 Task: In Heading Arial with underline. Font size of heading  '18'Font style of data Calibri. Font size of data  9Alignment of headline & data Align center. Fill color in heading,  RedFont color of data Black Apply border in Data No BorderIn the sheet   Momentum Sales log book
Action: Mouse moved to (92, 118)
Screenshot: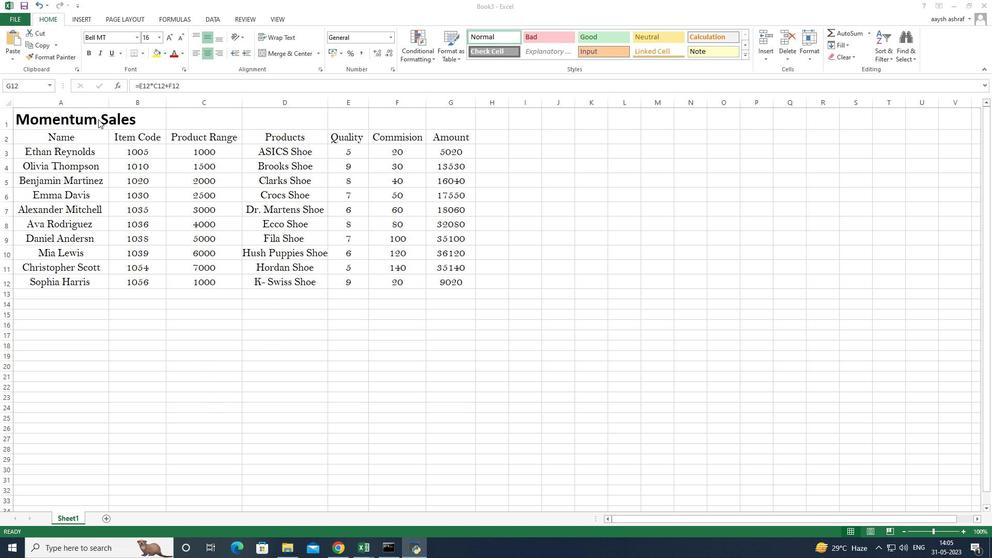 
Action: Mouse pressed left at (92, 118)
Screenshot: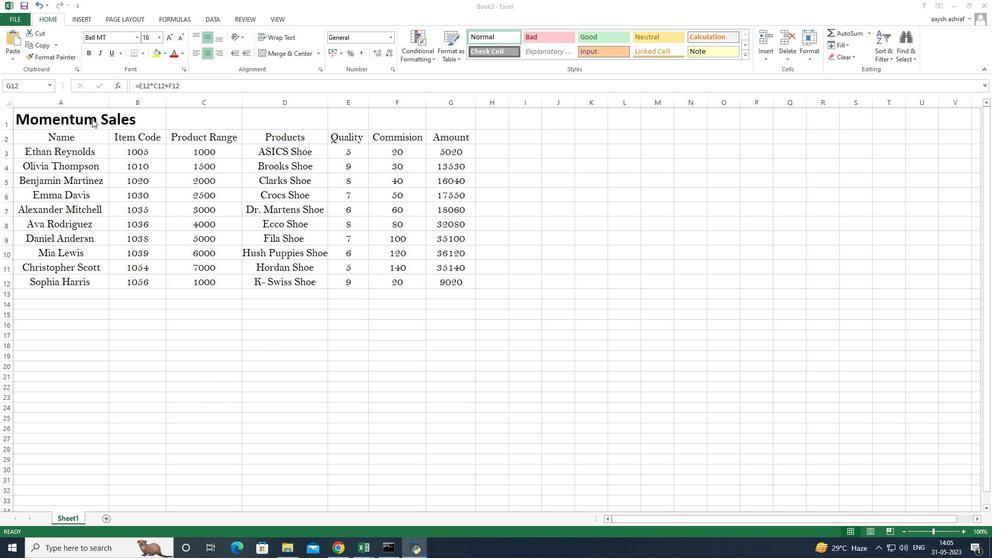 
Action: Mouse pressed left at (92, 118)
Screenshot: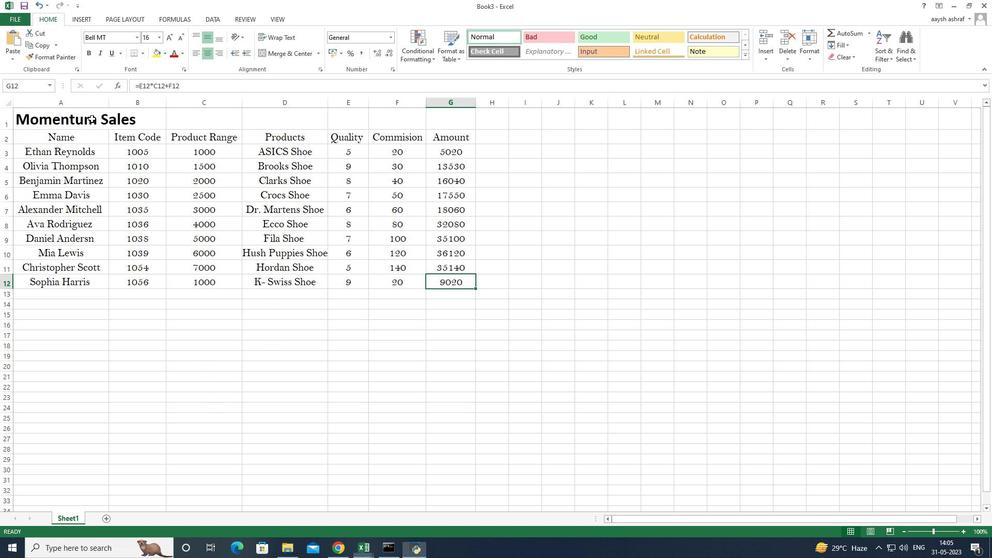 
Action: Mouse moved to (53, 118)
Screenshot: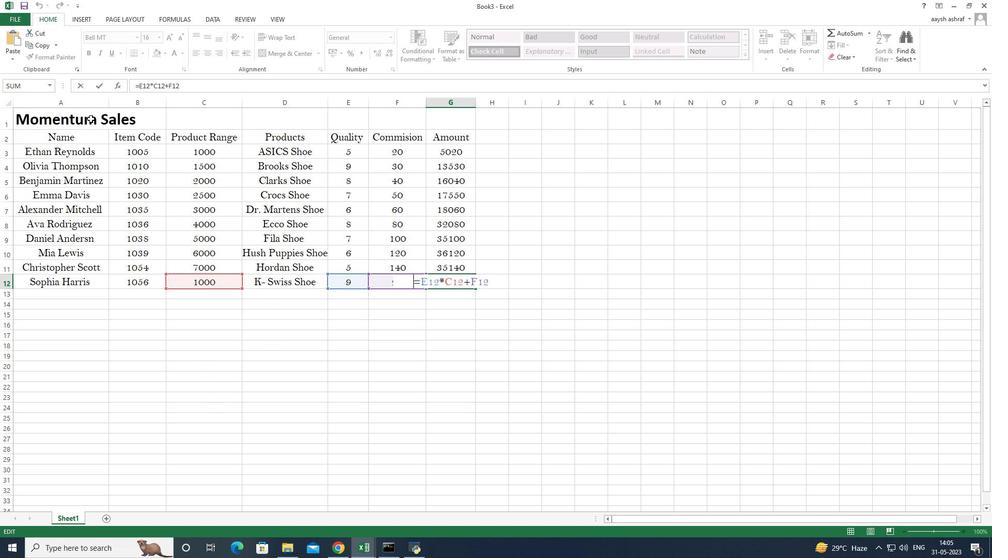 
Action: Mouse pressed left at (53, 118)
Screenshot: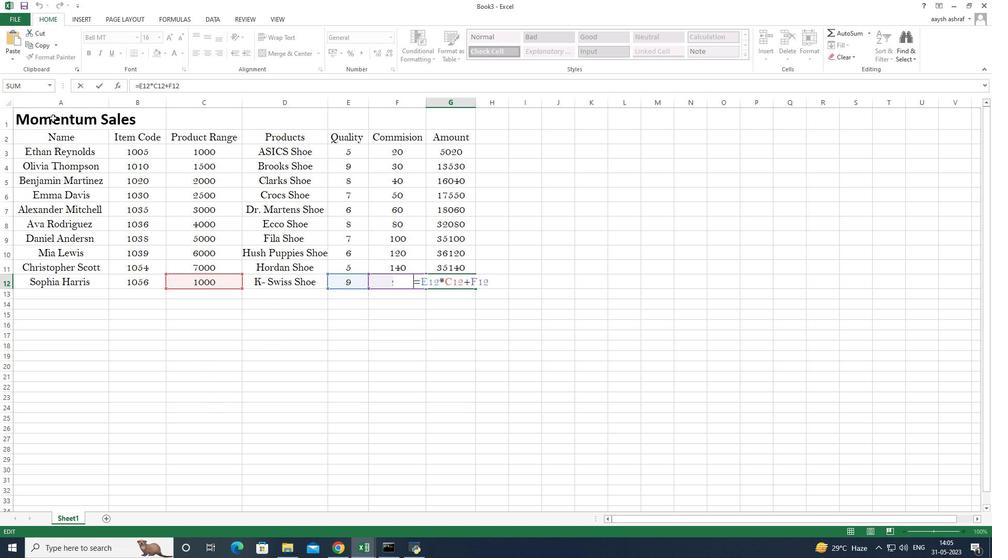 
Action: Mouse pressed left at (53, 118)
Screenshot: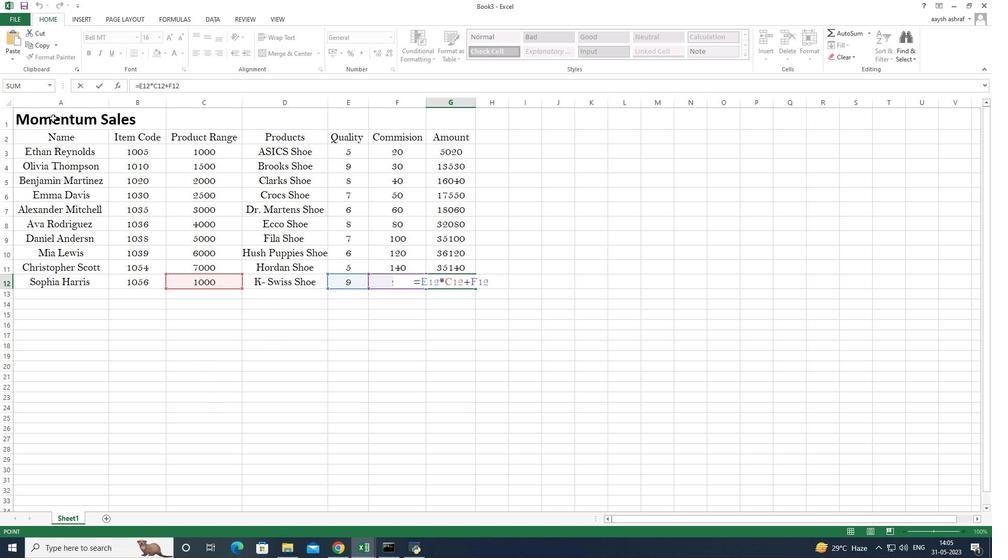 
Action: Mouse pressed left at (53, 118)
Screenshot: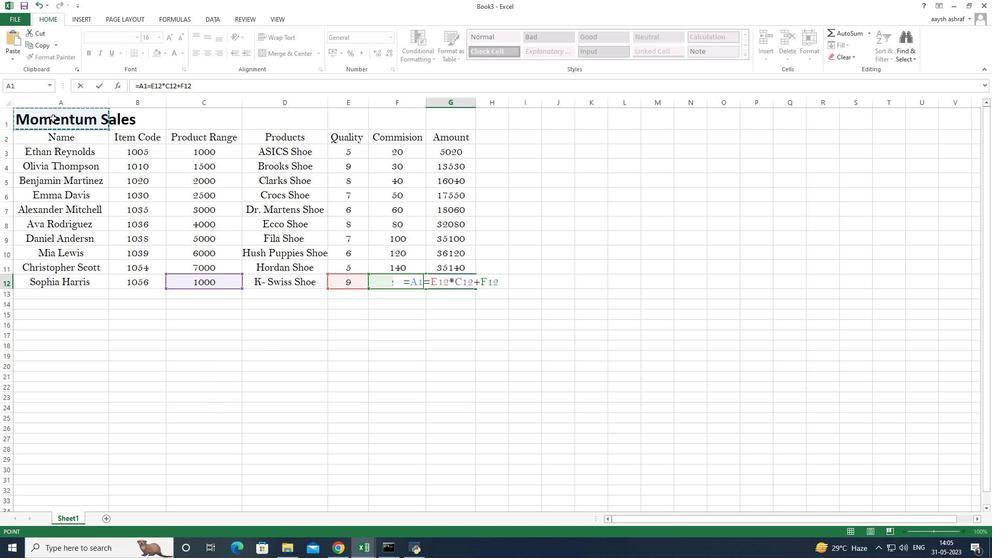 
Action: Mouse moved to (129, 120)
Screenshot: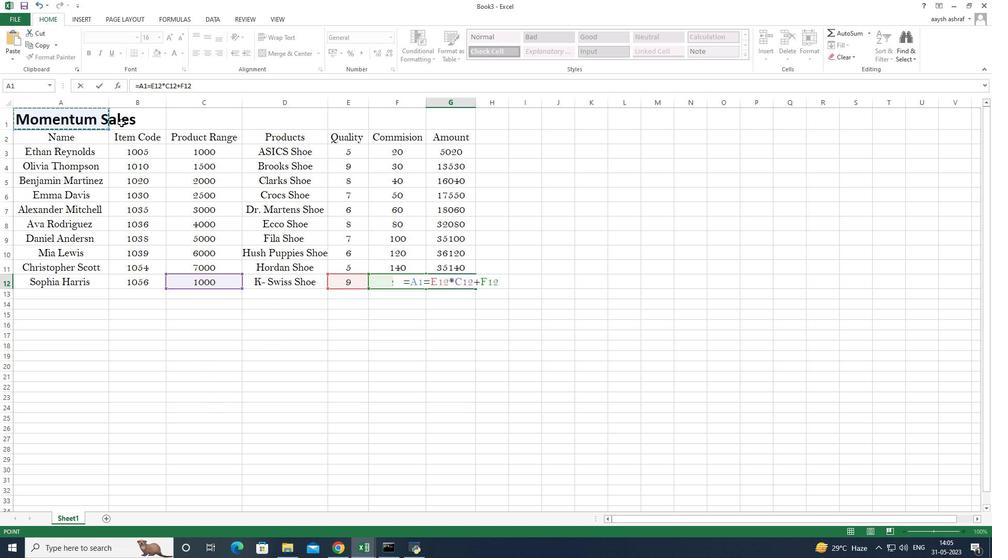 
Action: Mouse pressed left at (129, 120)
Screenshot: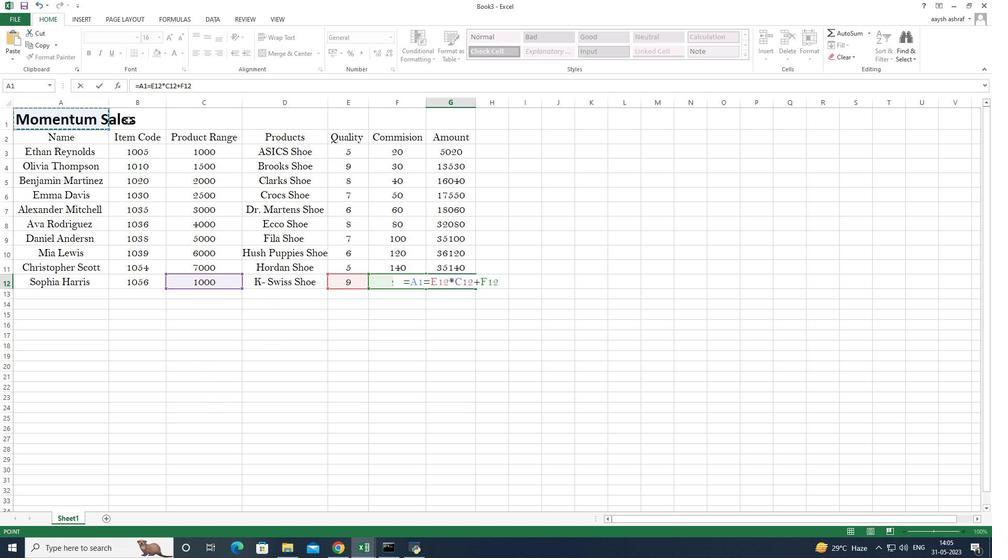 
Action: Mouse moved to (72, 123)
Screenshot: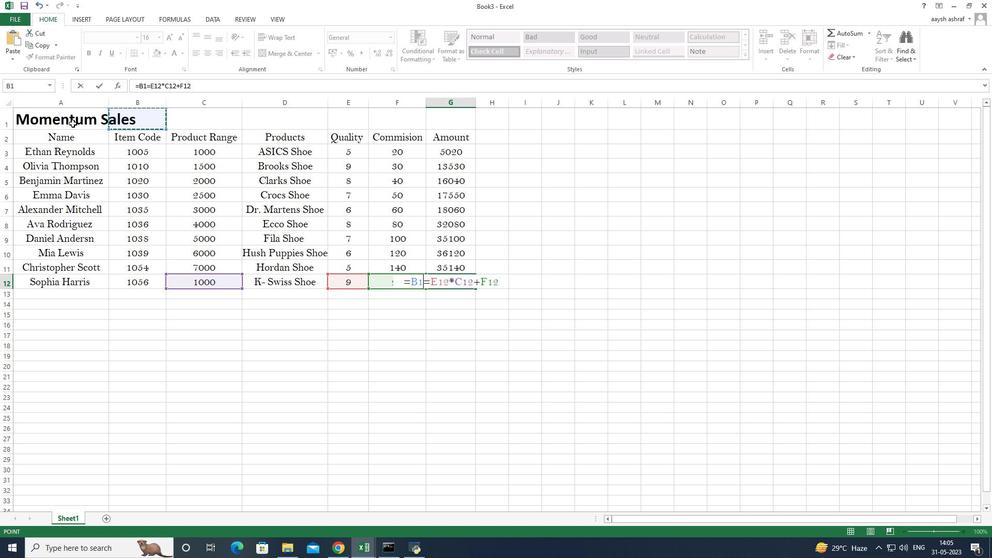 
Action: Mouse pressed left at (72, 123)
Screenshot: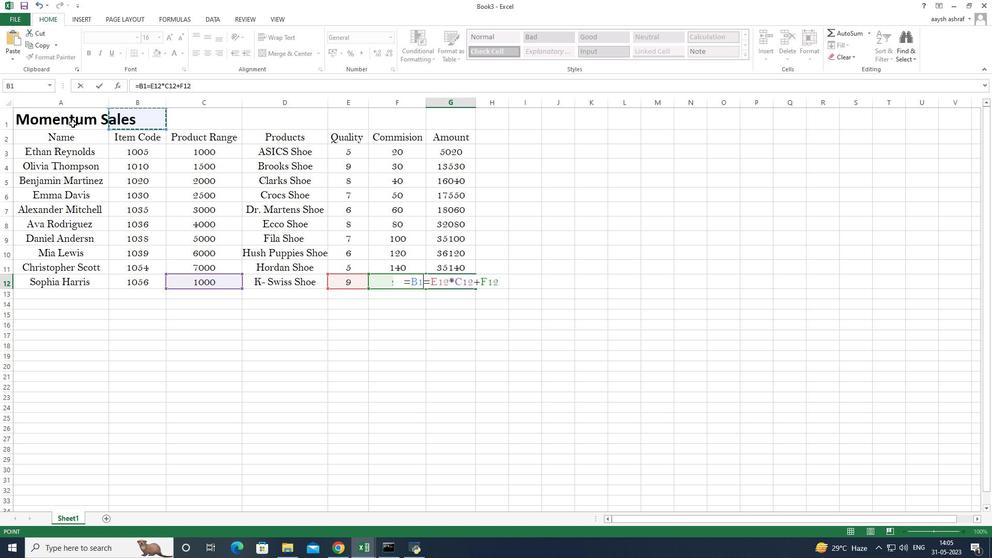 
Action: Mouse moved to (109, 130)
Screenshot: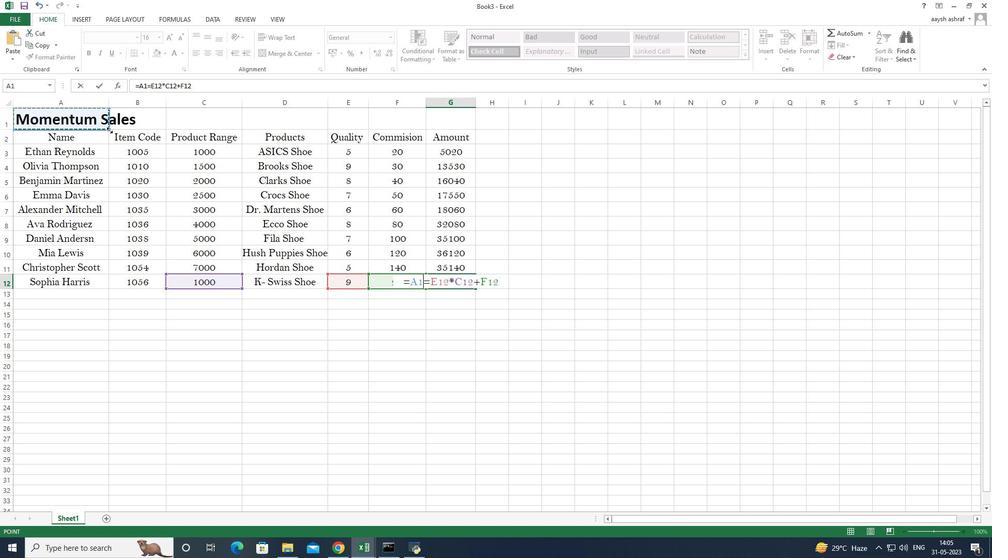 
Action: Mouse pressed left at (109, 130)
Screenshot: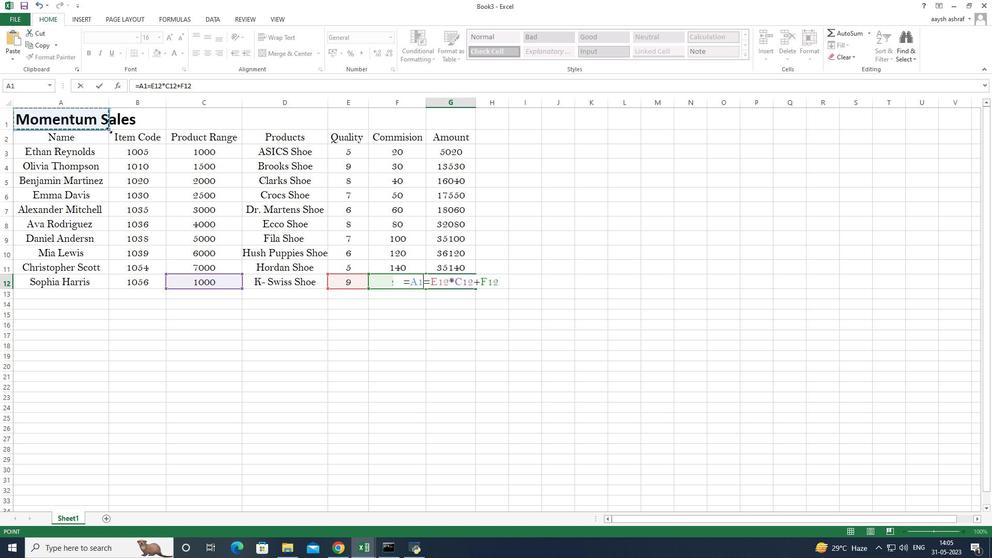 
Action: Mouse moved to (110, 131)
Screenshot: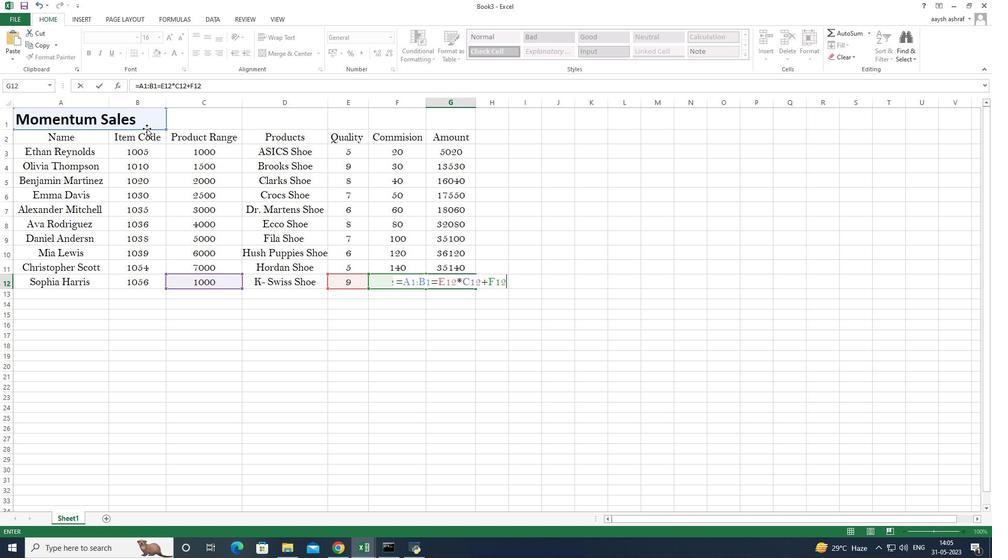 
Action: Key pressed ctrl+Z
Screenshot: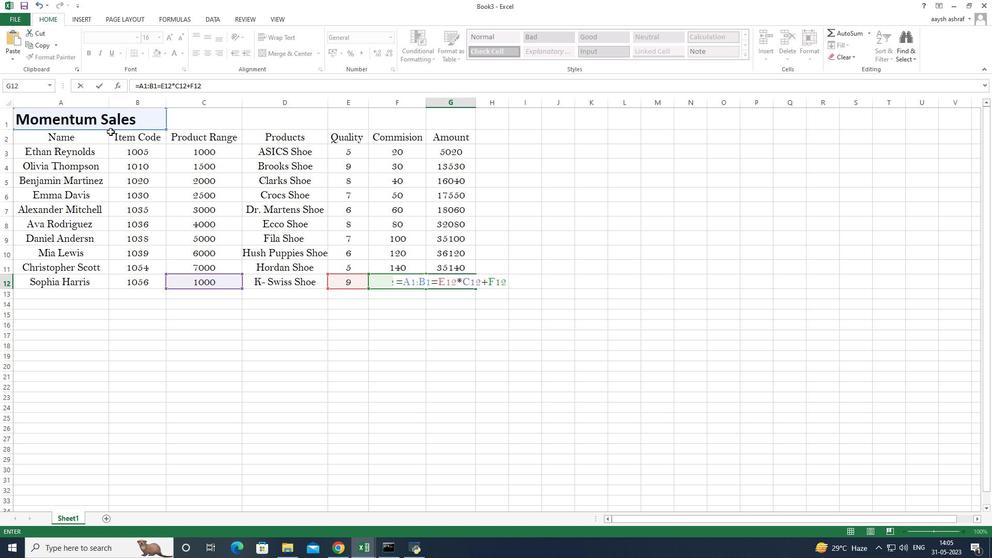
Action: Mouse moved to (107, 307)
Screenshot: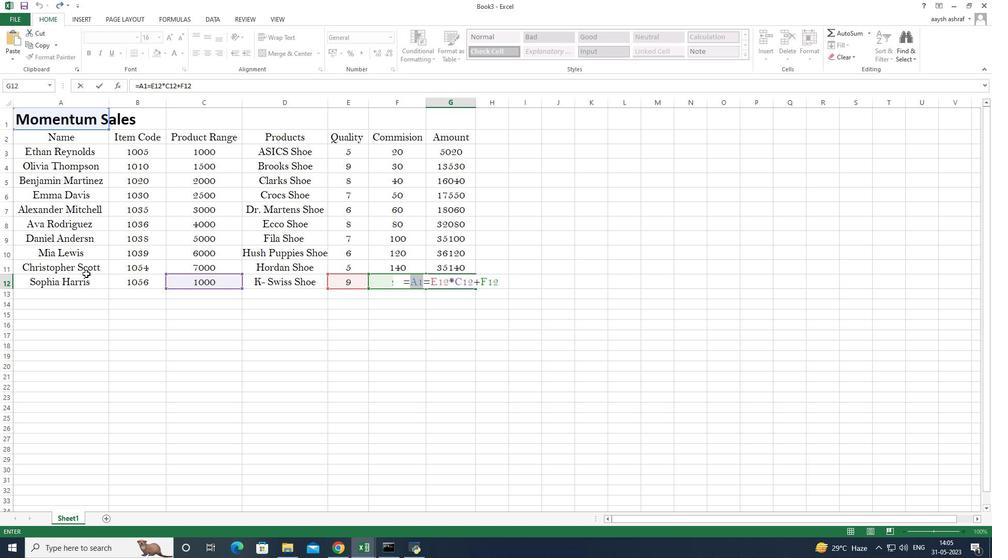 
Action: Mouse pressed left at (107, 307)
Screenshot: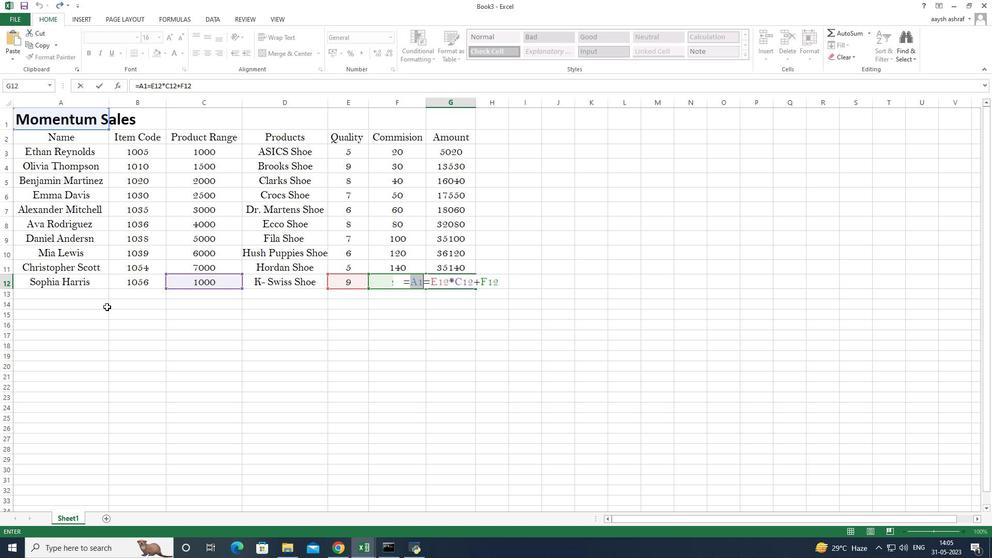 
Action: Mouse moved to (409, 214)
Screenshot: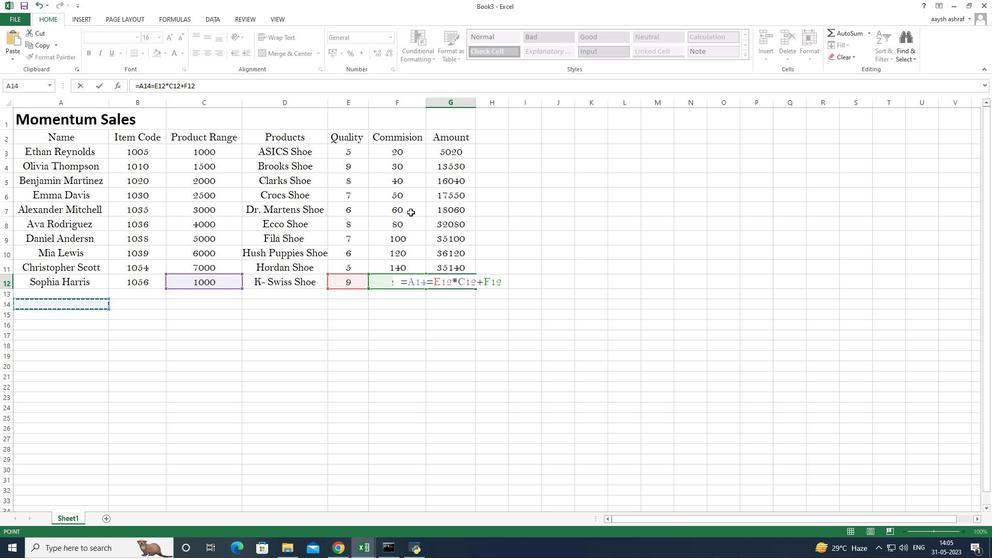 
Action: Mouse pressed left at (409, 214)
Screenshot: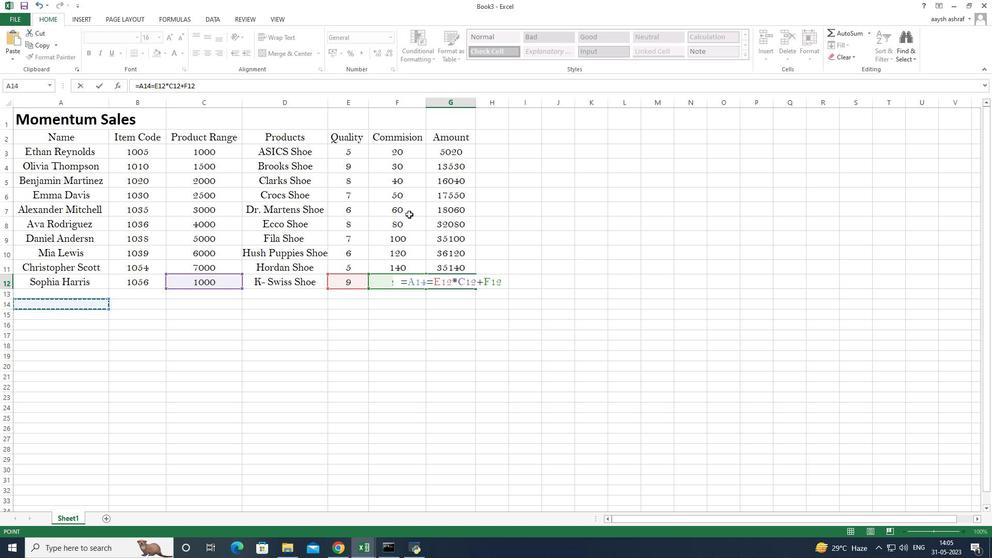 
Action: Mouse moved to (385, 306)
Screenshot: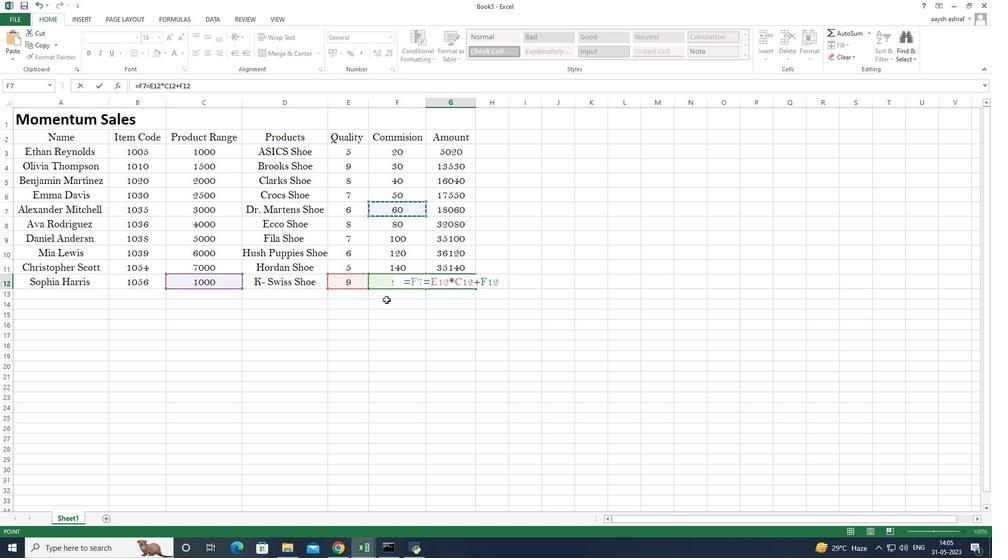 
Action: Mouse pressed left at (385, 306)
Screenshot: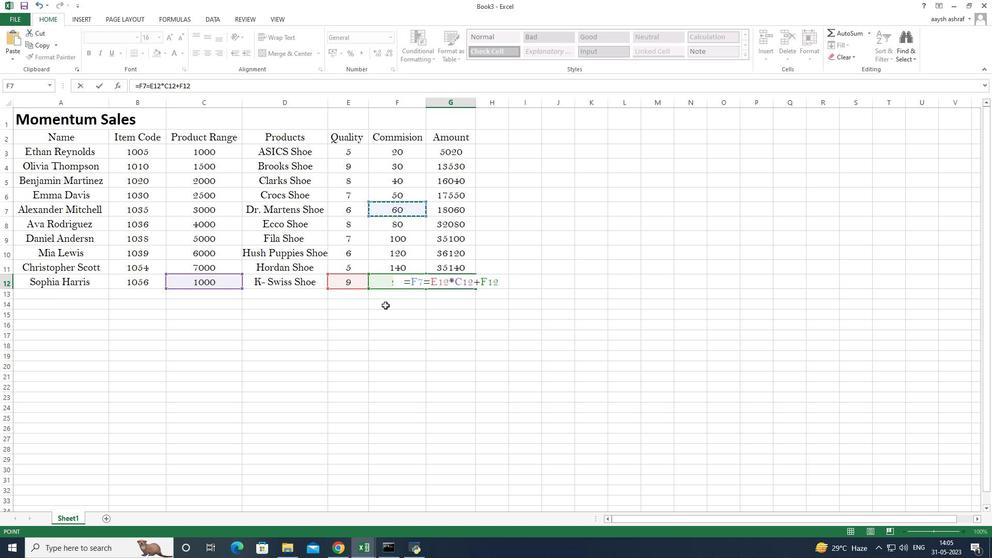 
Action: Mouse moved to (462, 285)
Screenshot: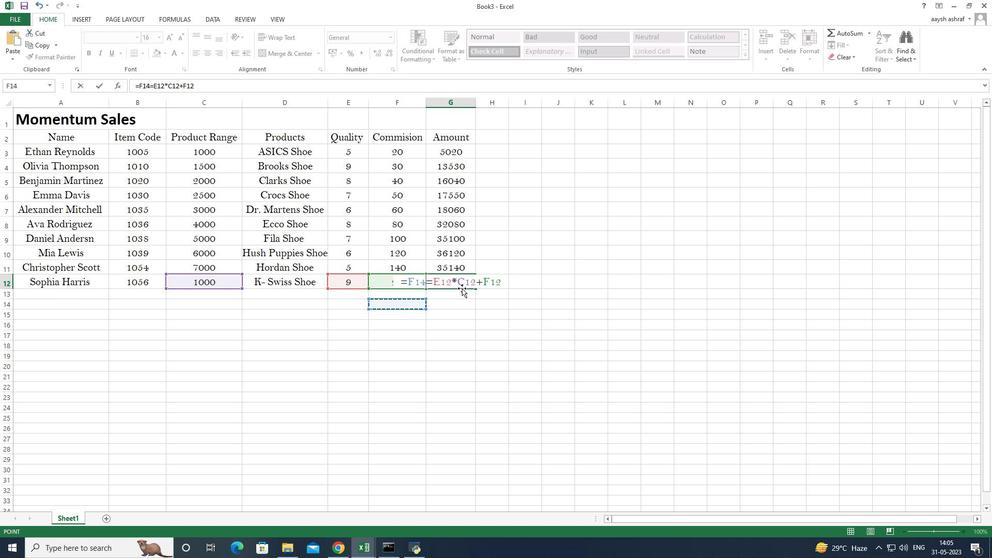 
Action: Mouse pressed left at (462, 285)
Screenshot: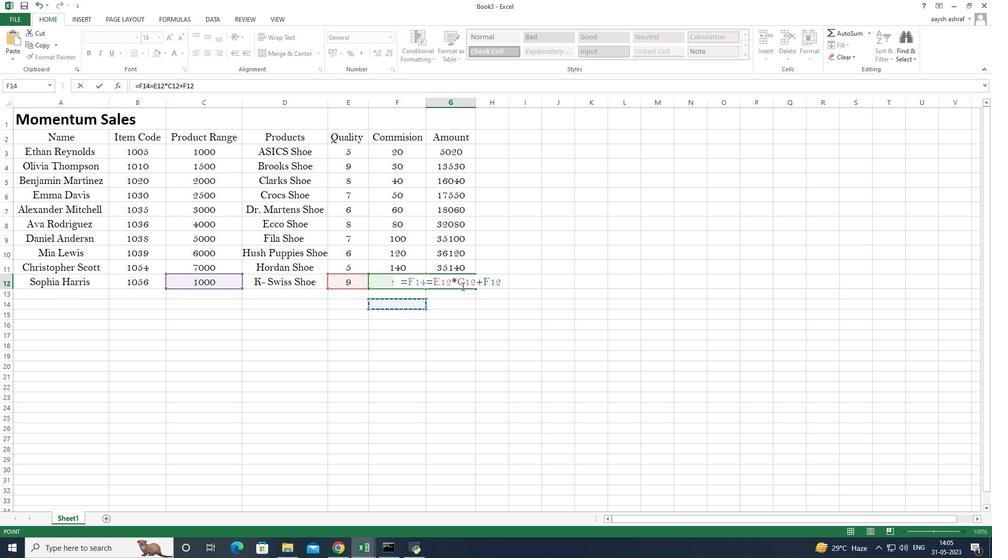
Action: Mouse moved to (346, 213)
Screenshot: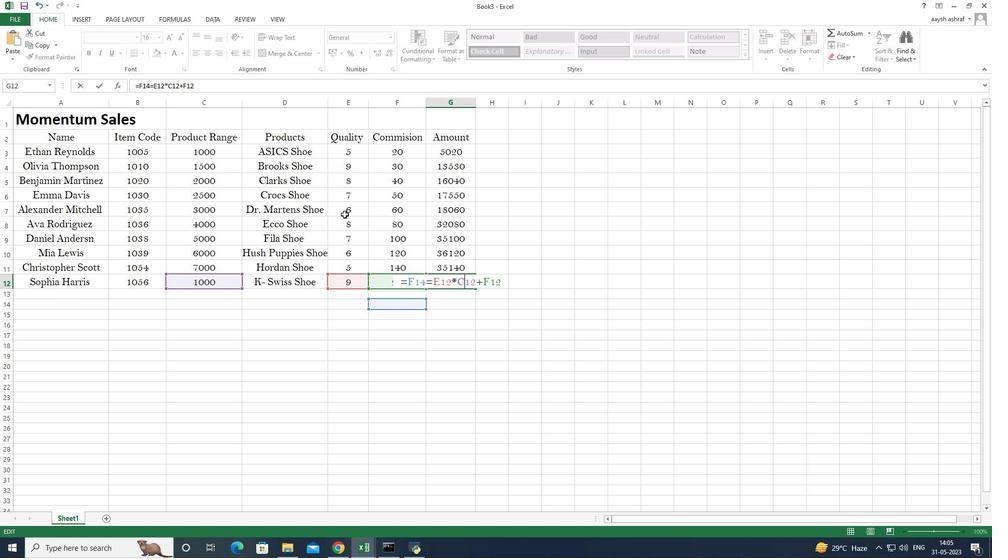 
Action: Mouse pressed left at (346, 213)
Screenshot: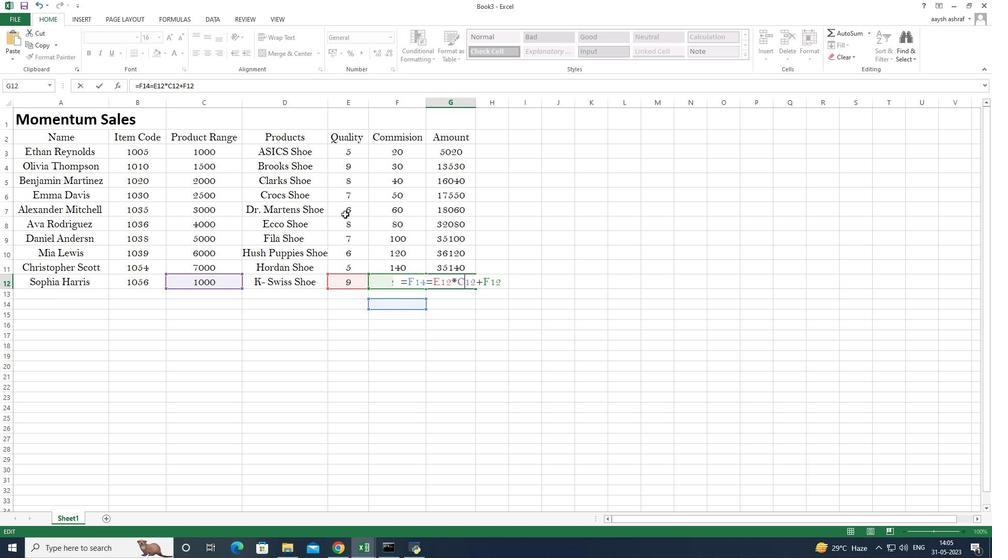 
Action: Mouse moved to (451, 268)
Screenshot: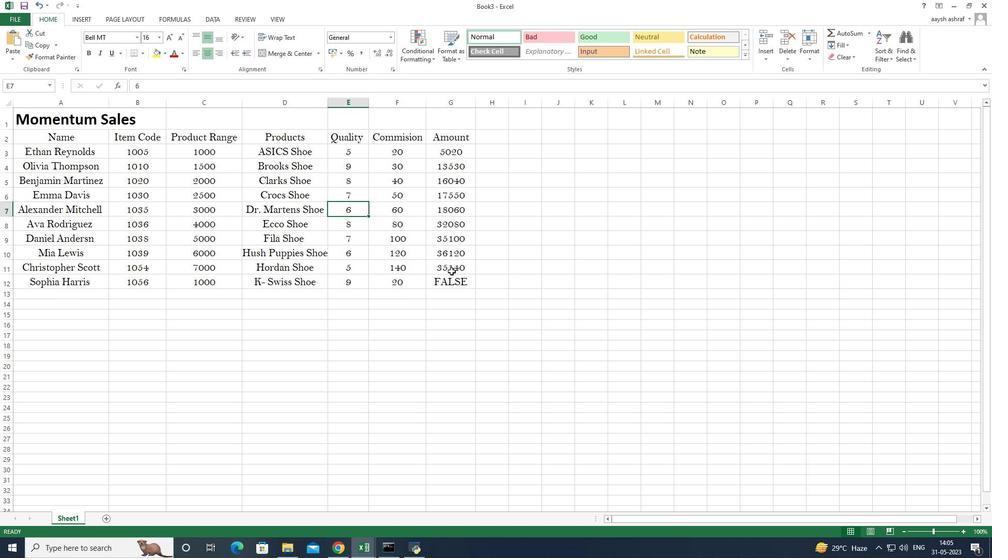 
Action: Mouse pressed left at (451, 268)
Screenshot: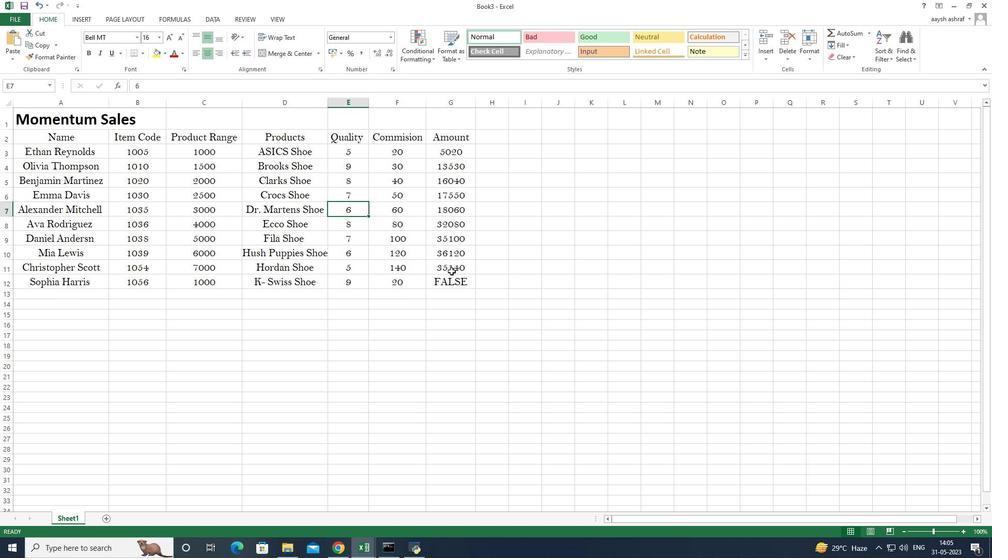 
Action: Mouse moved to (474, 273)
Screenshot: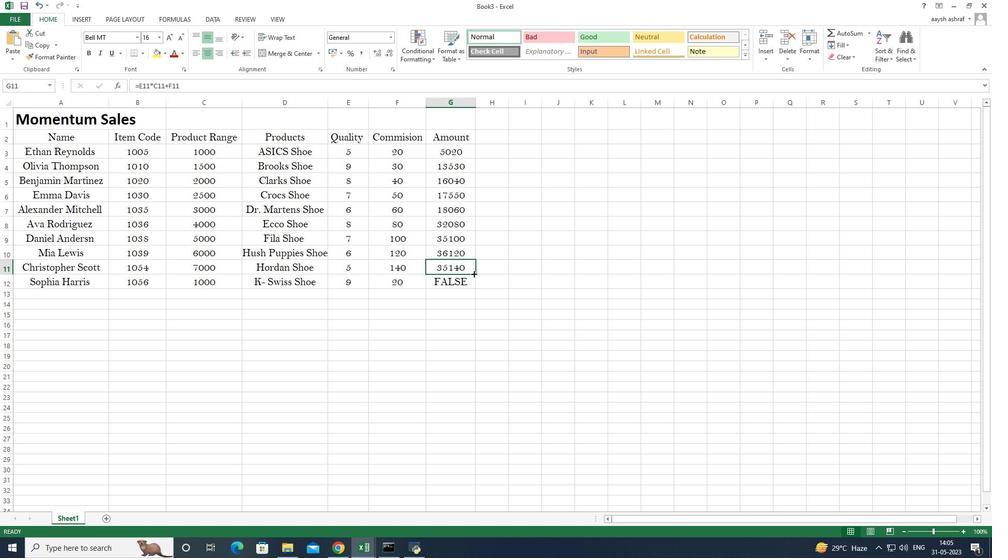 
Action: Mouse pressed left at (474, 273)
Screenshot: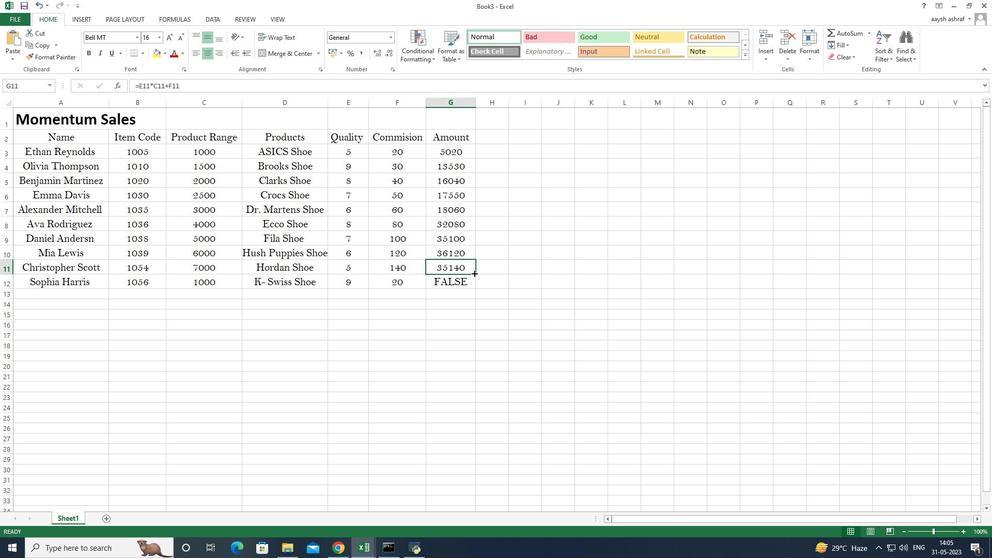 
Action: Mouse moved to (369, 327)
Screenshot: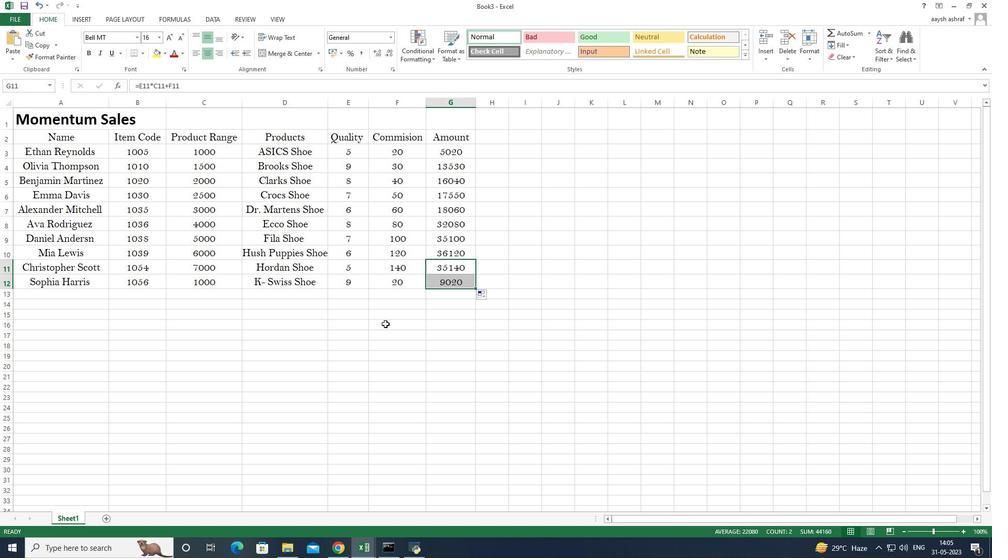
Action: Mouse pressed left at (369, 327)
Screenshot: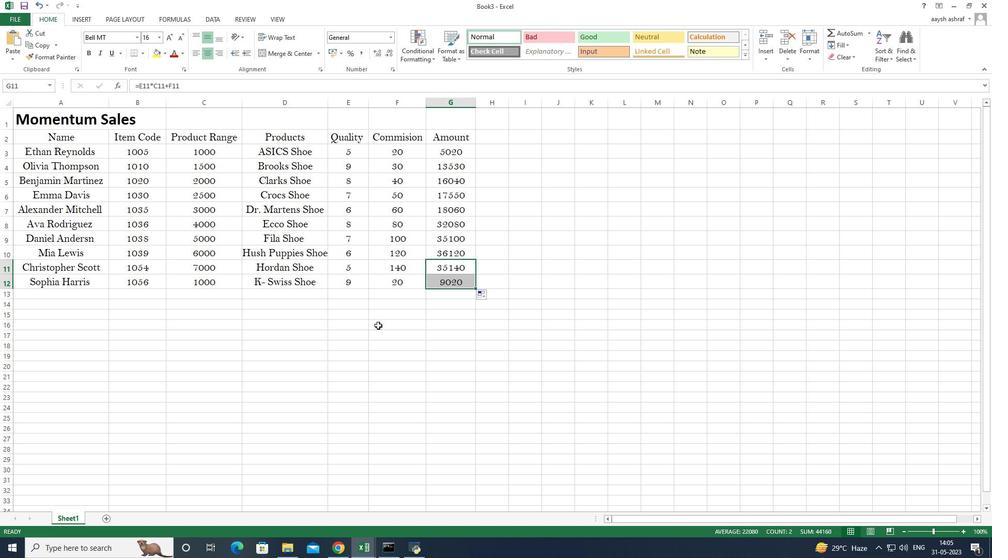 
Action: Mouse moved to (15, 124)
Screenshot: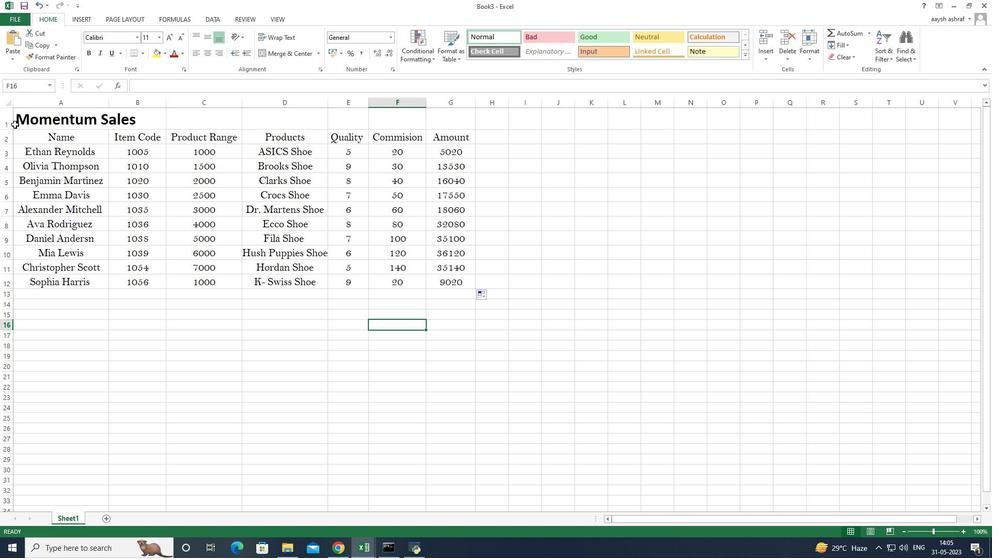 
Action: Mouse pressed left at (15, 124)
Screenshot: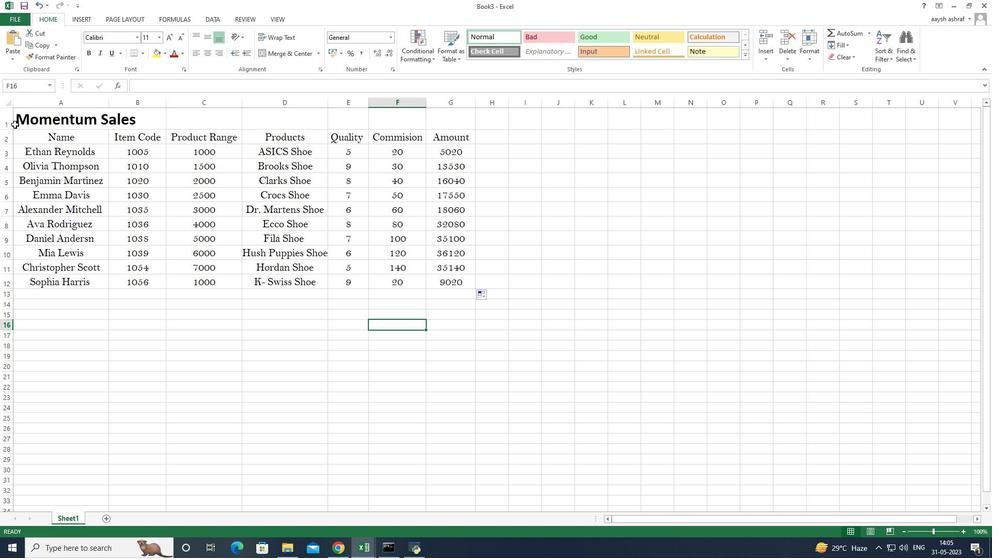 
Action: Mouse moved to (62, 124)
Screenshot: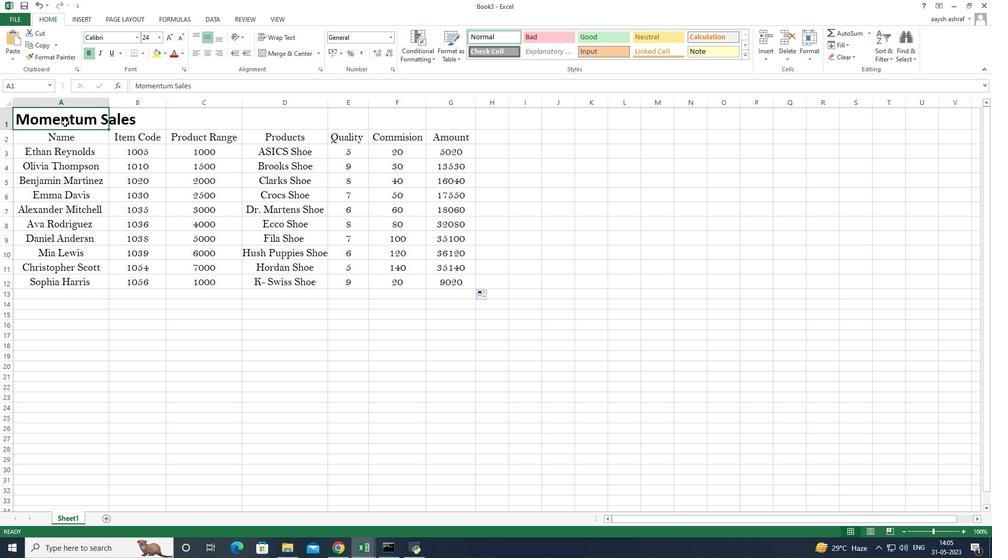 
Action: Key pressed <Key.shift_r>
Screenshot: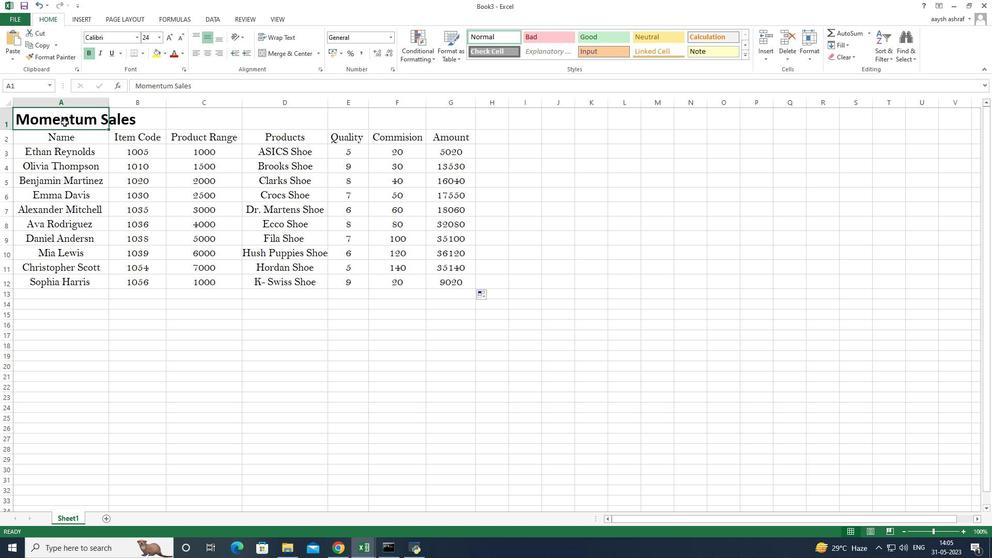 
Action: Mouse moved to (61, 126)
Screenshot: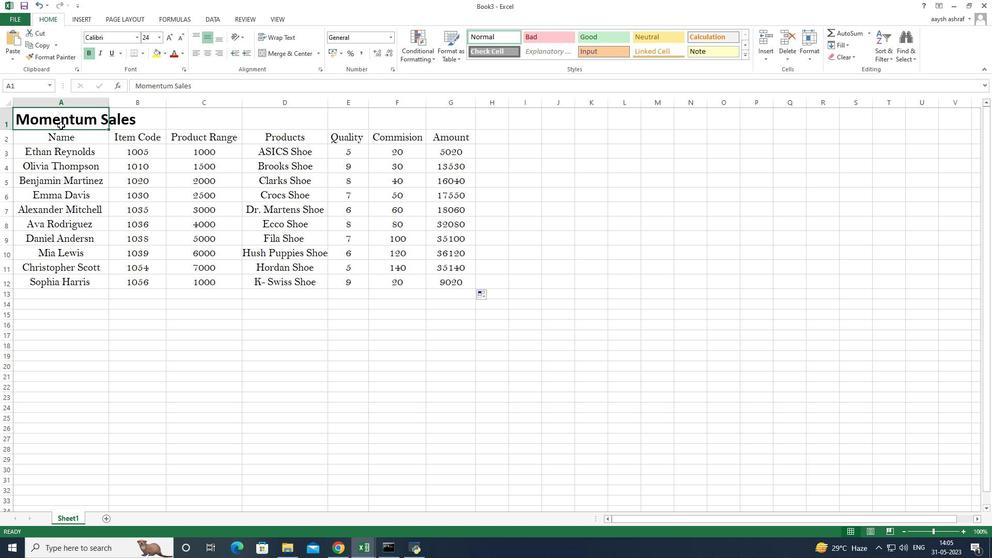 
Action: Key pressed <Key.right>
Screenshot: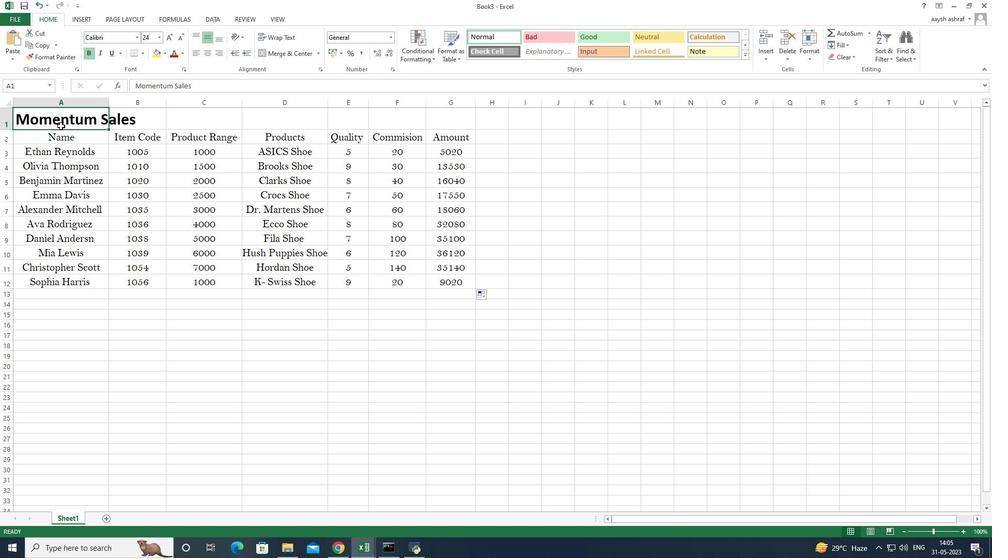 
Action: Mouse moved to (115, 56)
Screenshot: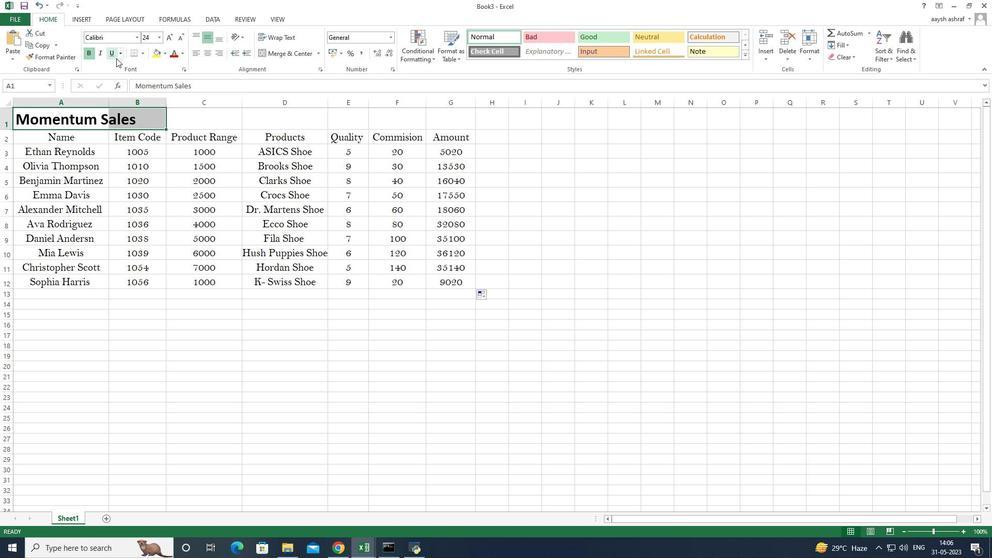 
Action: Mouse pressed left at (115, 56)
Screenshot: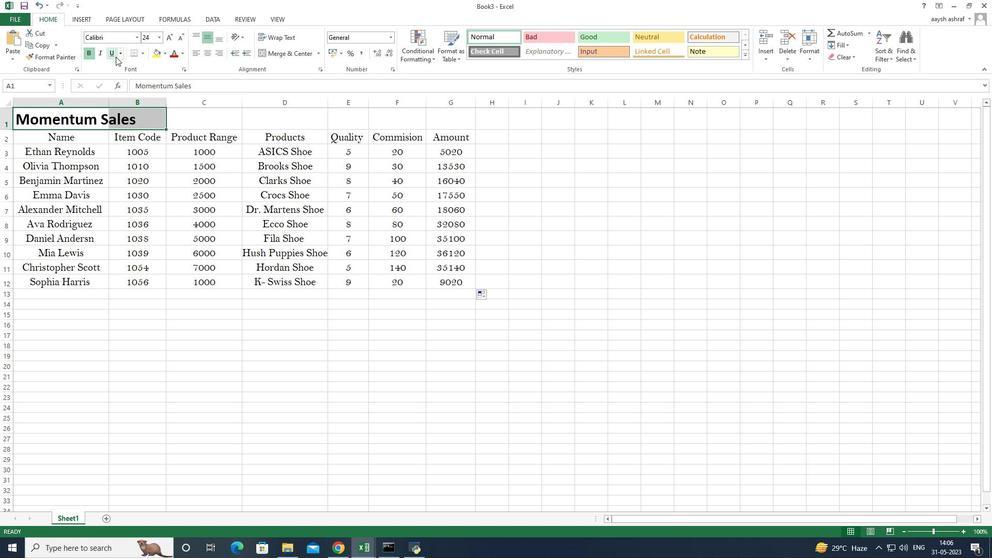 
Action: Mouse moved to (138, 35)
Screenshot: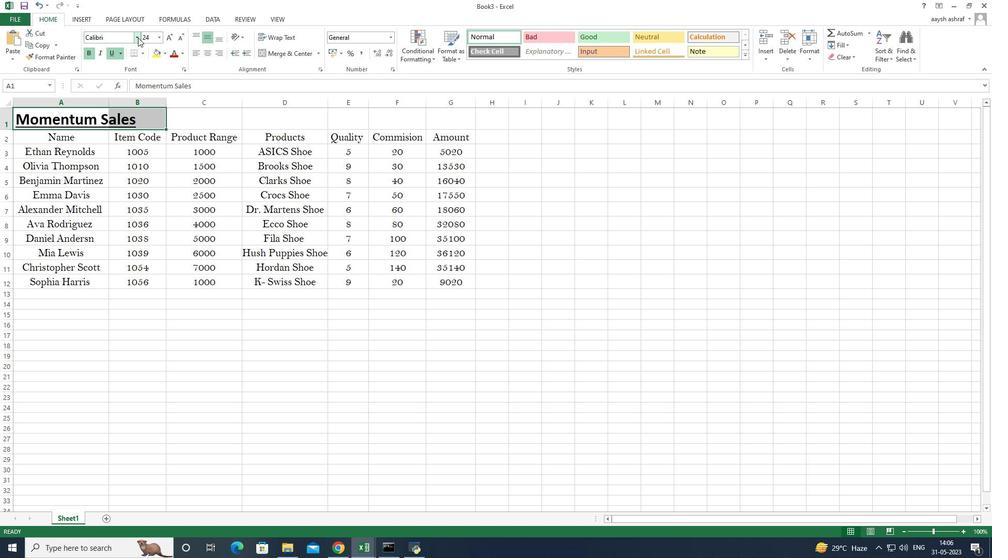 
Action: Mouse pressed left at (138, 35)
Screenshot: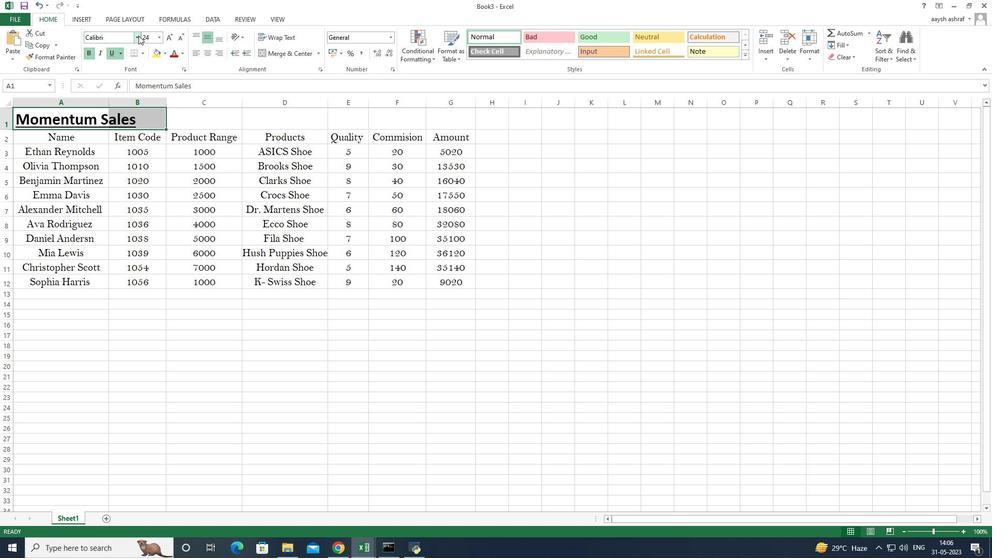 
Action: Mouse moved to (141, 129)
Screenshot: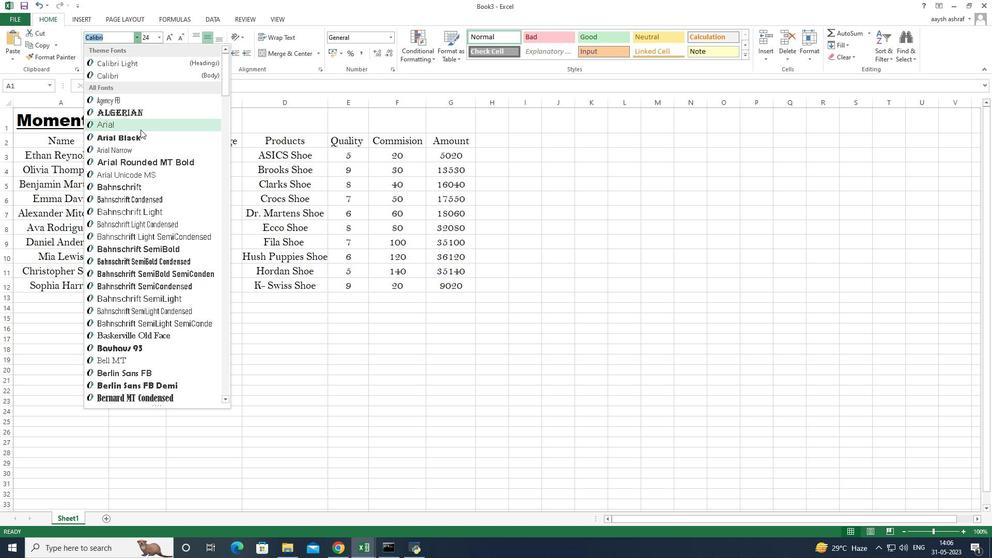 
Action: Mouse pressed left at (141, 129)
Screenshot: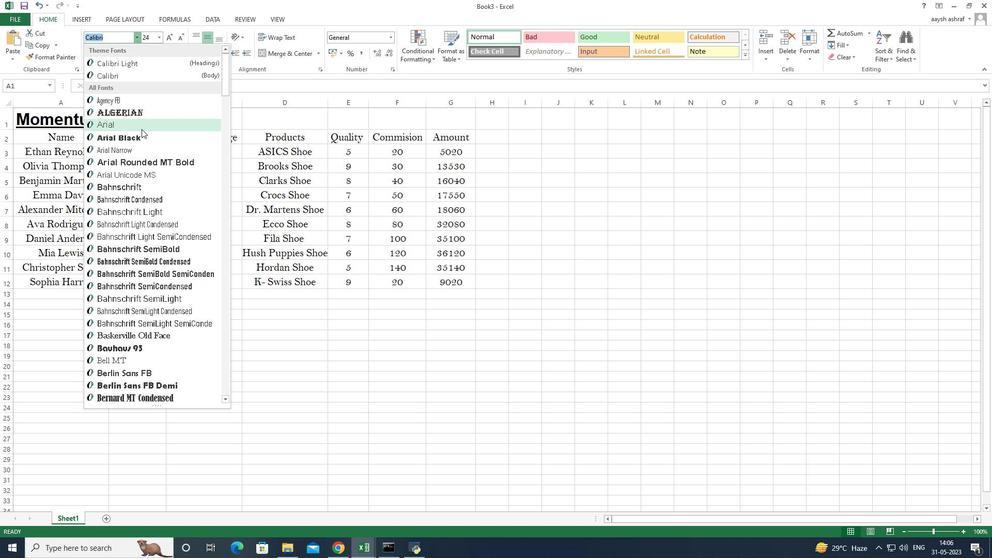 
Action: Mouse moved to (156, 39)
Screenshot: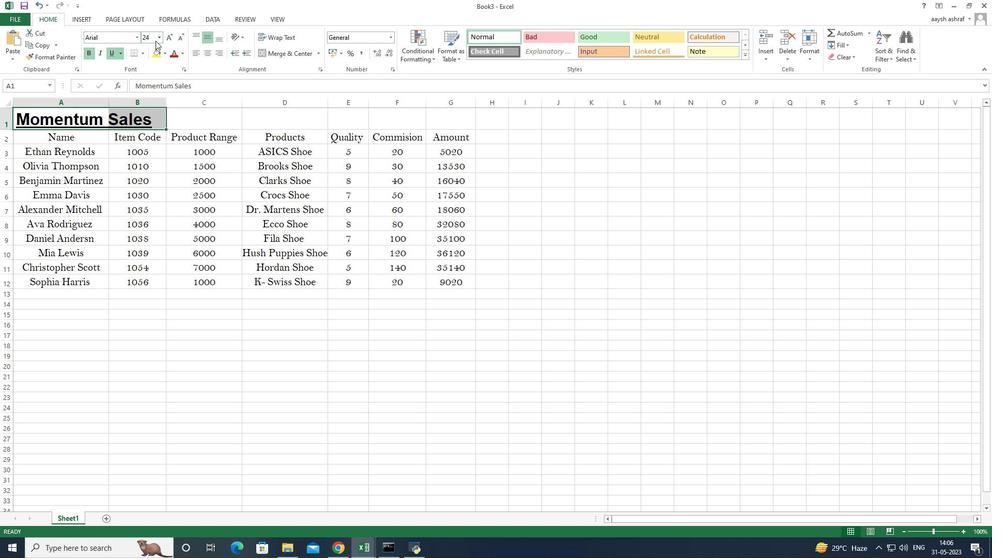 
Action: Mouse pressed left at (156, 39)
Screenshot: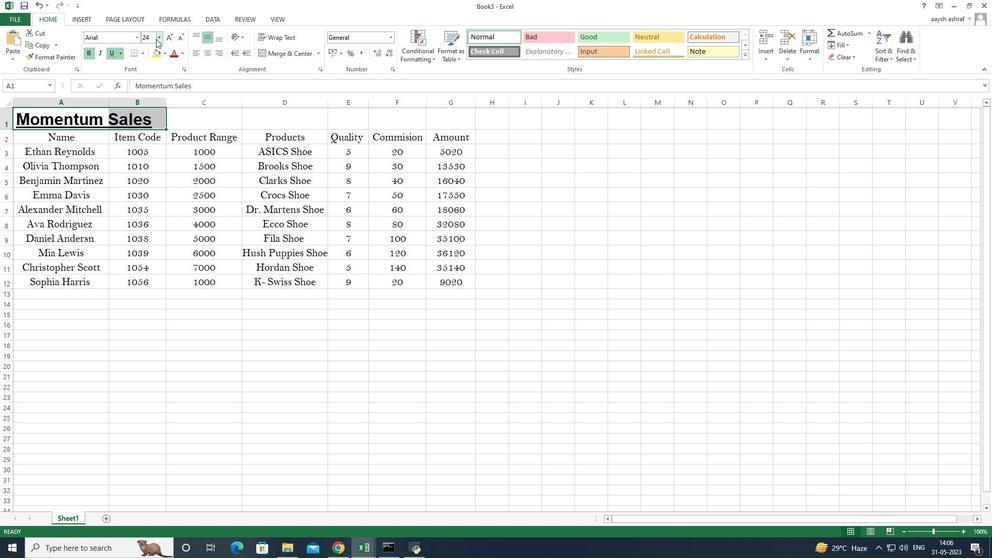 
Action: Mouse moved to (153, 121)
Screenshot: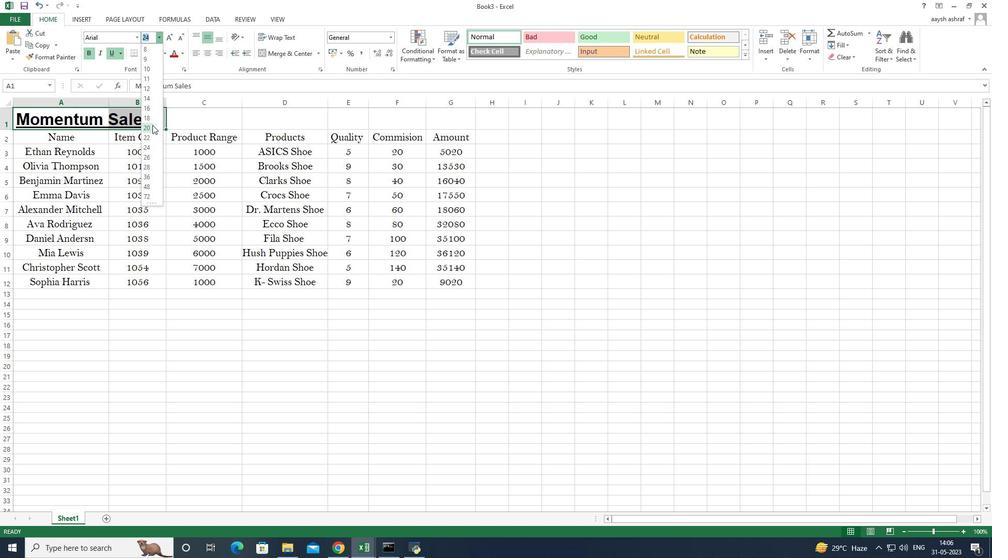 
Action: Mouse pressed left at (153, 121)
Screenshot: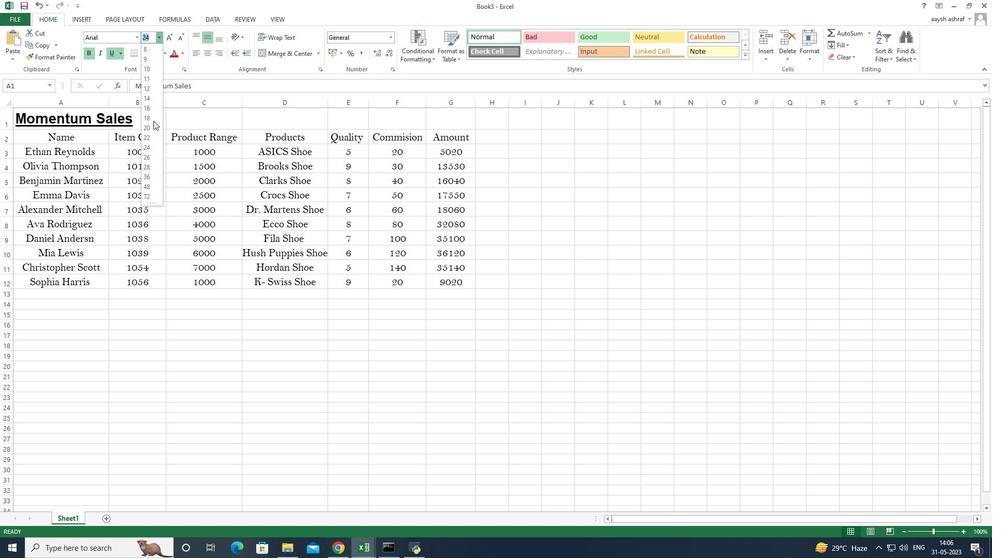 
Action: Mouse moved to (149, 115)
Screenshot: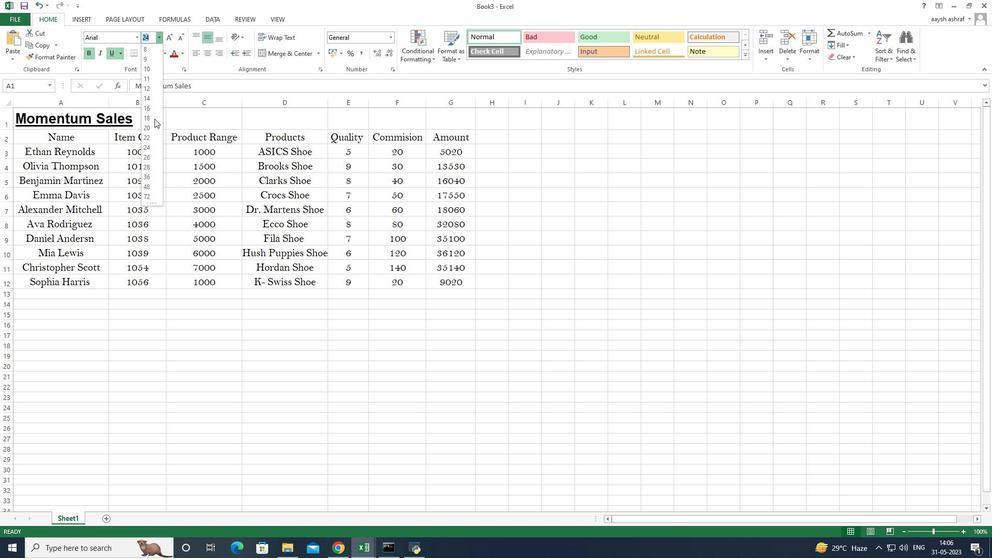 
Action: Mouse pressed left at (149, 115)
Screenshot: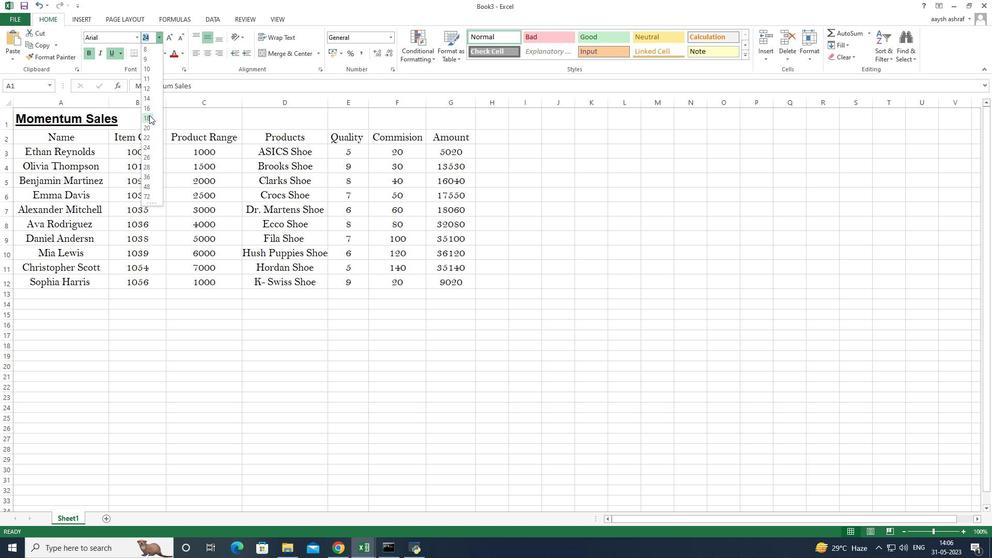 
Action: Mouse moved to (48, 308)
Screenshot: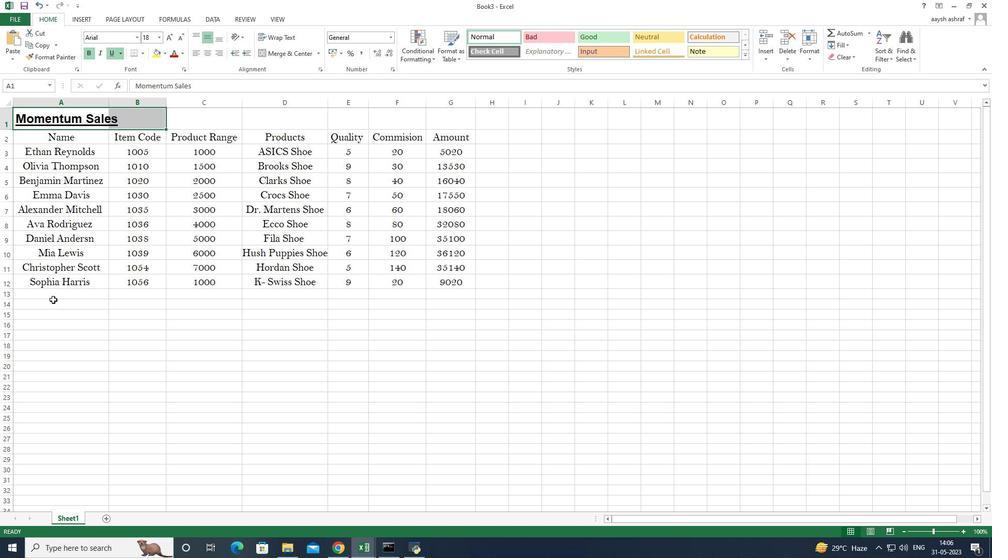
Action: Mouse pressed left at (48, 308)
Screenshot: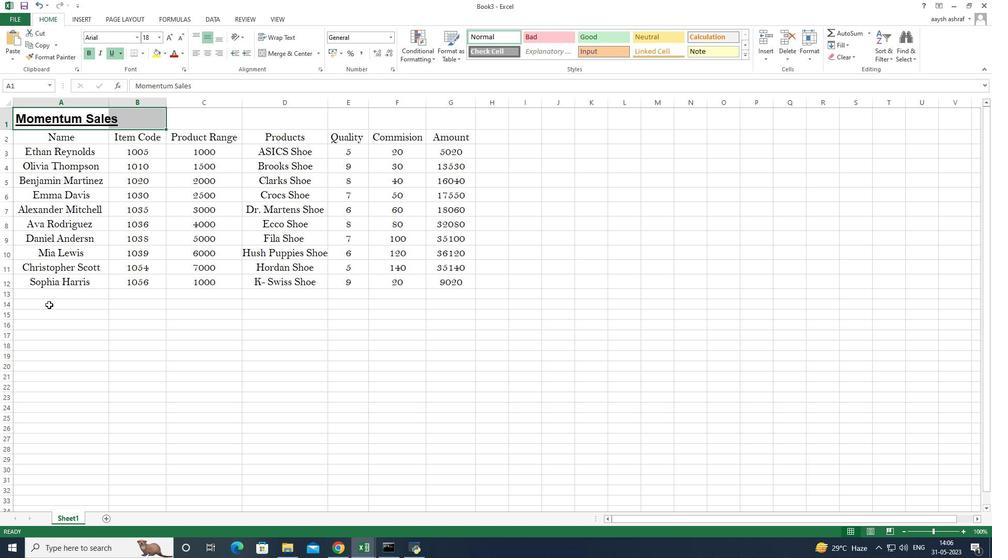
Action: Mouse moved to (60, 301)
Screenshot: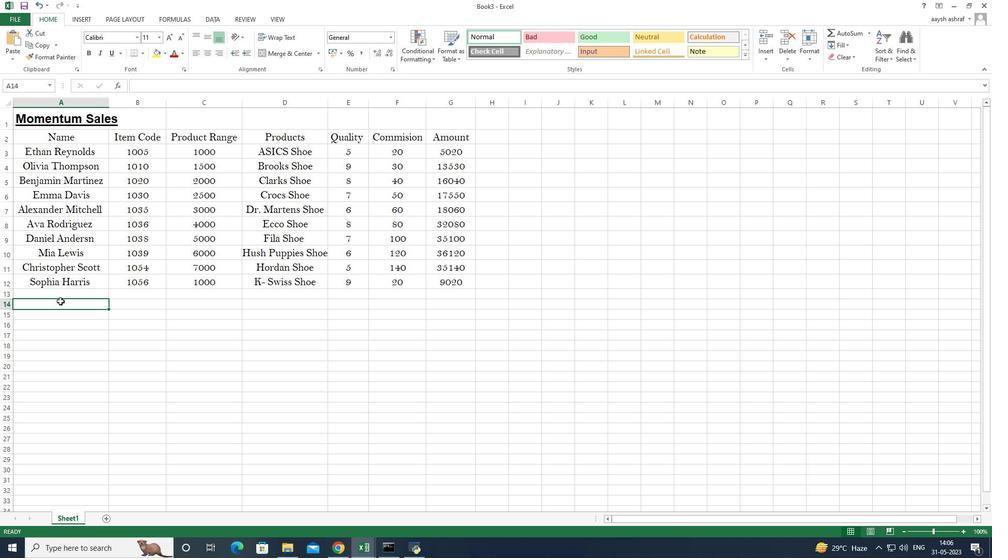 
Action: Mouse scrolled (60, 300) with delta (0, 0)
Screenshot: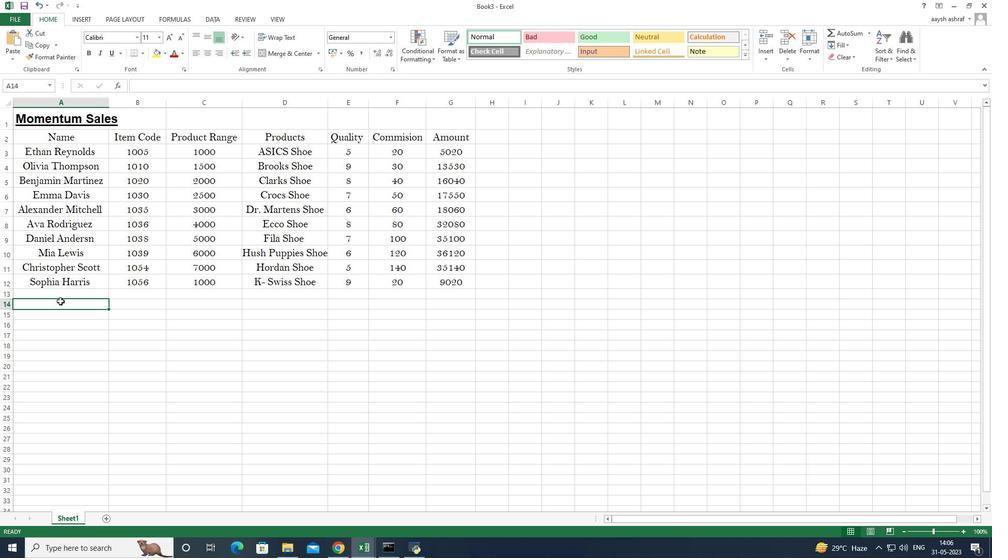 
Action: Mouse moved to (277, 281)
Screenshot: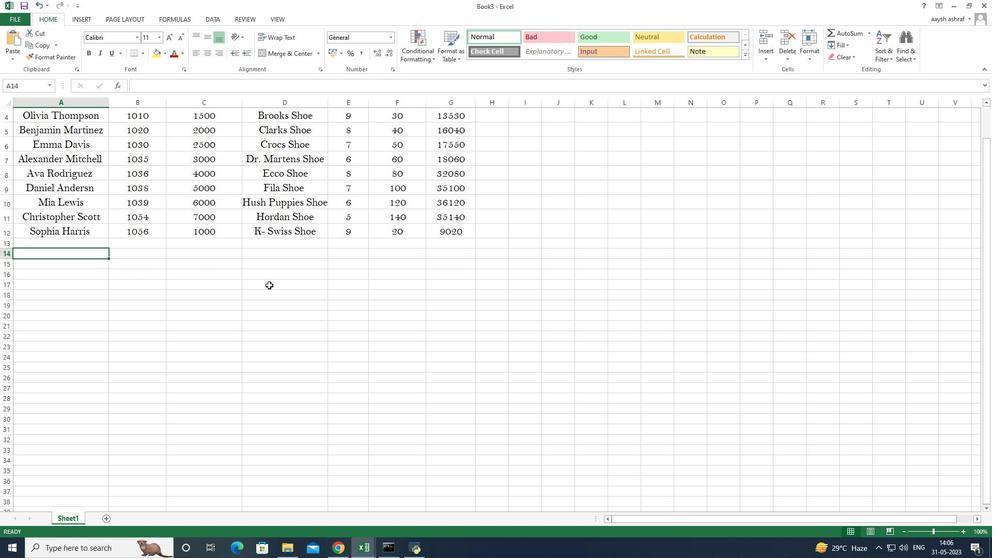 
Action: Mouse scrolled (277, 281) with delta (0, 0)
Screenshot: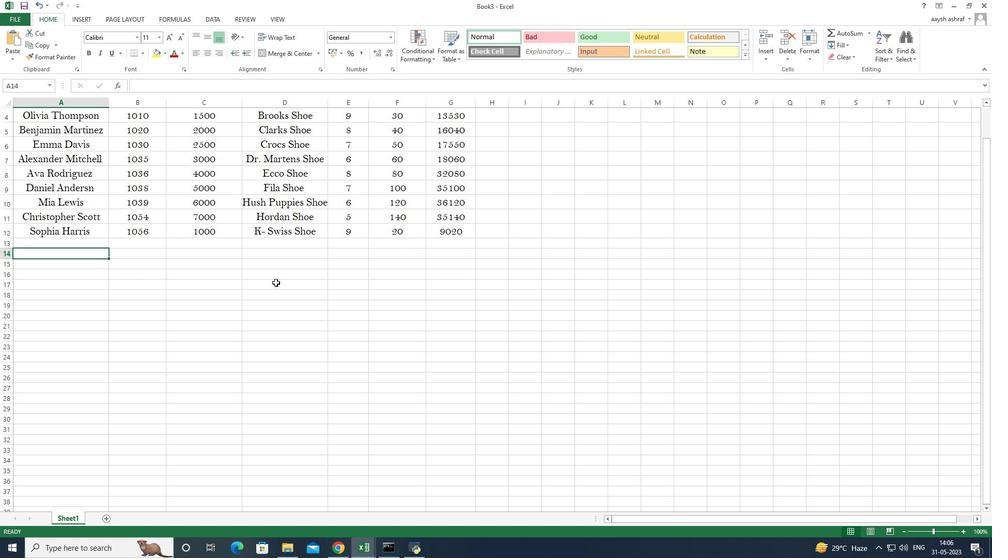 
Action: Mouse scrolled (277, 281) with delta (0, 0)
Screenshot: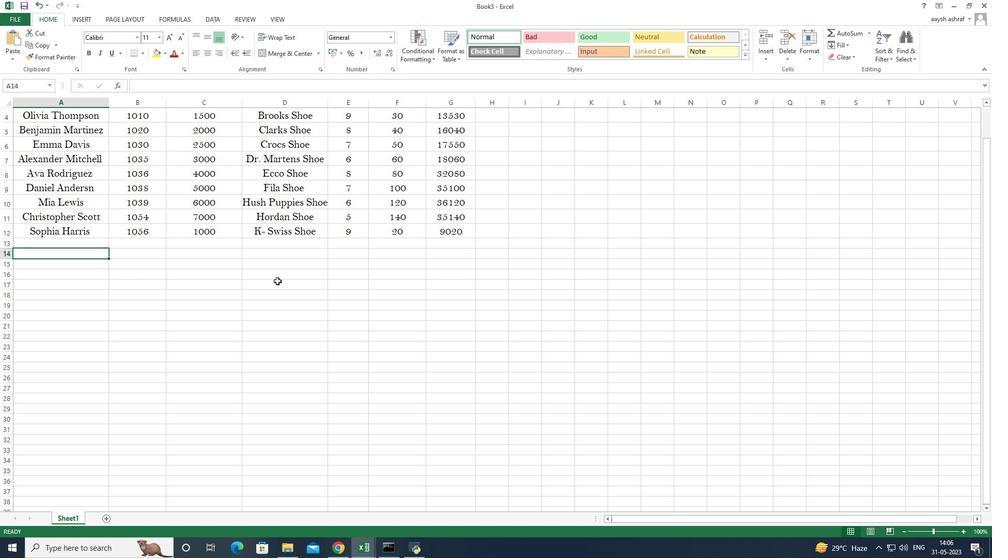 
Action: Mouse moved to (30, 136)
Screenshot: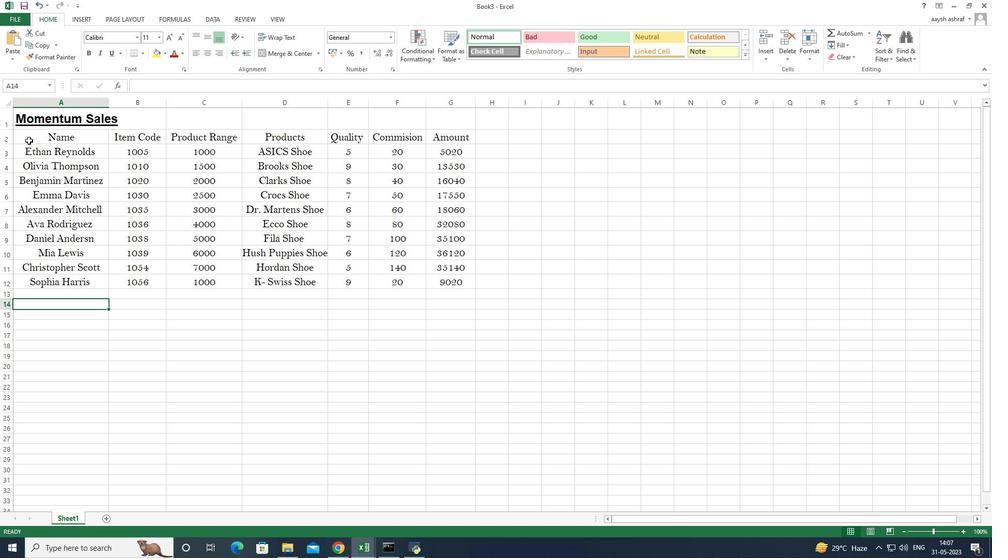 
Action: Mouse pressed left at (30, 136)
Screenshot: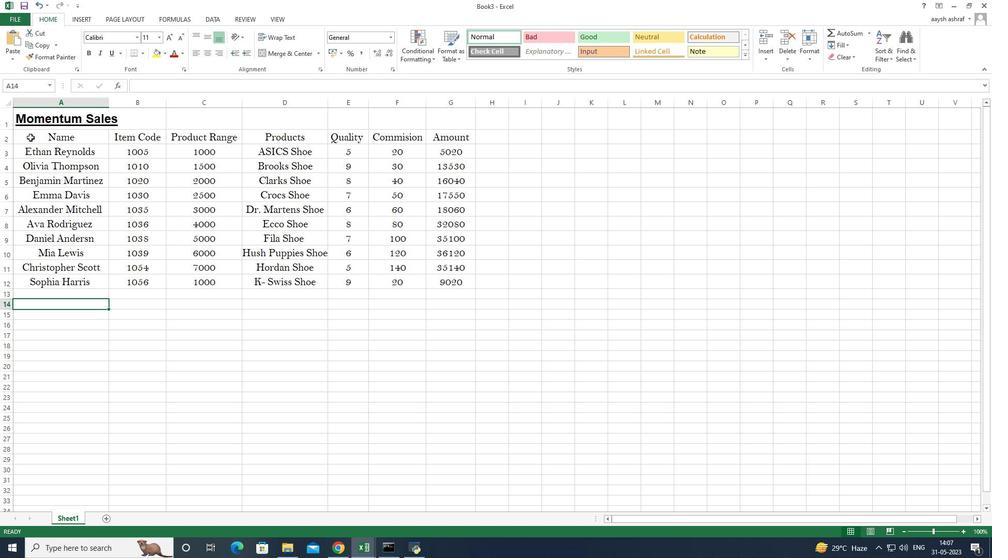 
Action: Mouse moved to (135, 39)
Screenshot: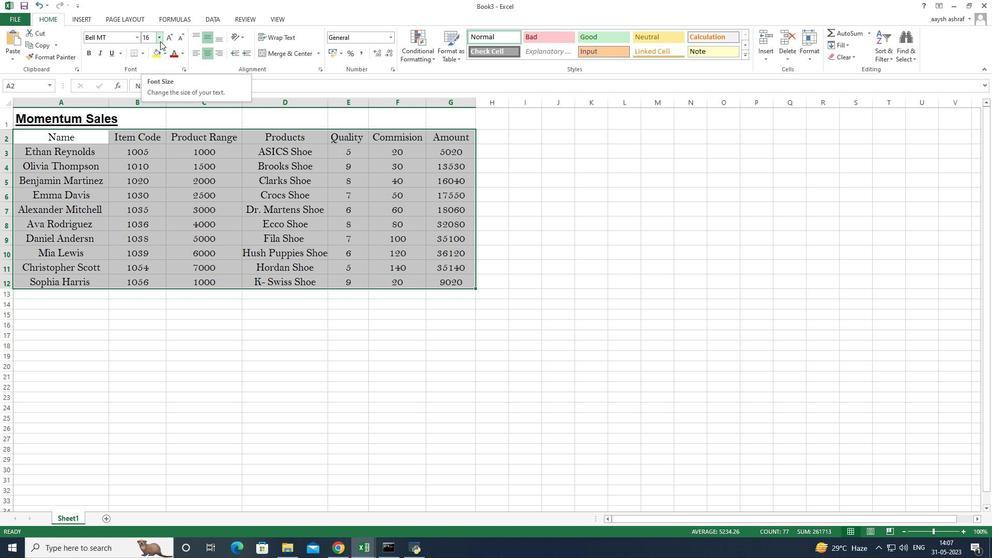 
Action: Mouse pressed left at (135, 39)
Screenshot: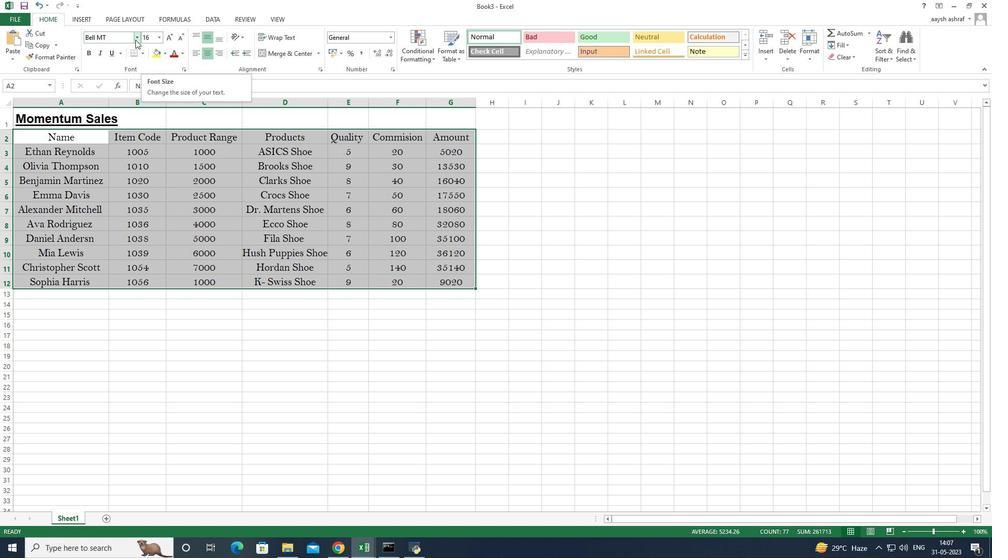 
Action: Mouse moved to (128, 78)
Screenshot: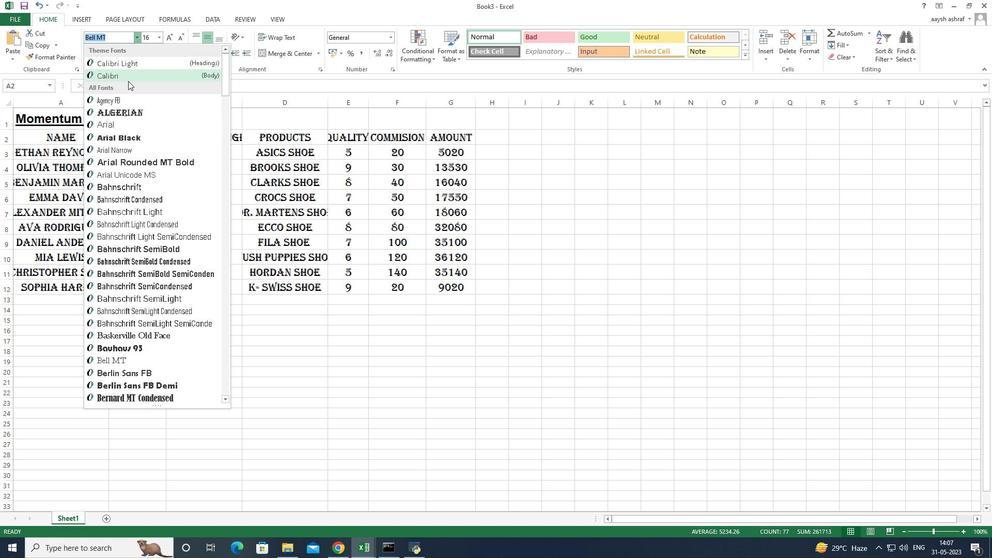 
Action: Mouse pressed left at (128, 78)
Screenshot: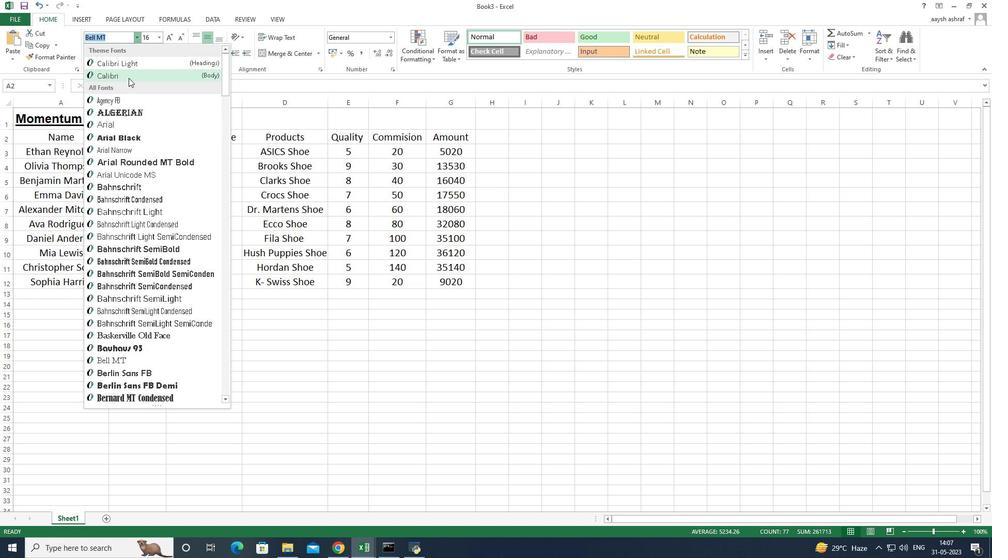 
Action: Mouse moved to (159, 38)
Screenshot: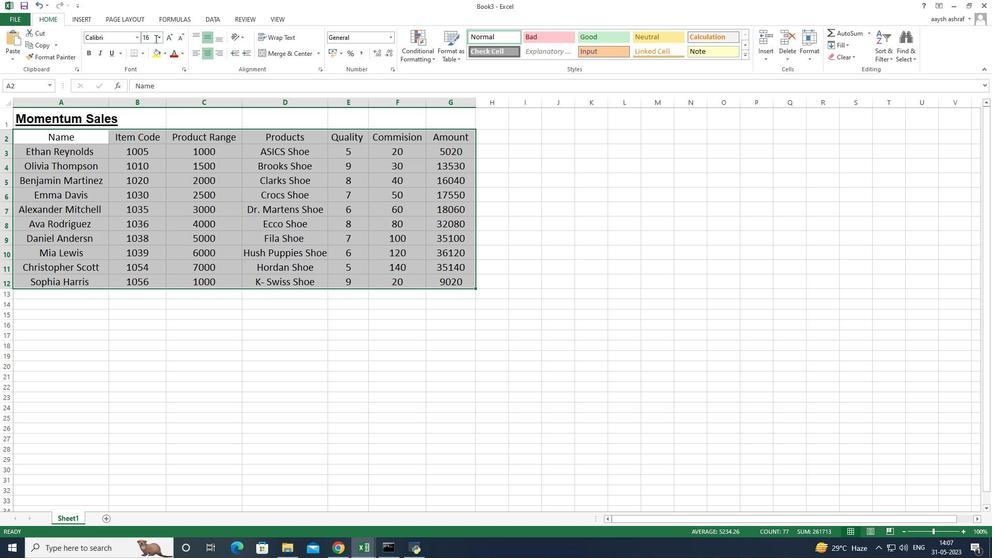 
Action: Mouse pressed left at (159, 38)
Screenshot: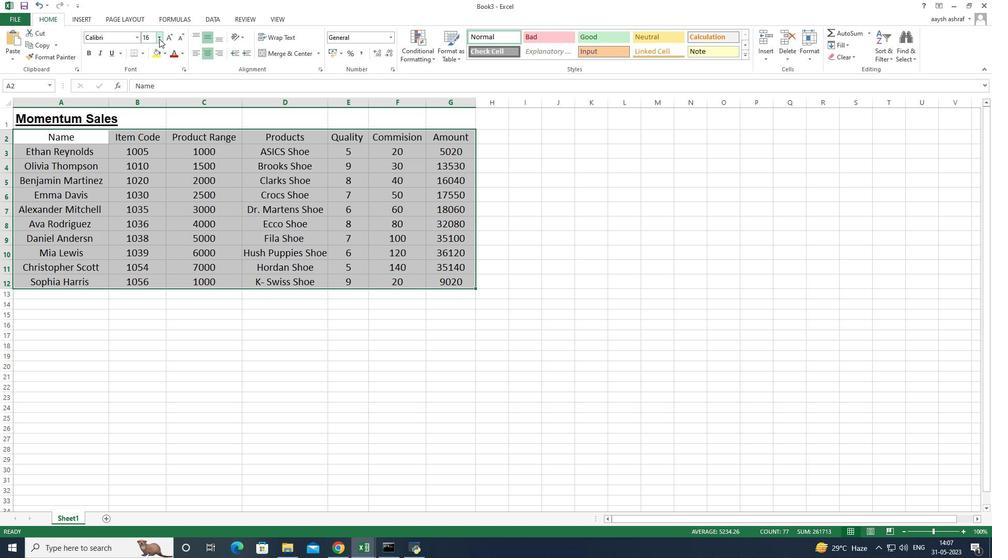 
Action: Mouse moved to (151, 61)
Screenshot: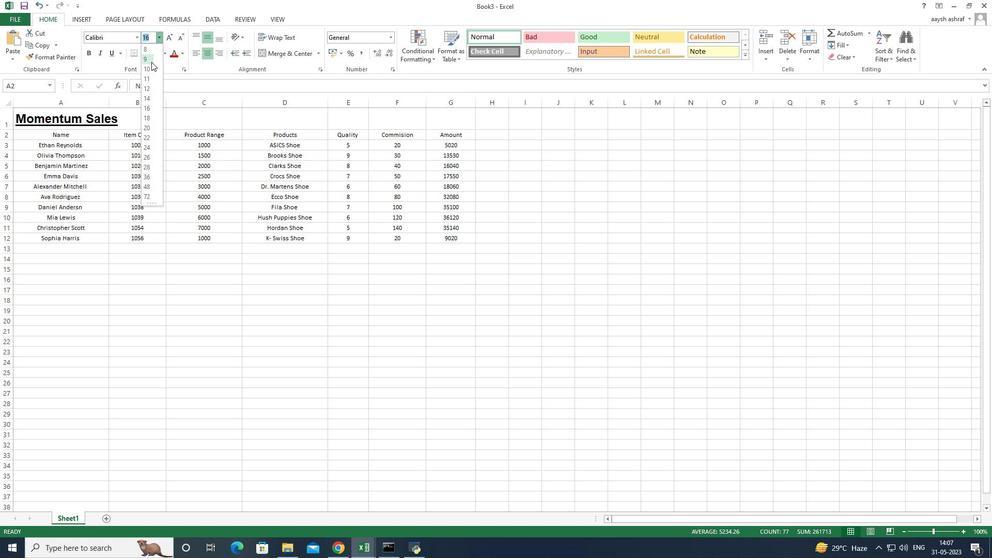 
Action: Mouse pressed left at (151, 61)
Screenshot: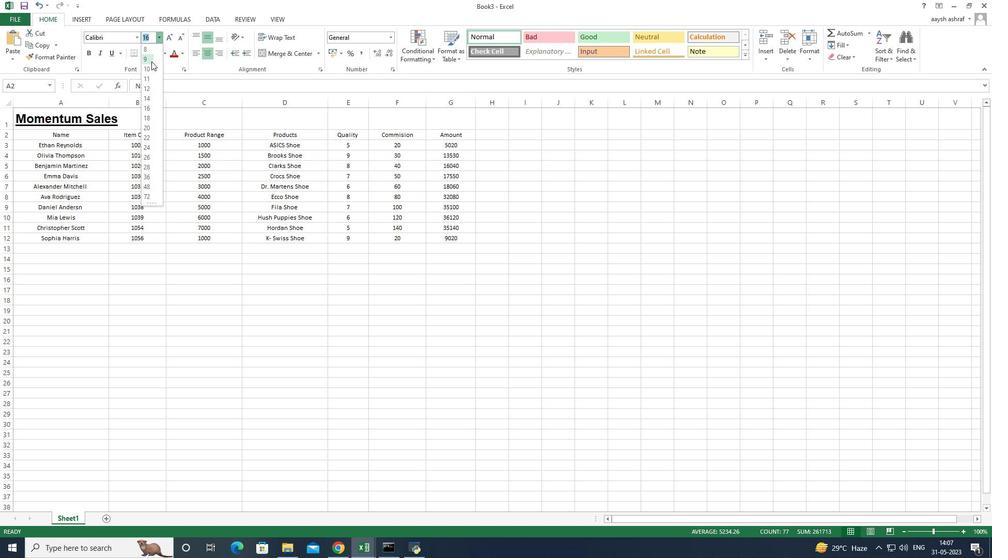 
Action: Mouse moved to (95, 299)
Screenshot: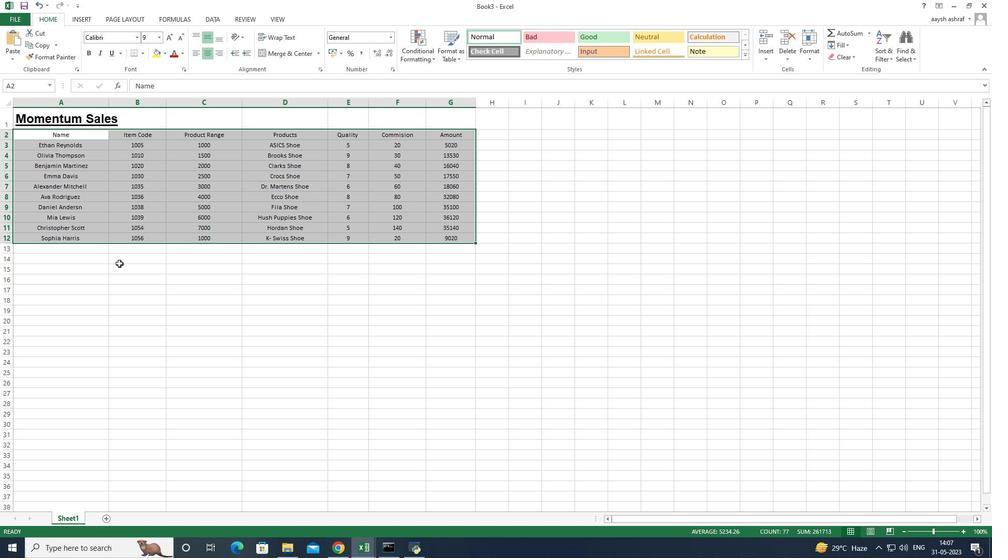 
Action: Mouse pressed left at (95, 299)
Screenshot: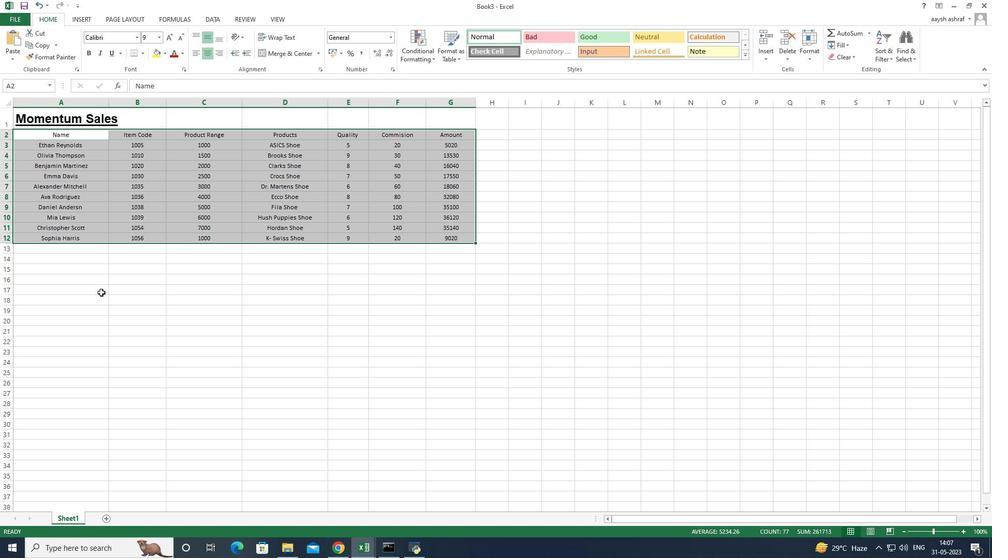 
Action: Mouse moved to (25, 113)
Screenshot: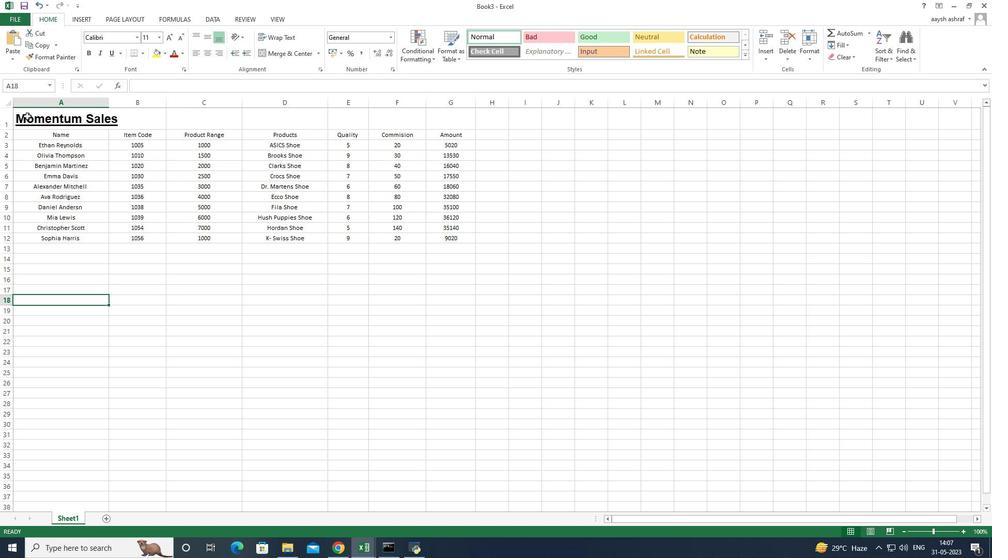 
Action: Mouse pressed left at (25, 113)
Screenshot: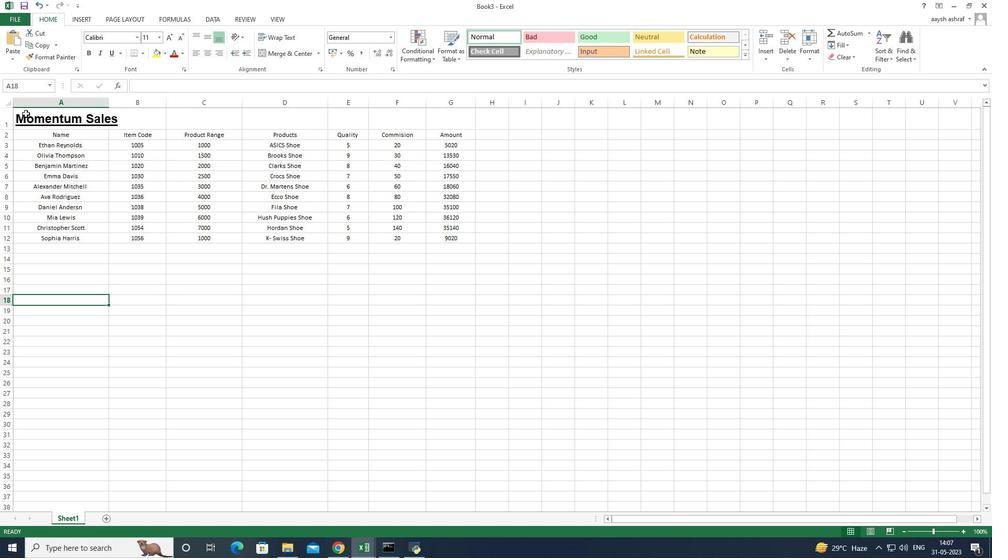 
Action: Mouse moved to (209, 54)
Screenshot: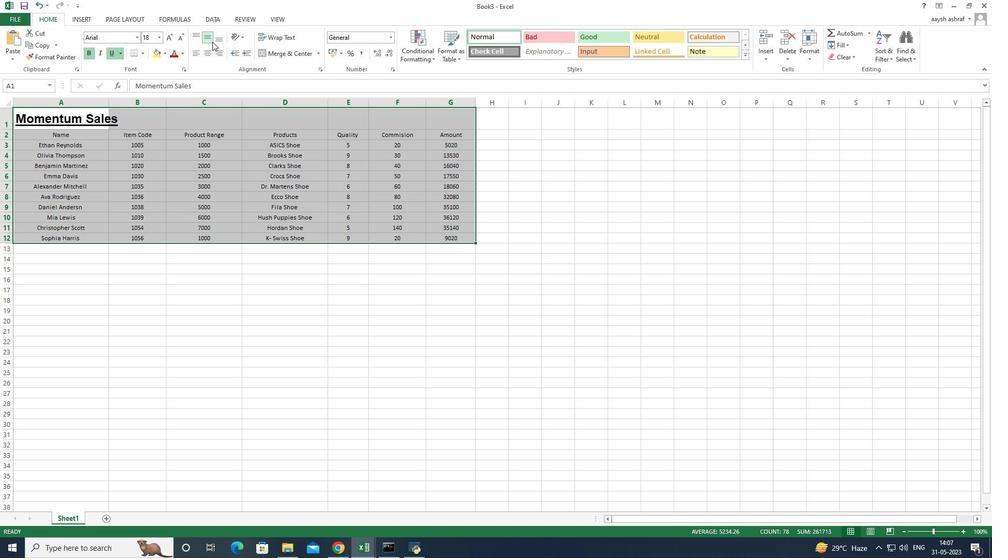
Action: Mouse pressed left at (209, 54)
Screenshot: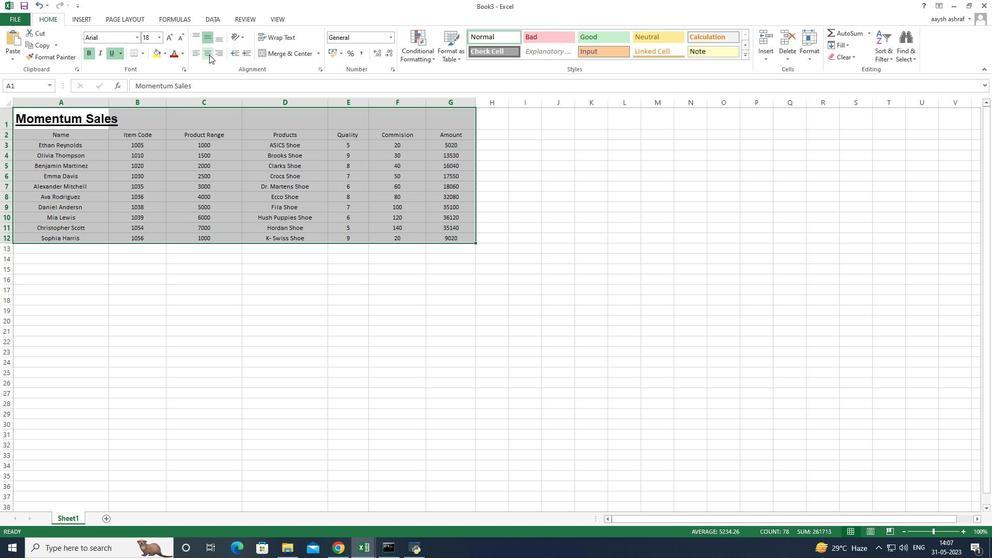
Action: Mouse moved to (36, 293)
Screenshot: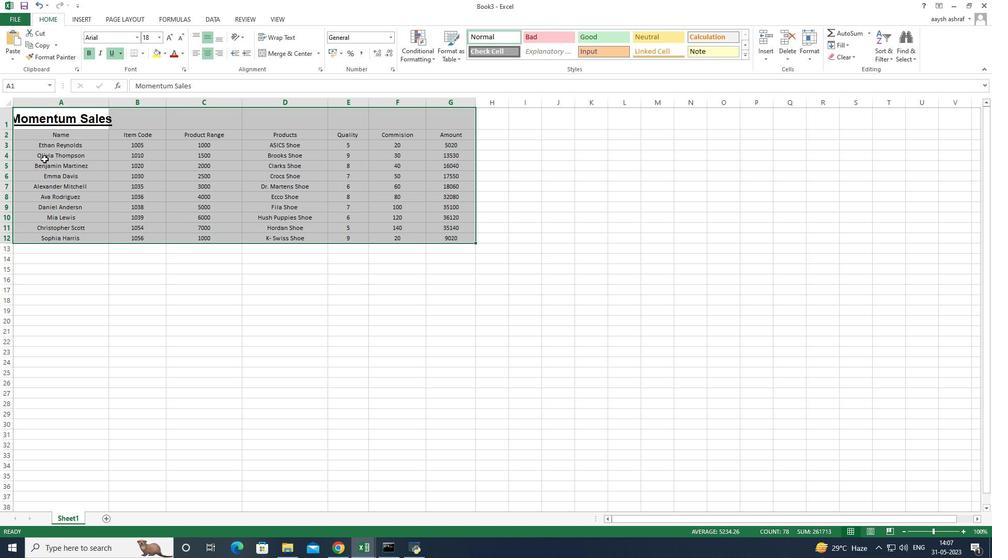 
Action: Mouse pressed left at (36, 293)
Screenshot: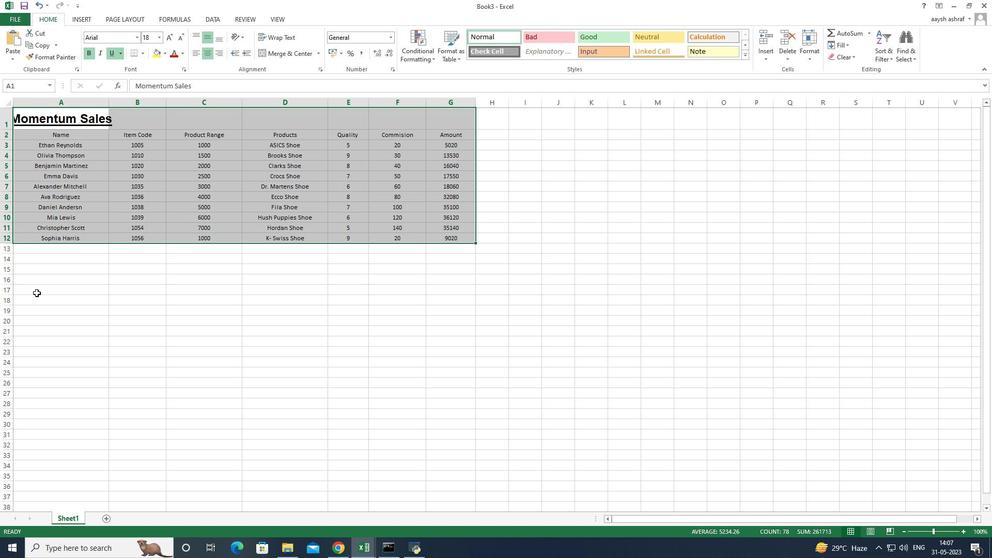
Action: Mouse moved to (45, 117)
Screenshot: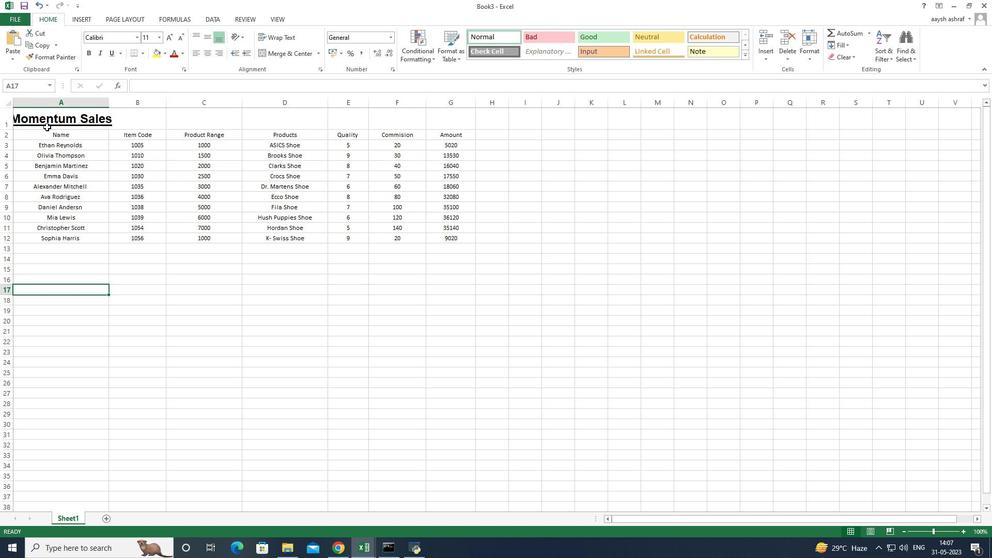 
Action: Mouse pressed left at (45, 117)
Screenshot: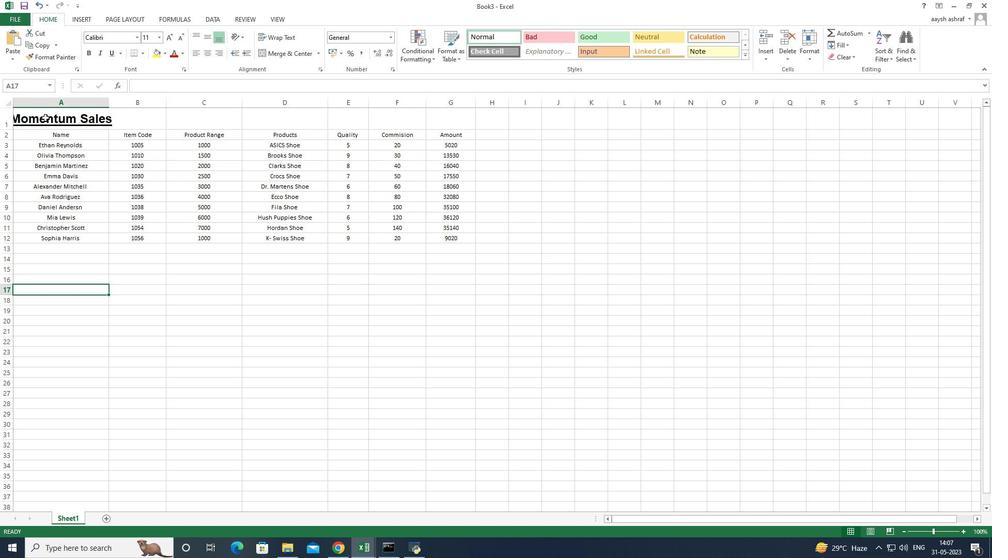 
Action: Mouse moved to (205, 39)
Screenshot: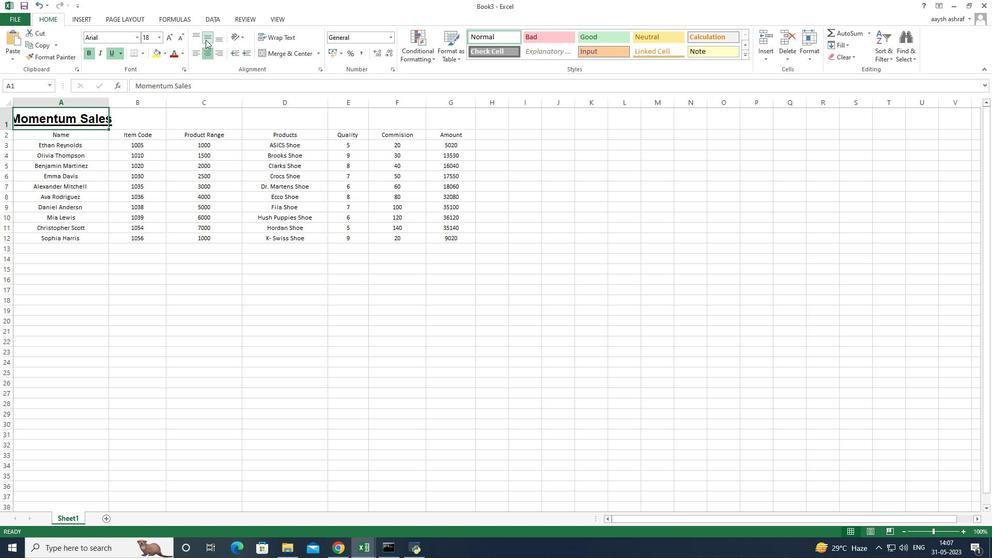 
Action: Mouse pressed left at (205, 39)
Screenshot: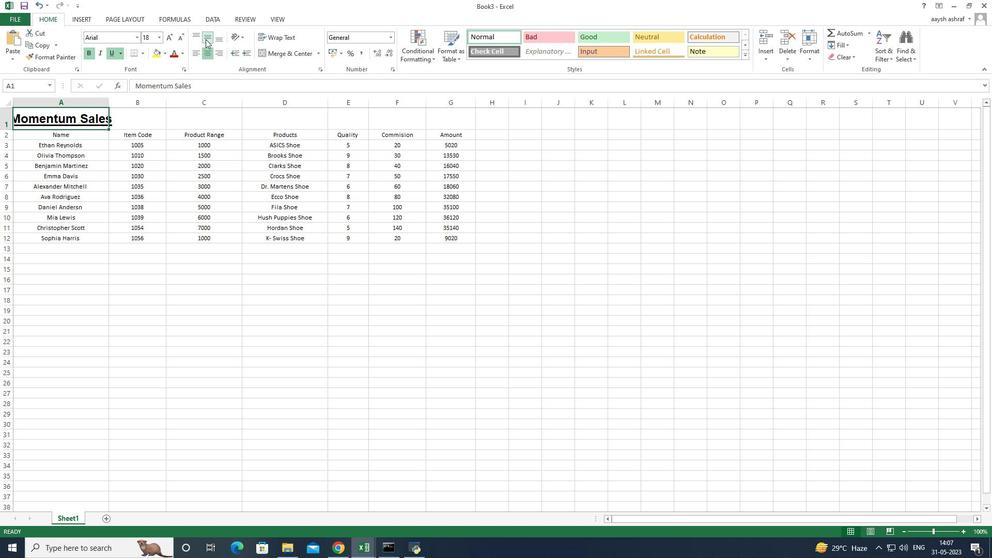 
Action: Mouse moved to (205, 53)
Screenshot: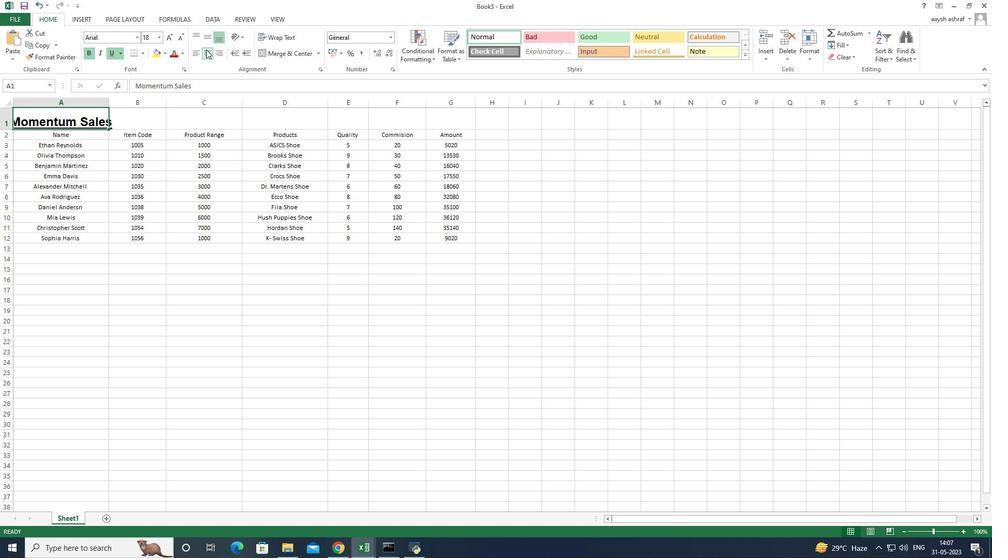 
Action: Mouse pressed left at (205, 53)
Screenshot: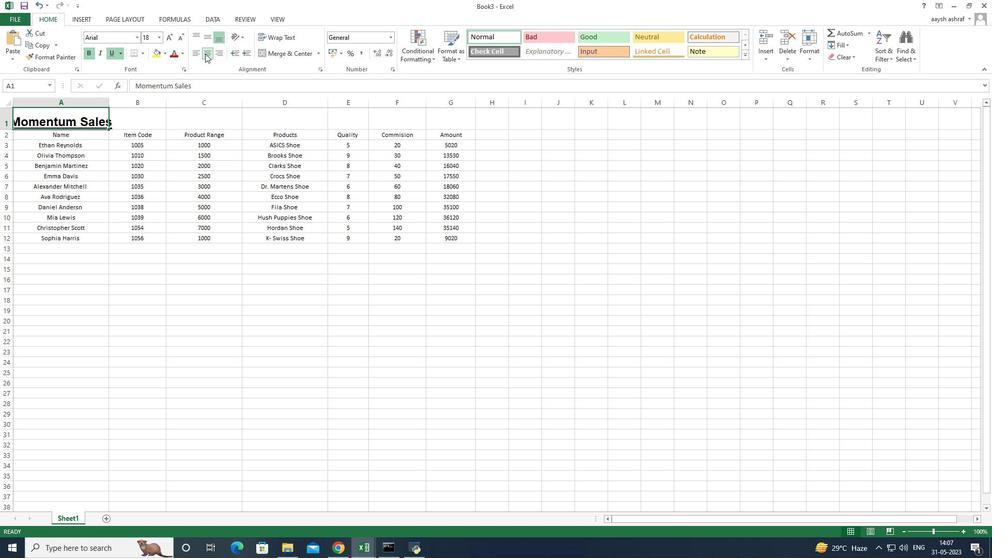 
Action: Mouse moved to (206, 37)
Screenshot: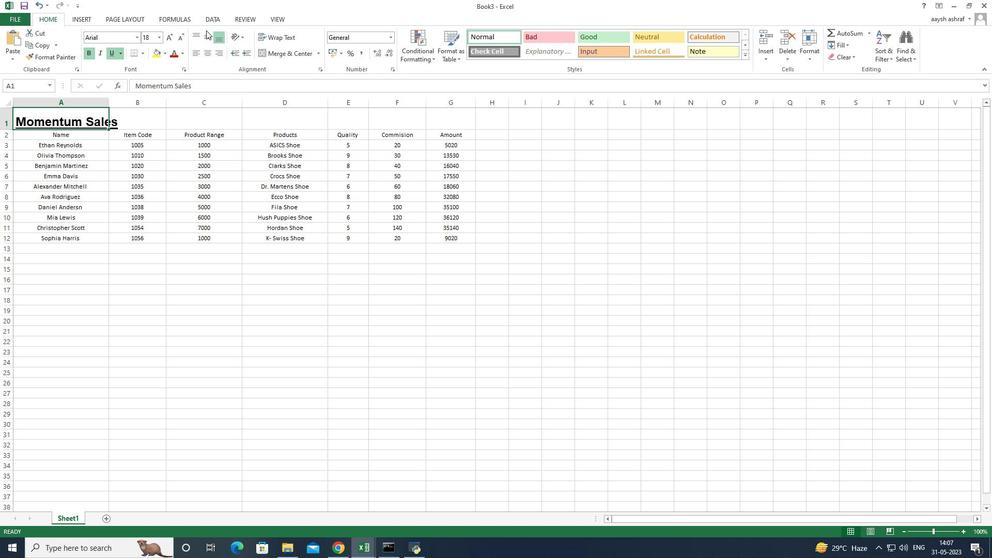 
Action: Mouse pressed left at (206, 37)
Screenshot: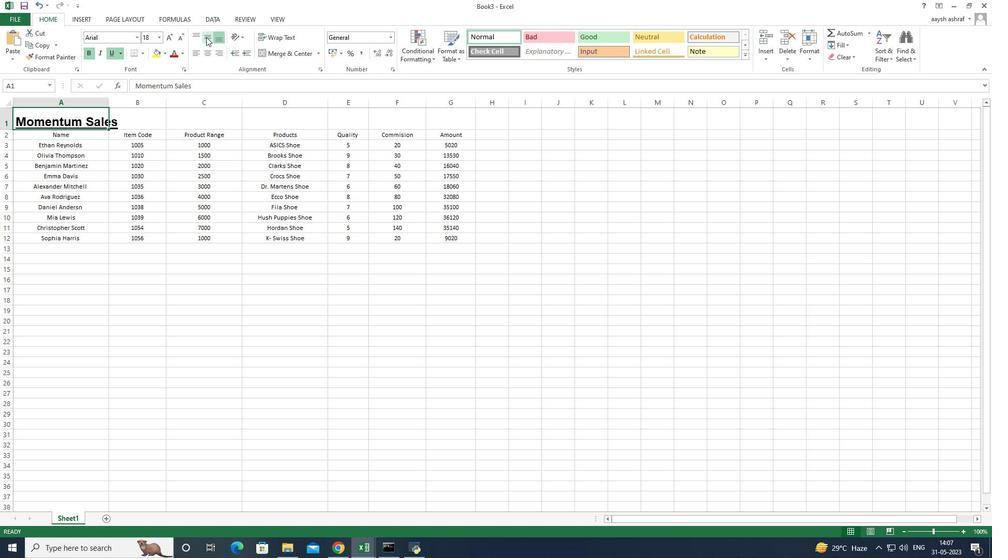 
Action: Mouse moved to (53, 212)
Screenshot: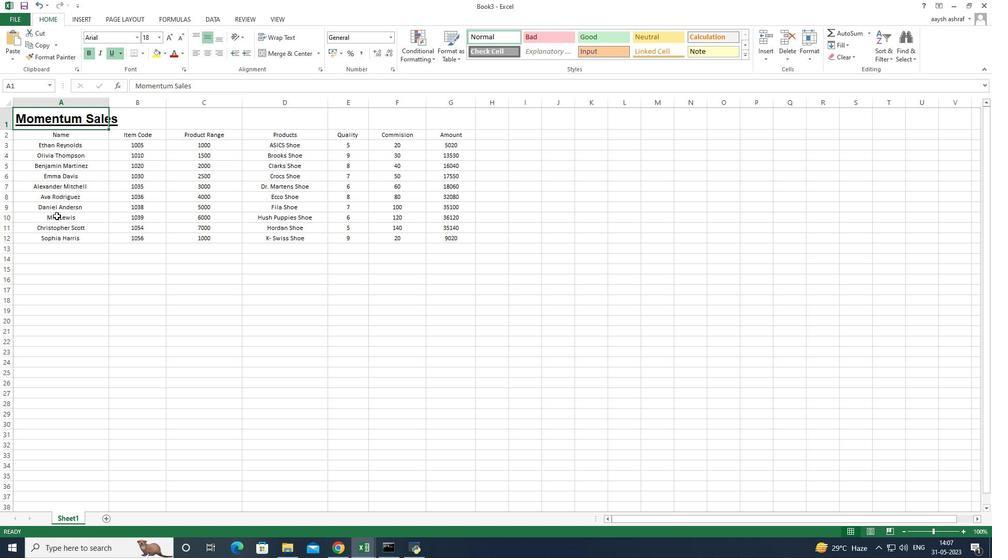 
Action: Mouse pressed left at (53, 212)
Screenshot: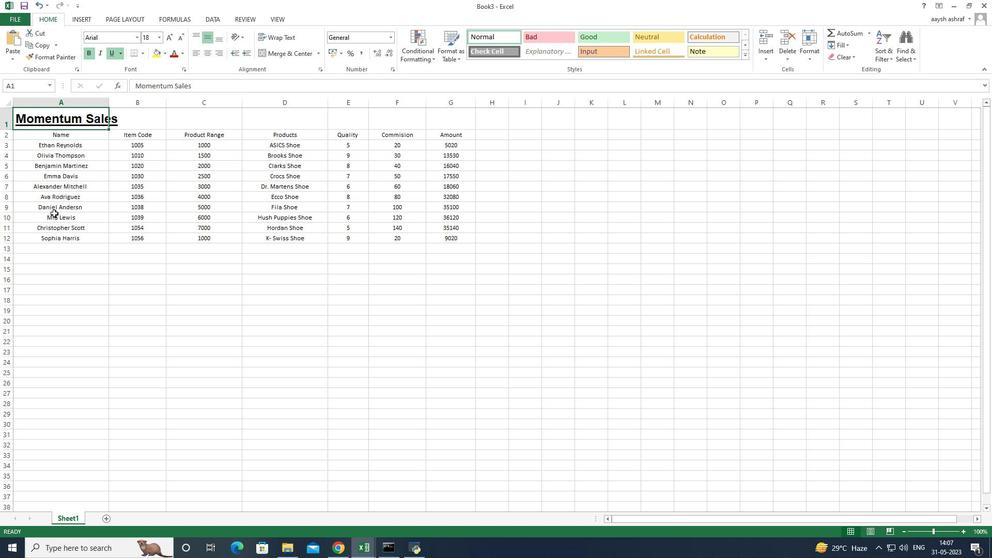
Action: Mouse moved to (132, 122)
Screenshot: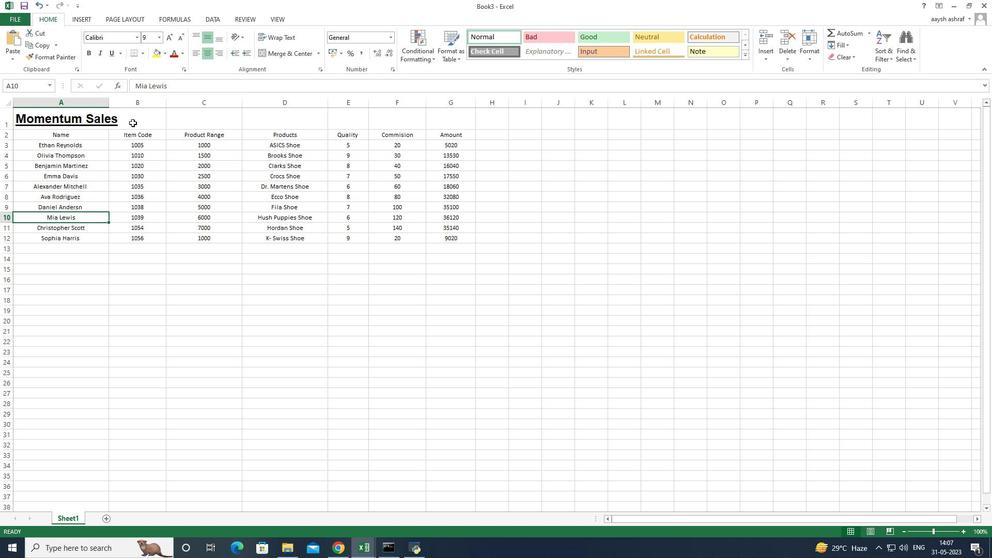 
Action: Mouse pressed left at (132, 122)
Screenshot: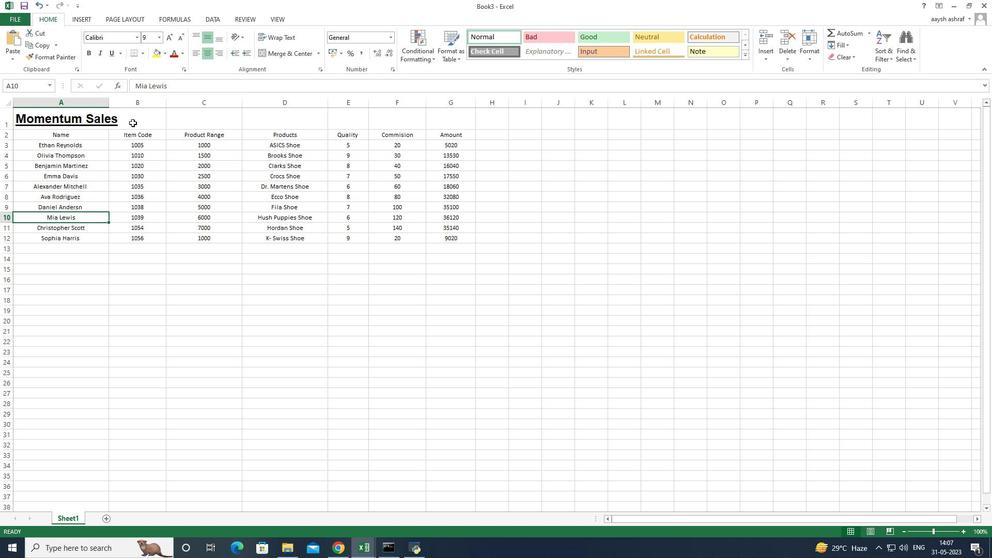 
Action: Mouse moved to (41, 123)
Screenshot: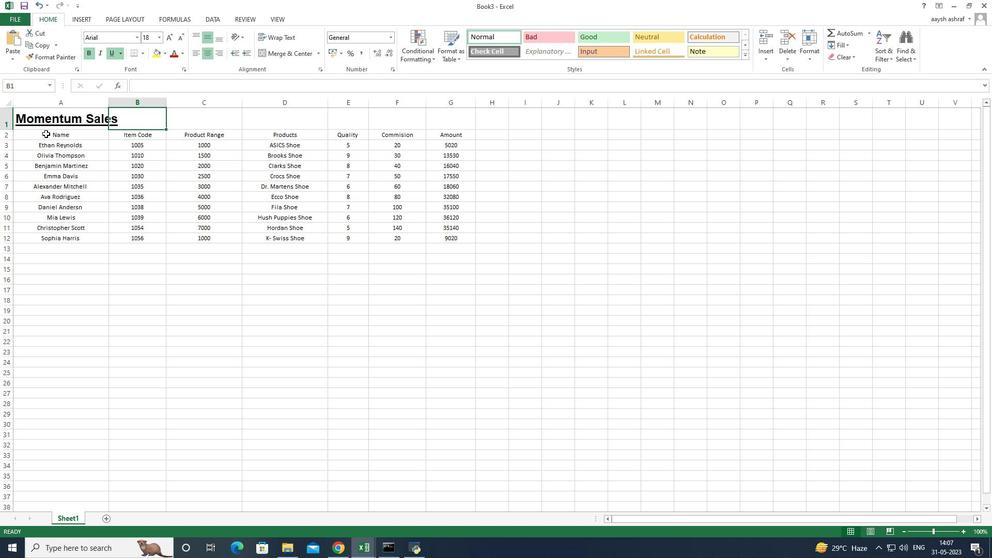 
Action: Mouse pressed left at (41, 123)
Screenshot: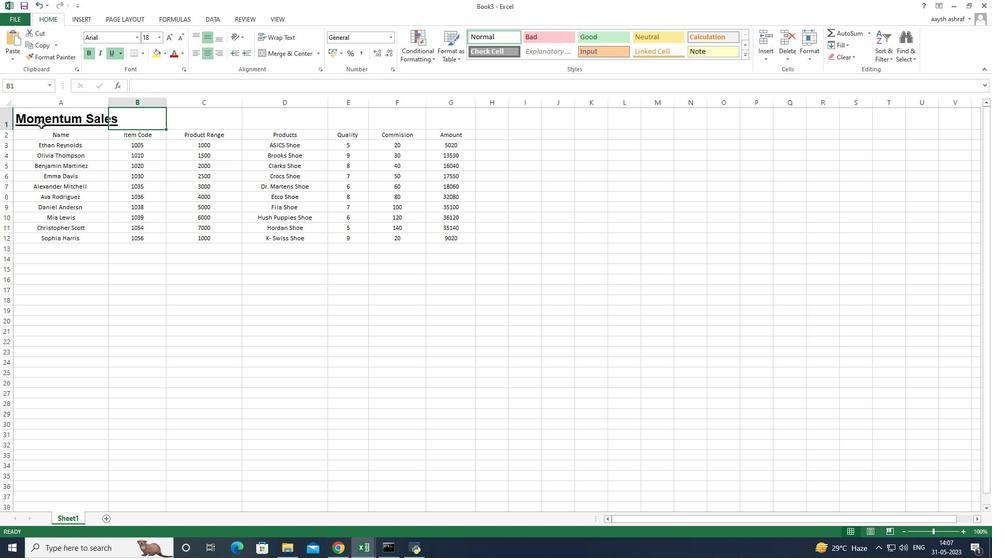 
Action: Mouse moved to (23, 122)
Screenshot: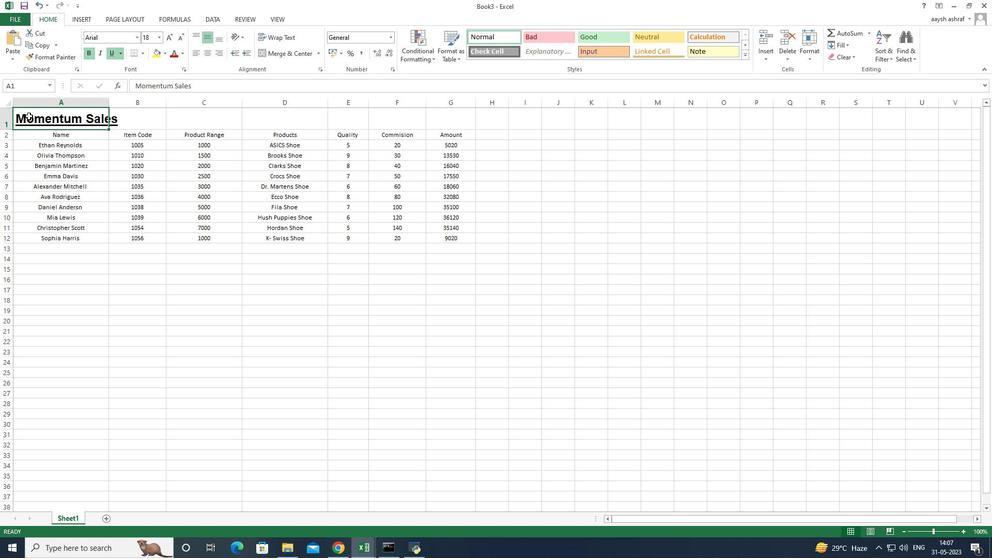 
Action: Mouse pressed left at (23, 122)
Screenshot: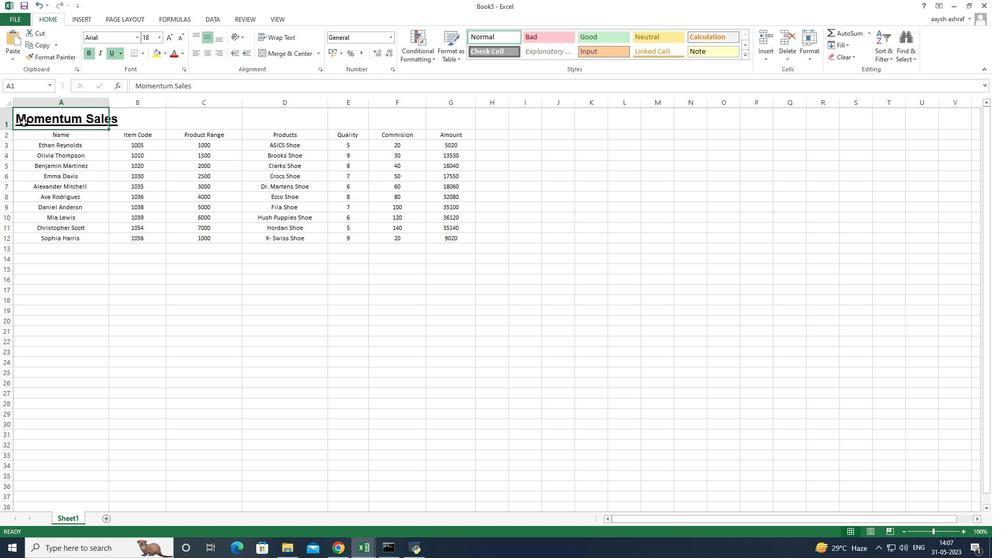 
Action: Mouse pressed left at (23, 122)
Screenshot: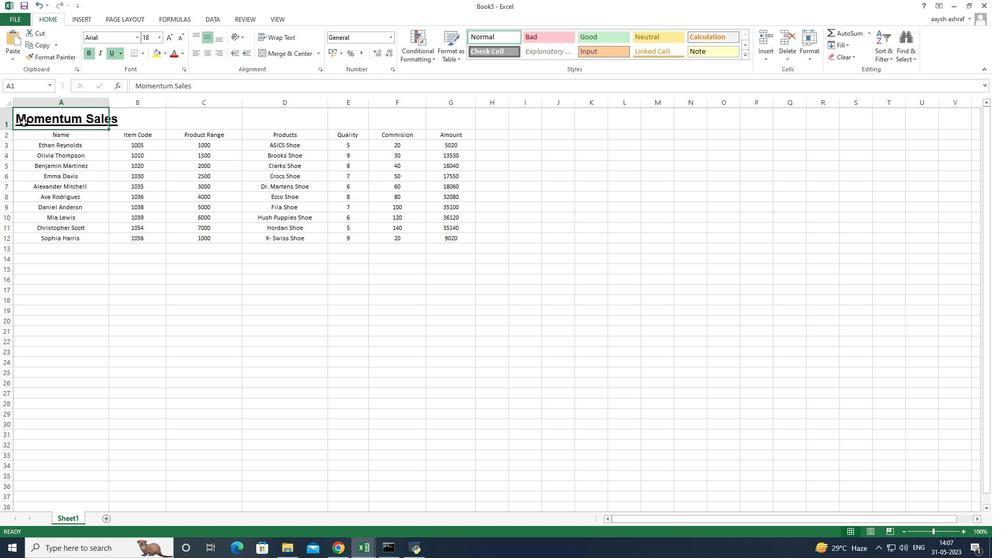 
Action: Mouse moved to (16, 117)
Screenshot: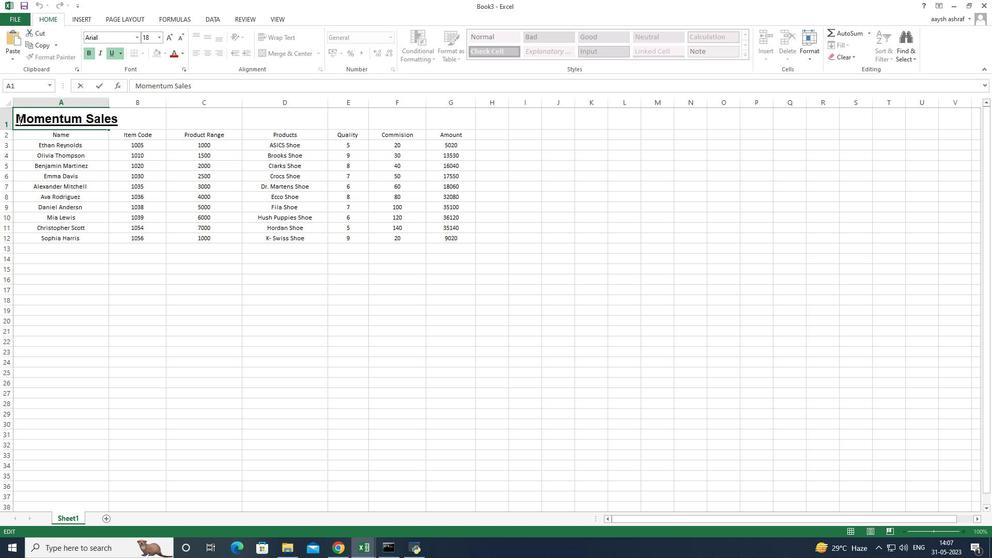 
Action: Mouse pressed left at (16, 117)
Screenshot: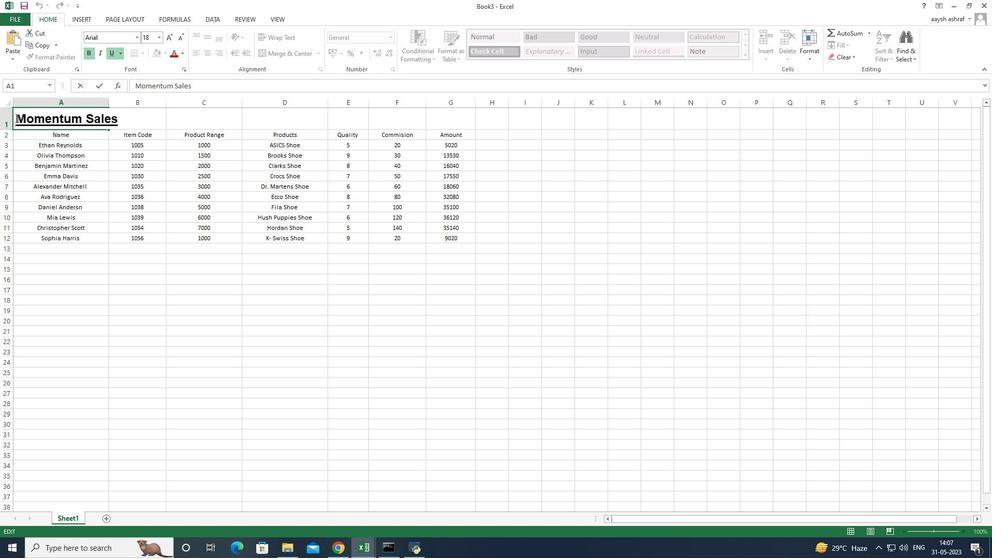 
Action: Mouse moved to (40, 120)
Screenshot: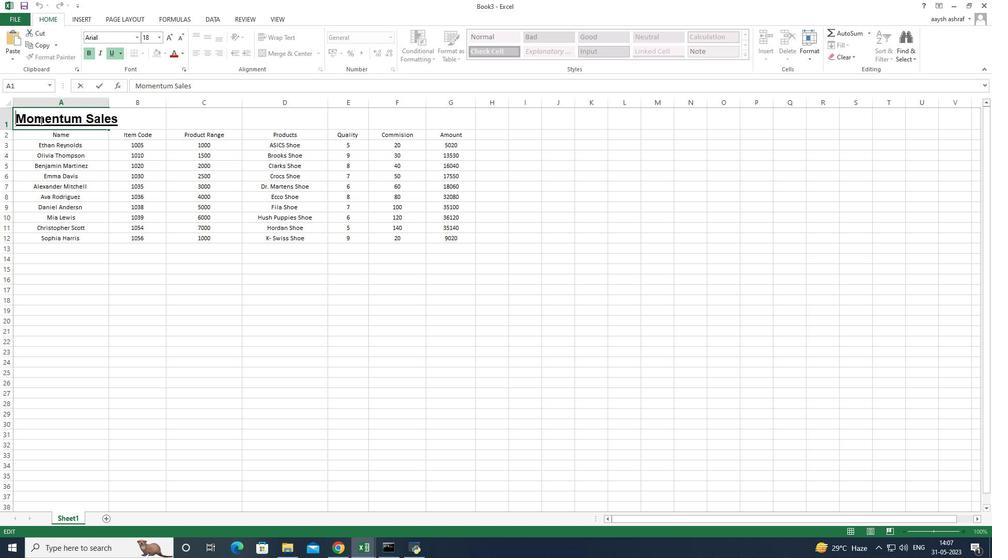 
Action: Key pressed <Key.space>
Screenshot: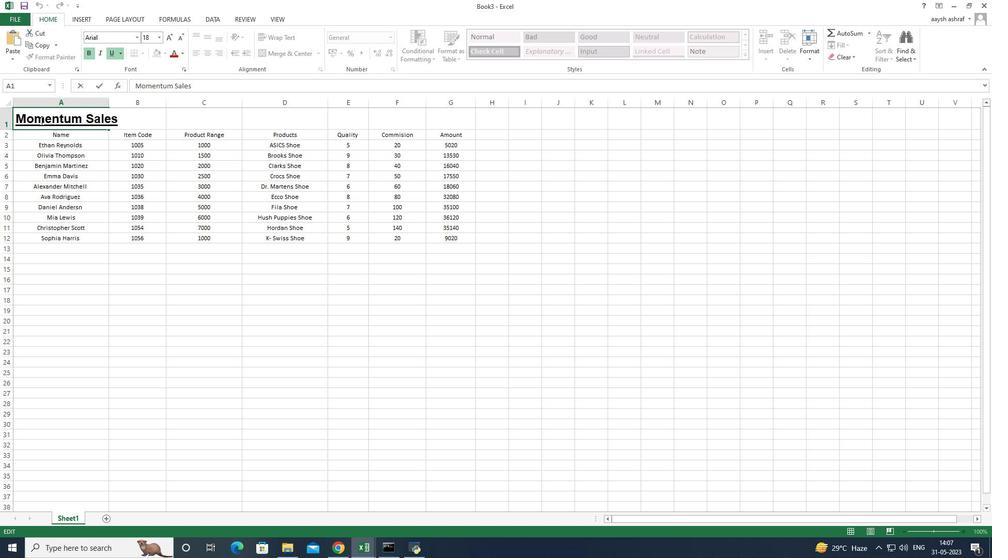 
Action: Mouse moved to (40, 123)
Screenshot: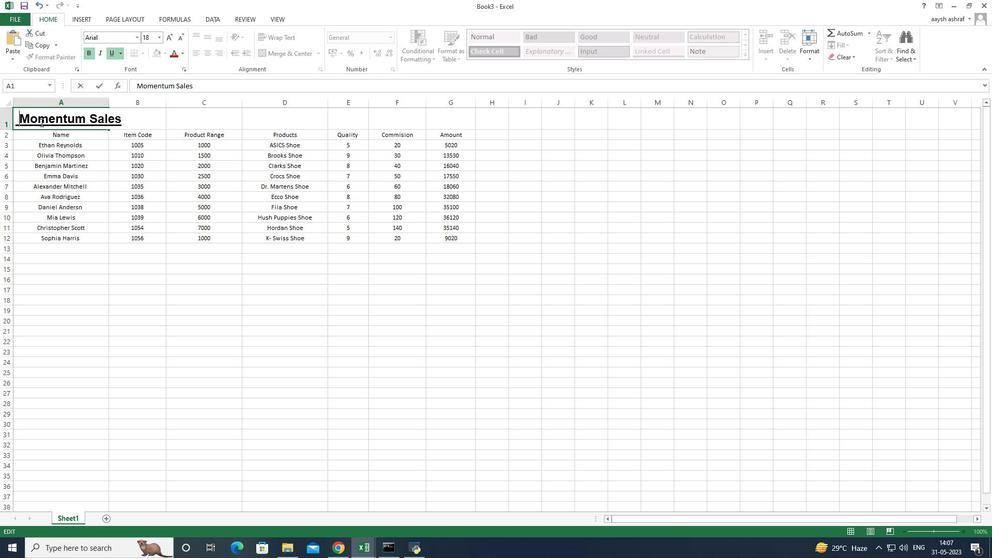 
Action: Key pressed <Key.space><Key.space><Key.space><Key.space><Key.space><Key.space><Key.space><Key.space><Key.space><Key.space><Key.space><Key.space><Key.space><Key.space><Key.space>
Screenshot: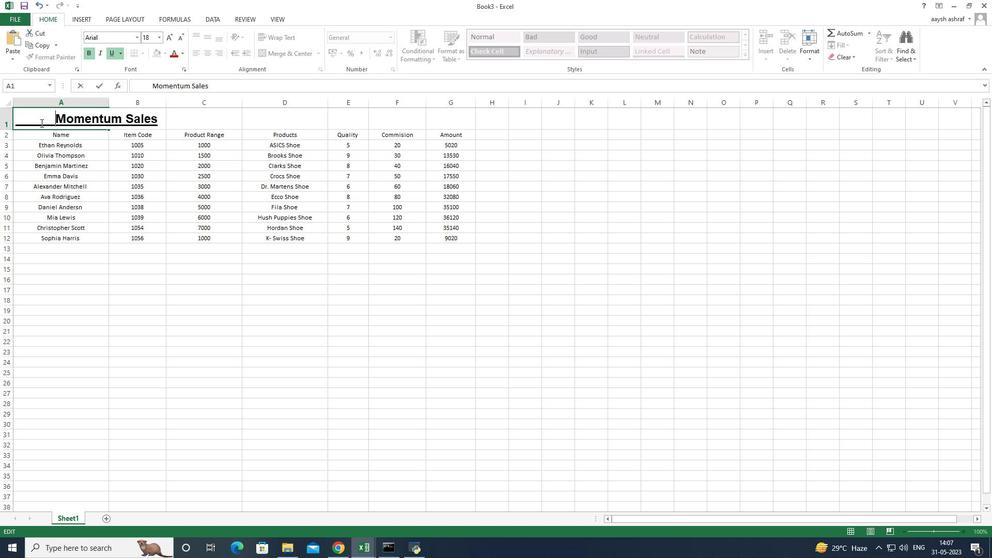 
Action: Mouse moved to (40, 124)
Screenshot: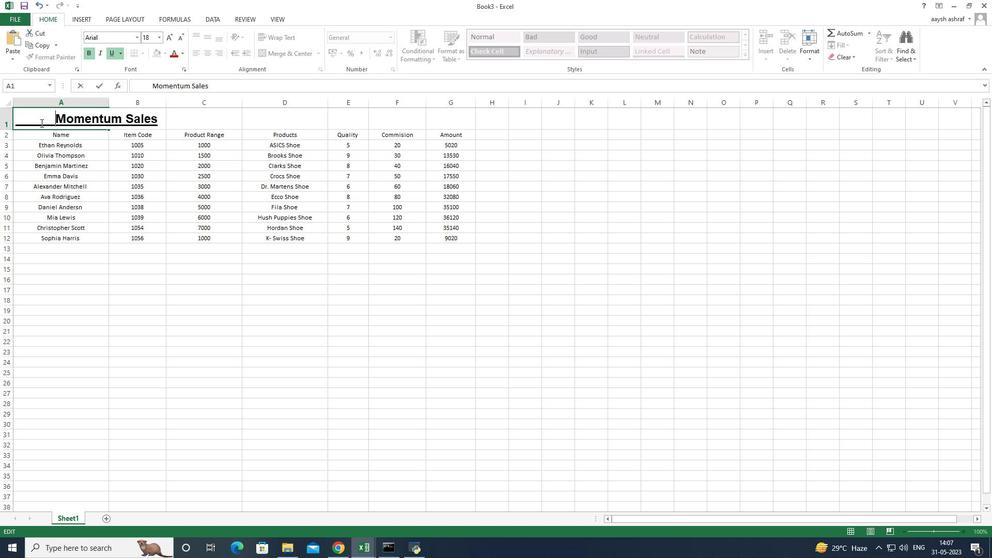
Action: Key pressed <Key.space><Key.space><Key.space><Key.space><Key.space>
Screenshot: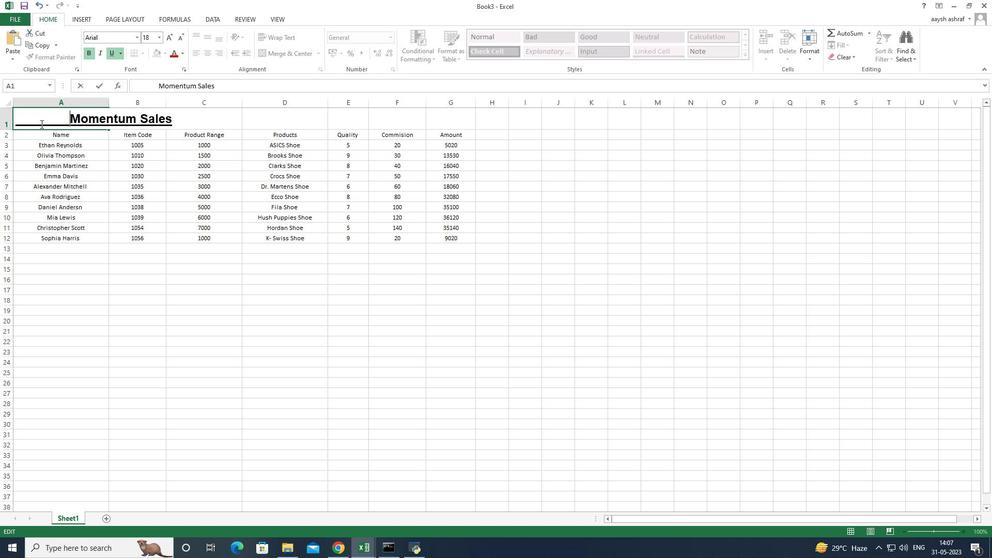 
Action: Mouse moved to (40, 124)
Screenshot: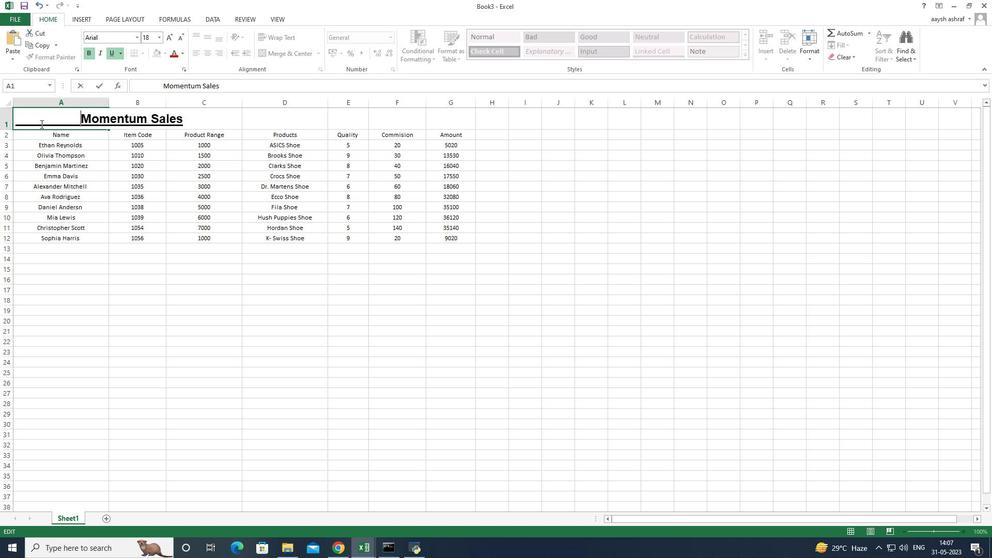 
Action: Key pressed <Key.space><Key.space><Key.space><Key.space><Key.space><Key.space><Key.space><Key.space><Key.space><Key.space><Key.space><Key.space><Key.space><Key.space><Key.space><Key.space><Key.space><Key.space><Key.space><Key.space><Key.space><Key.space><Key.space><Key.space><Key.space><Key.space><Key.space><Key.space><Key.space>
Screenshot: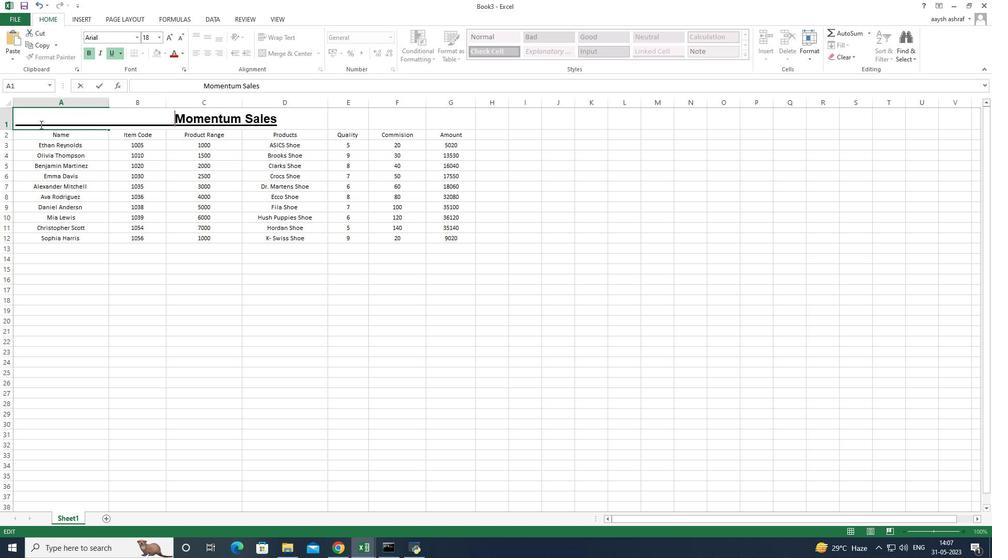 
Action: Mouse moved to (171, 125)
Screenshot: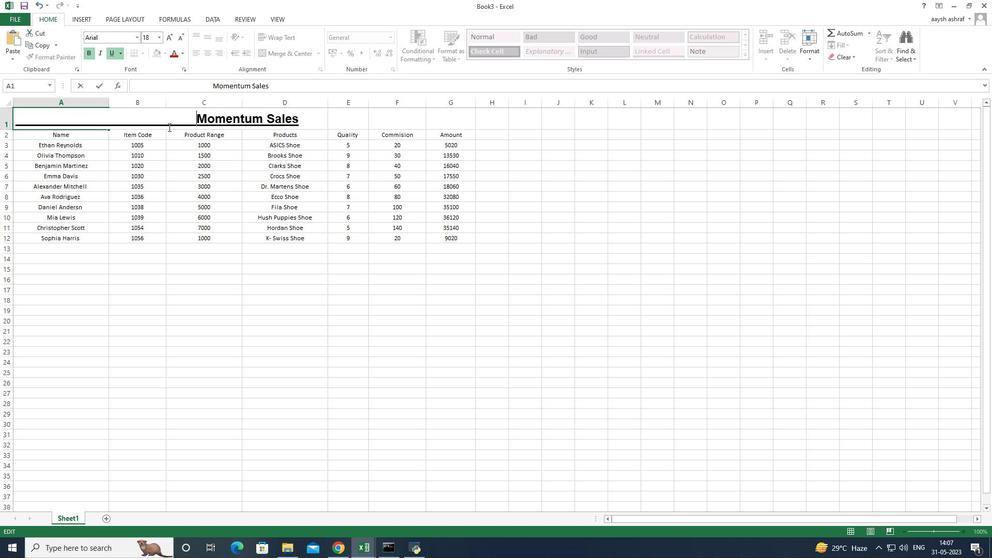 
Action: Mouse pressed left at (171, 125)
Screenshot: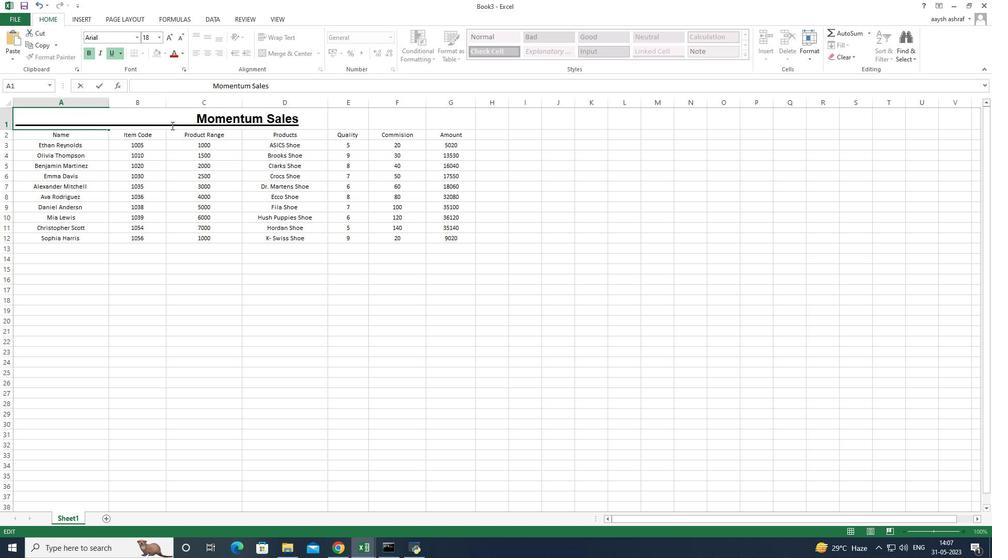 
Action: Mouse moved to (163, 343)
Screenshot: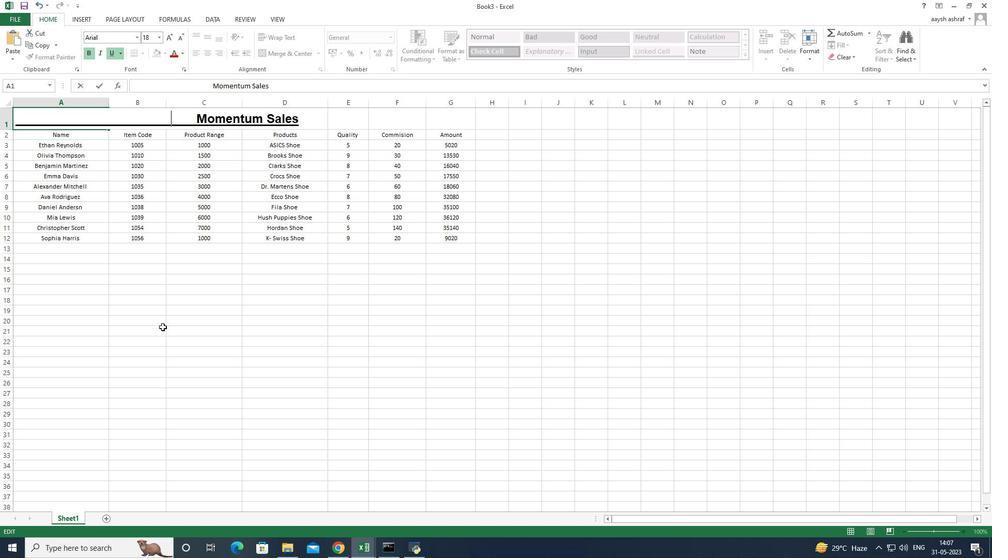 
Action: Mouse pressed left at (163, 343)
Screenshot: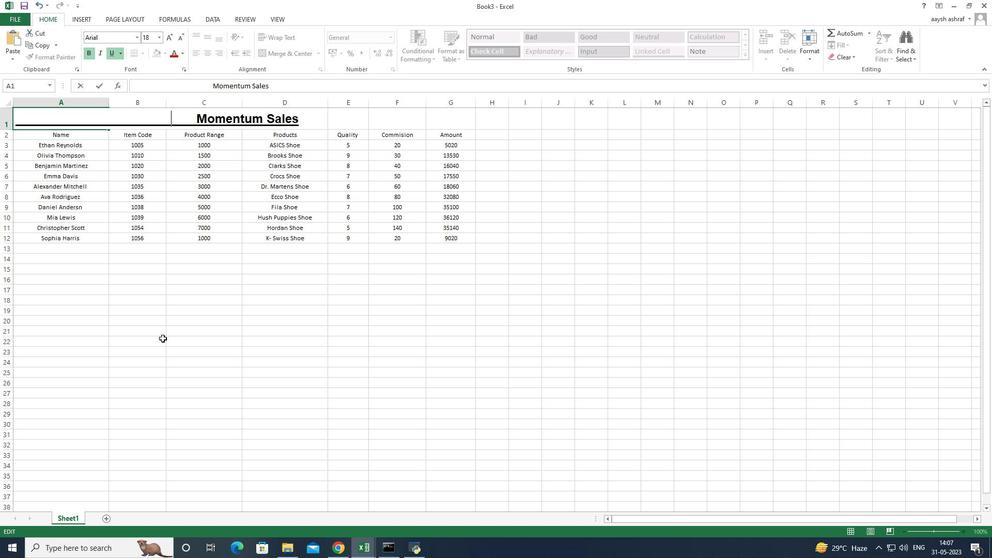 
Action: Mouse moved to (221, 136)
Screenshot: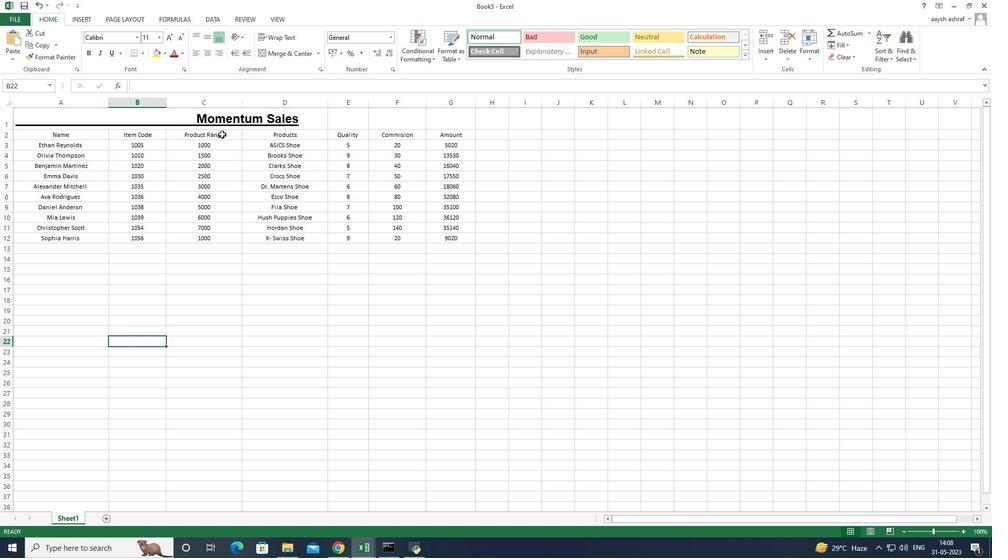 
Action: Key pressed ctrl+Z
Screenshot: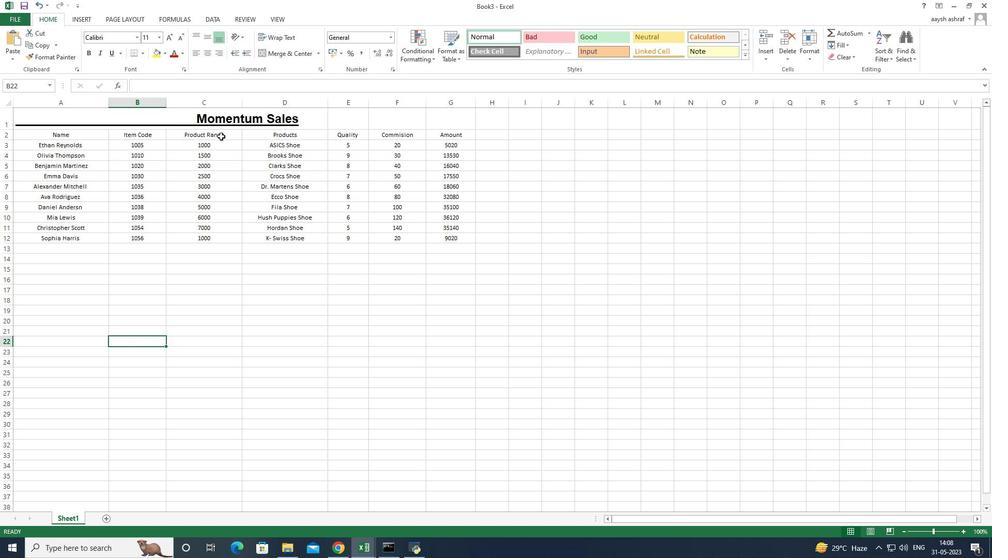 
Action: Mouse moved to (160, 122)
Screenshot: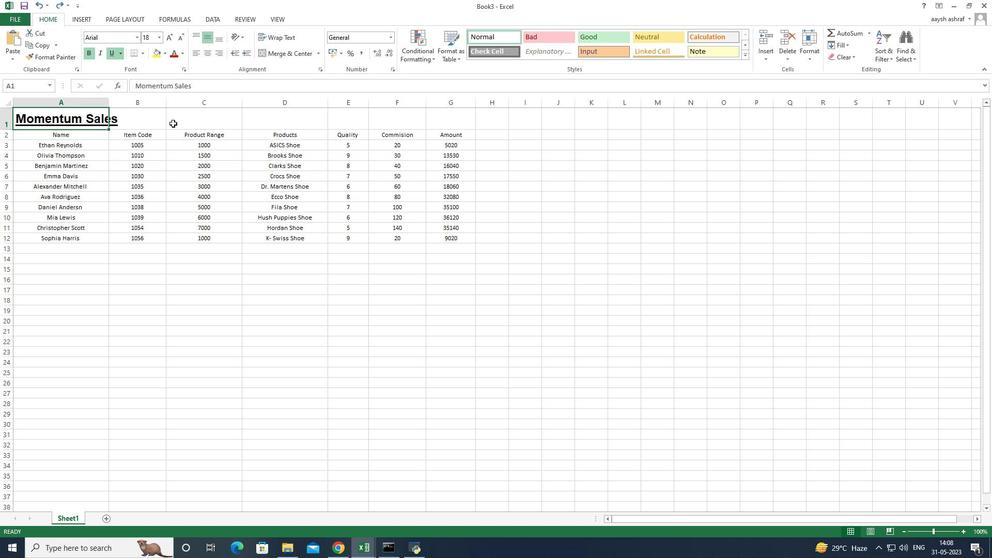
Action: Mouse pressed left at (160, 122)
Screenshot: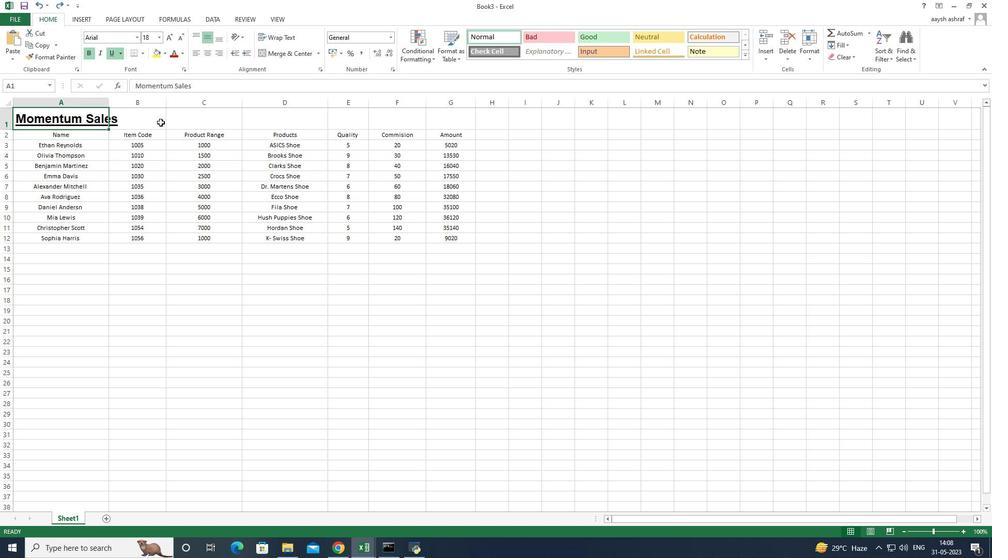 
Action: Mouse moved to (24, 121)
Screenshot: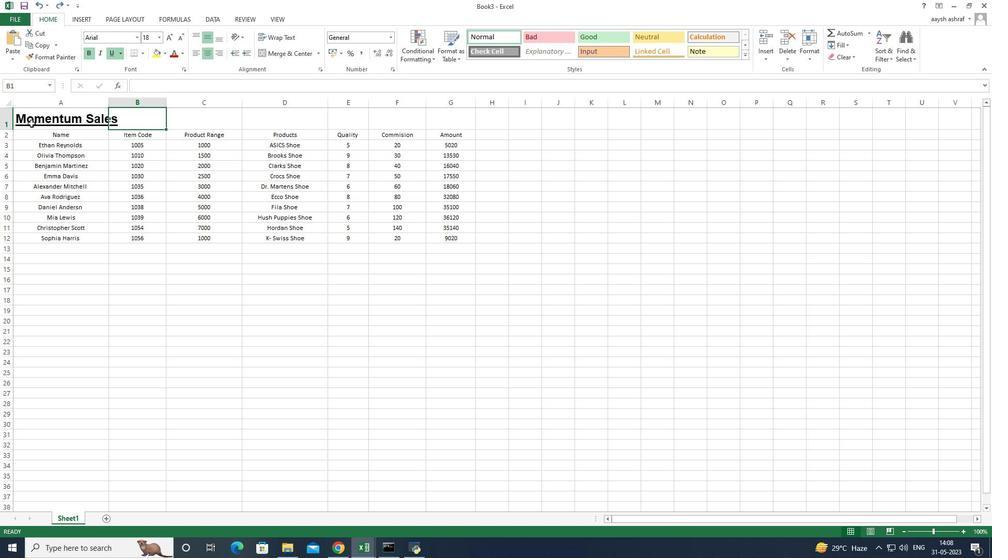 
Action: Mouse pressed left at (24, 121)
Screenshot: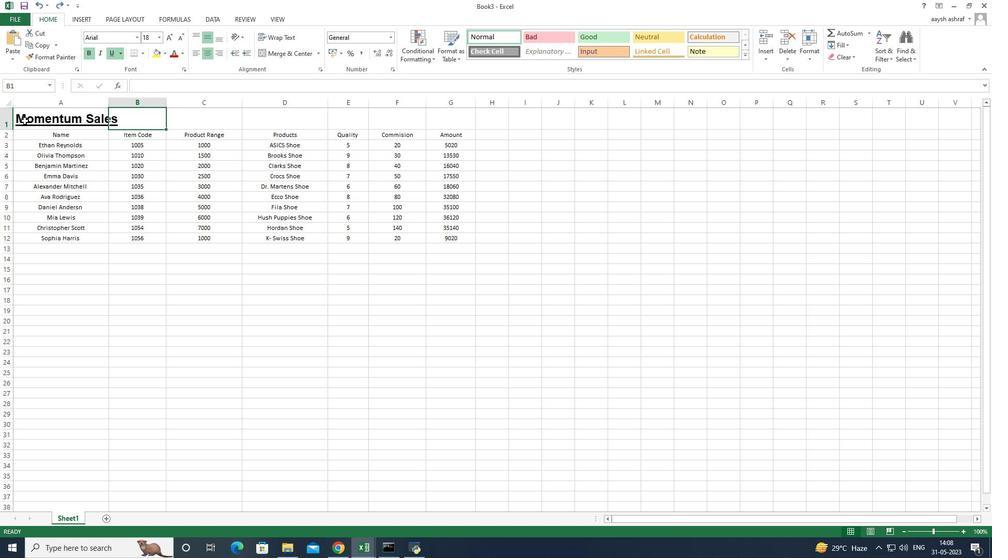 
Action: Mouse moved to (99, 130)
Screenshot: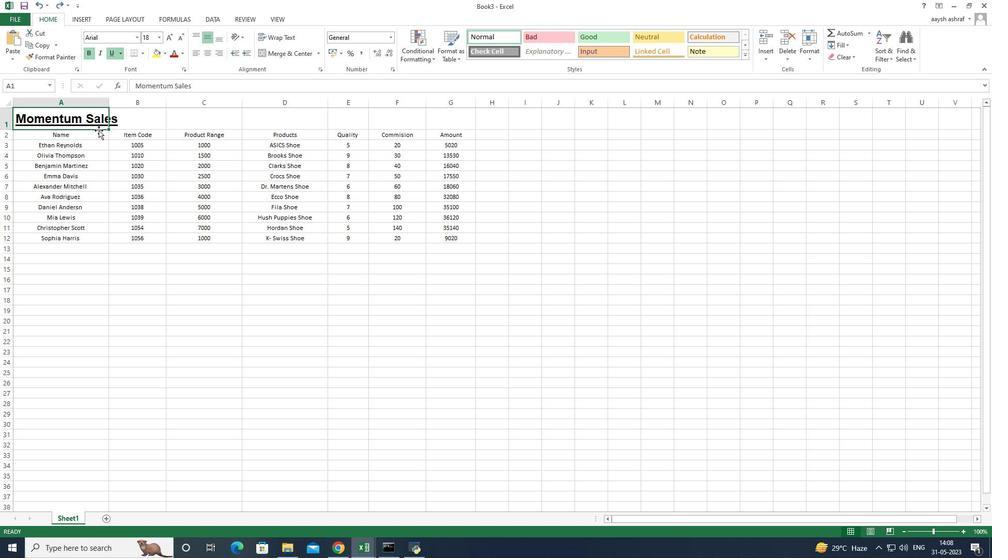 
Action: Key pressed <Key.shift_r><Key.right><Key.right>
Screenshot: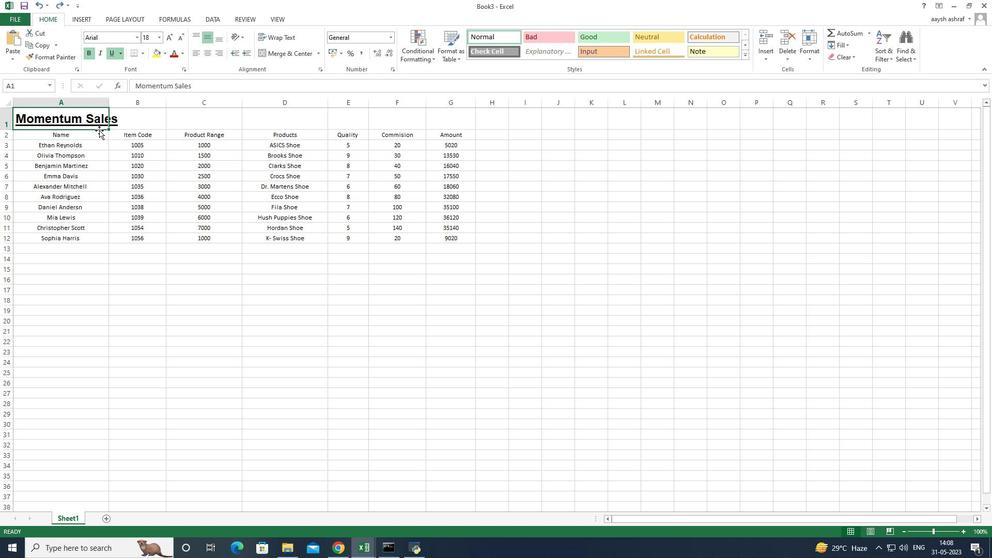
Action: Mouse moved to (56, 117)
Screenshot: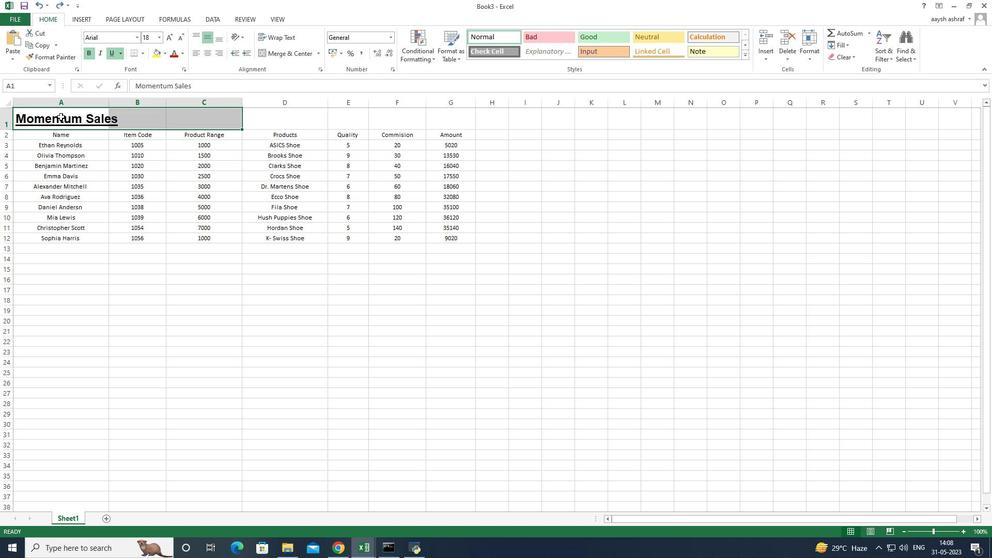 
Action: Mouse pressed left at (56, 117)
Screenshot: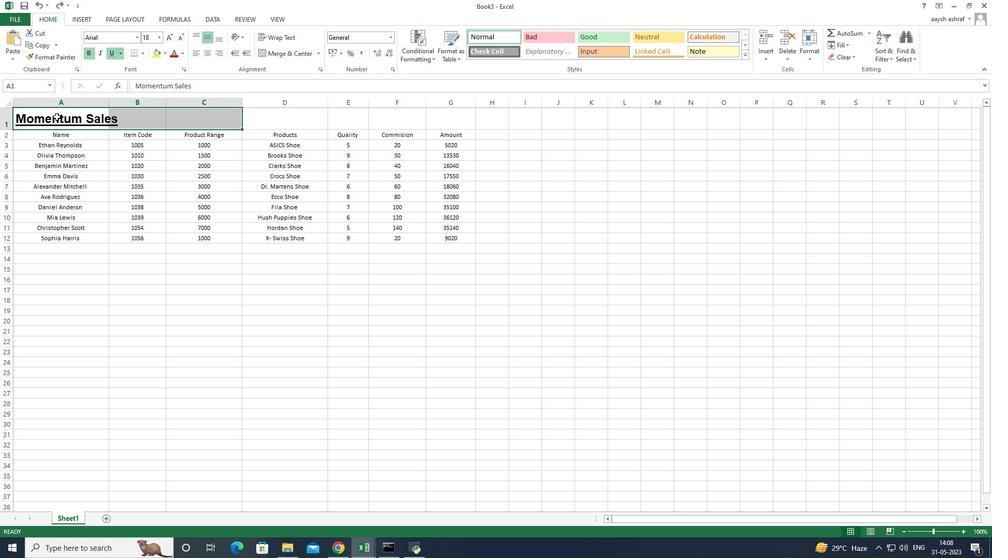 
Action: Mouse moved to (104, 118)
Screenshot: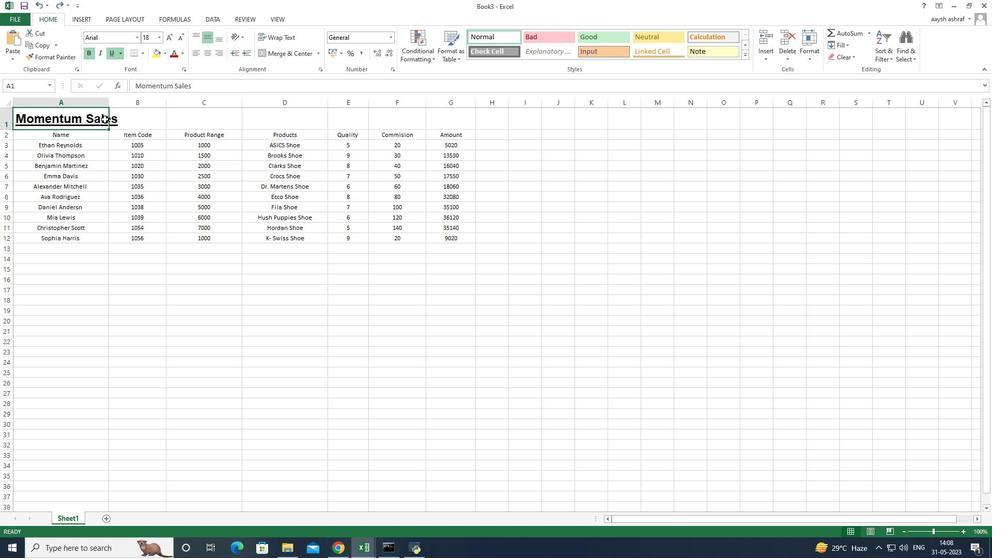 
Action: Key pressed <Key.shift_r><Key.right><Key.right><Key.right><Key.right>
Screenshot: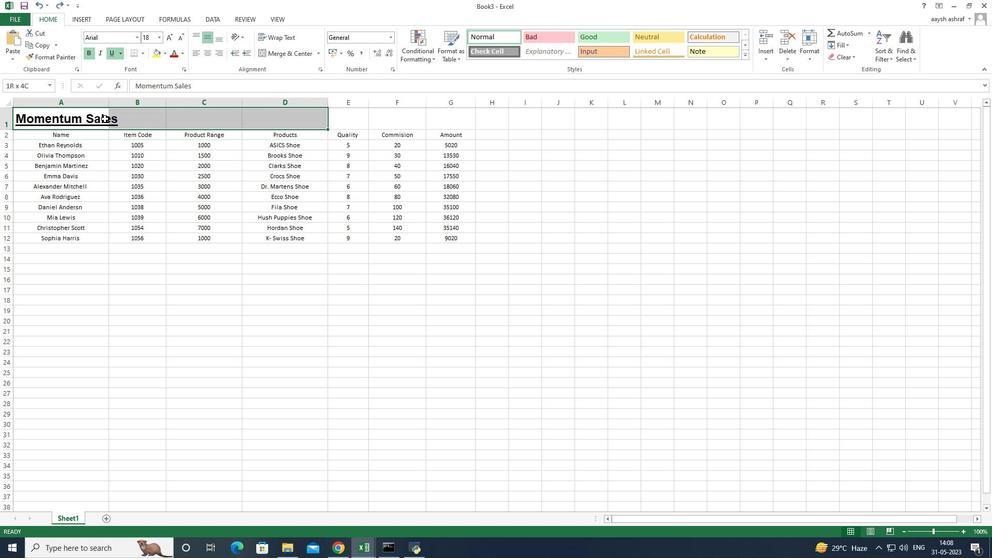 
Action: Mouse moved to (273, 53)
Screenshot: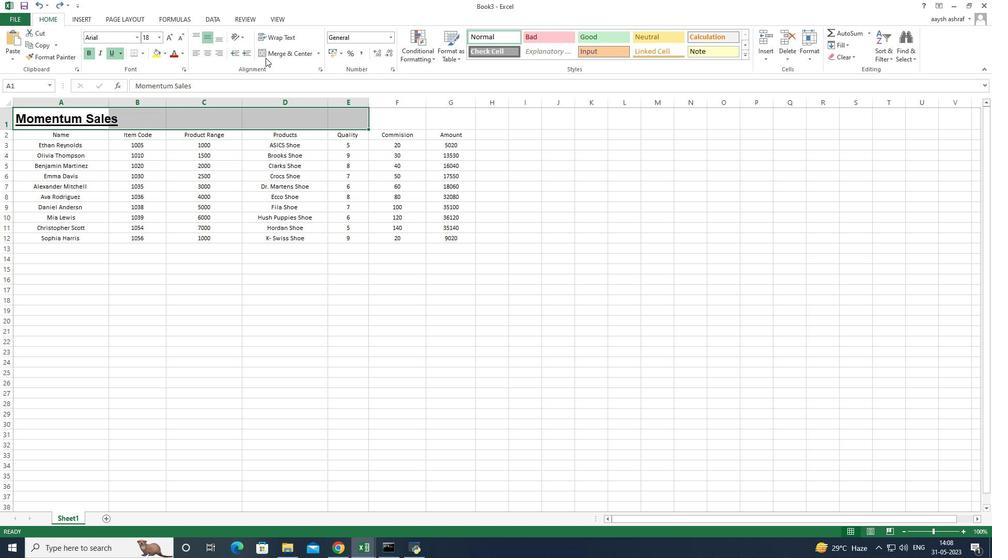 
Action: Mouse pressed left at (273, 53)
Screenshot: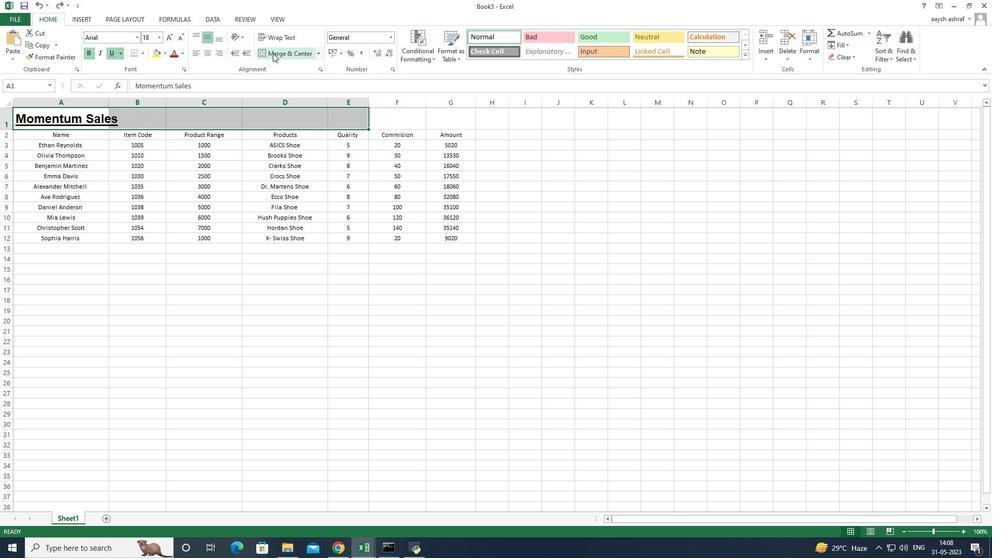 
Action: Mouse moved to (179, 300)
Screenshot: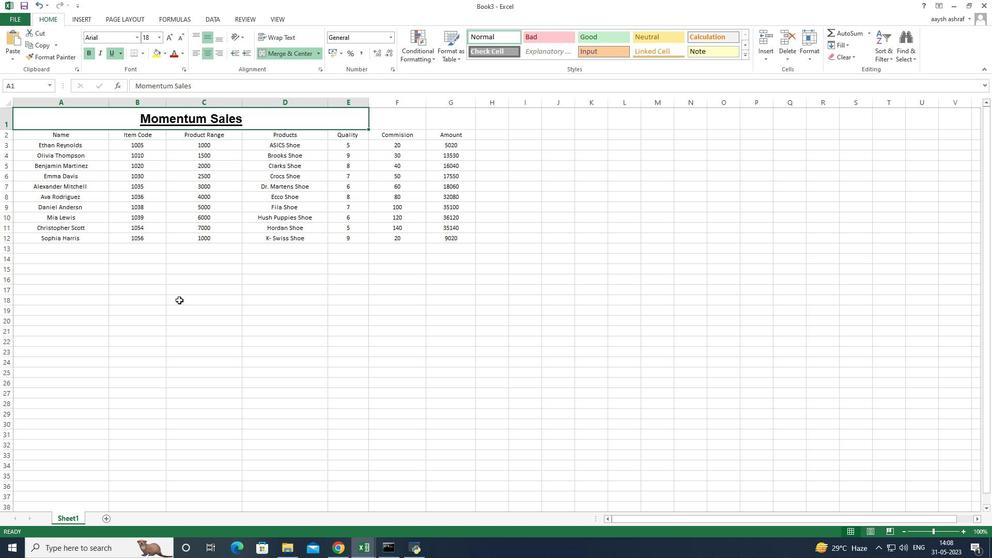 
Action: Mouse pressed left at (179, 300)
Screenshot: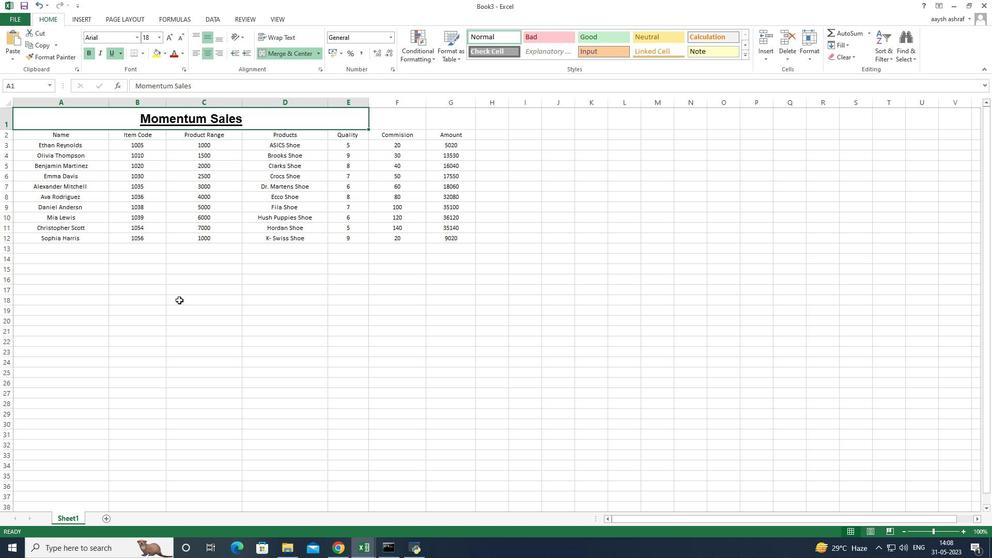 
Action: Mouse moved to (192, 123)
Screenshot: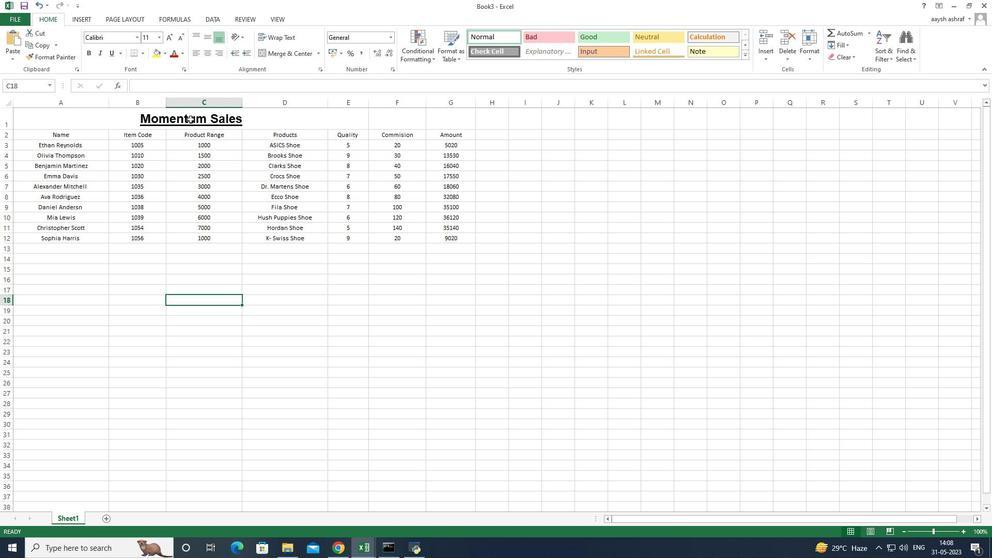 
Action: Mouse pressed left at (192, 123)
Screenshot: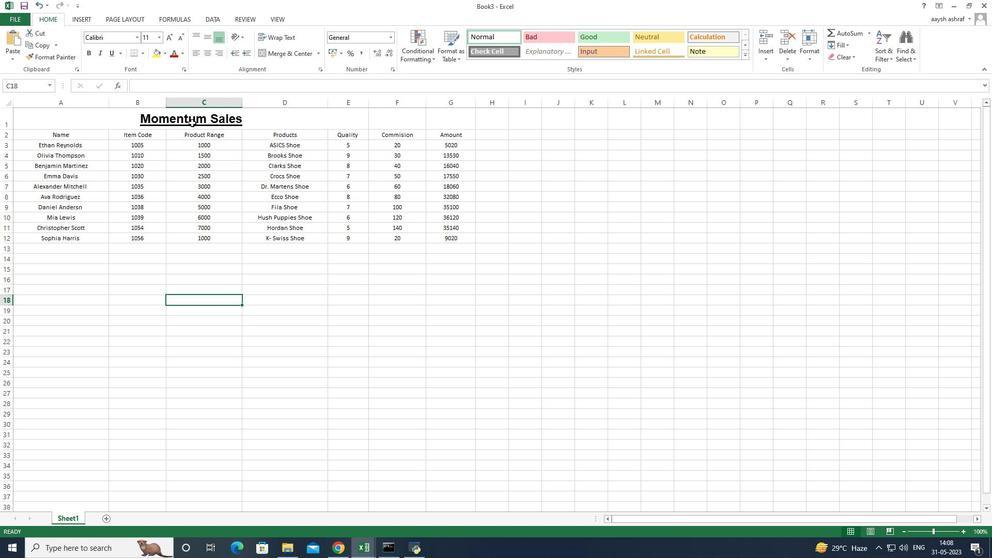 
Action: Mouse moved to (176, 55)
Screenshot: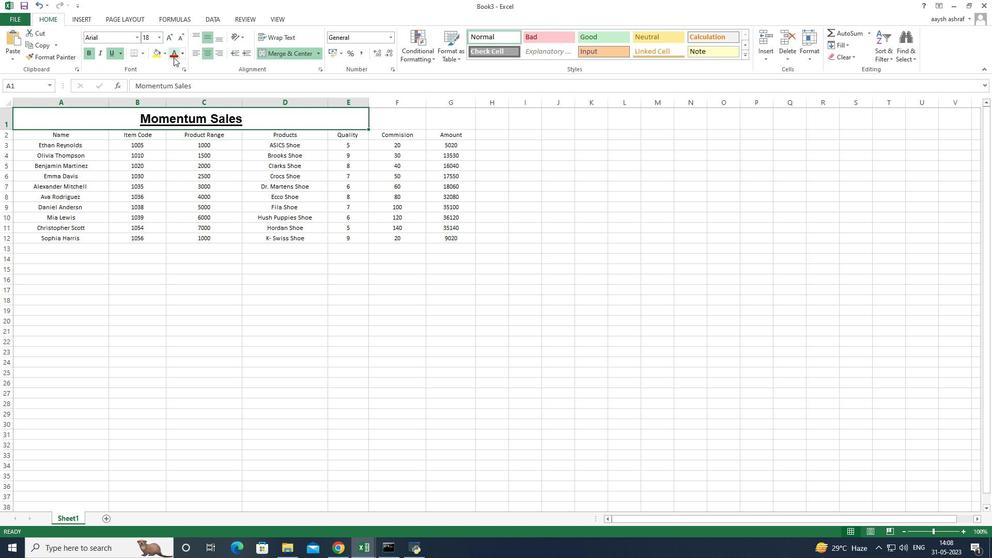 
Action: Mouse pressed left at (176, 55)
Screenshot: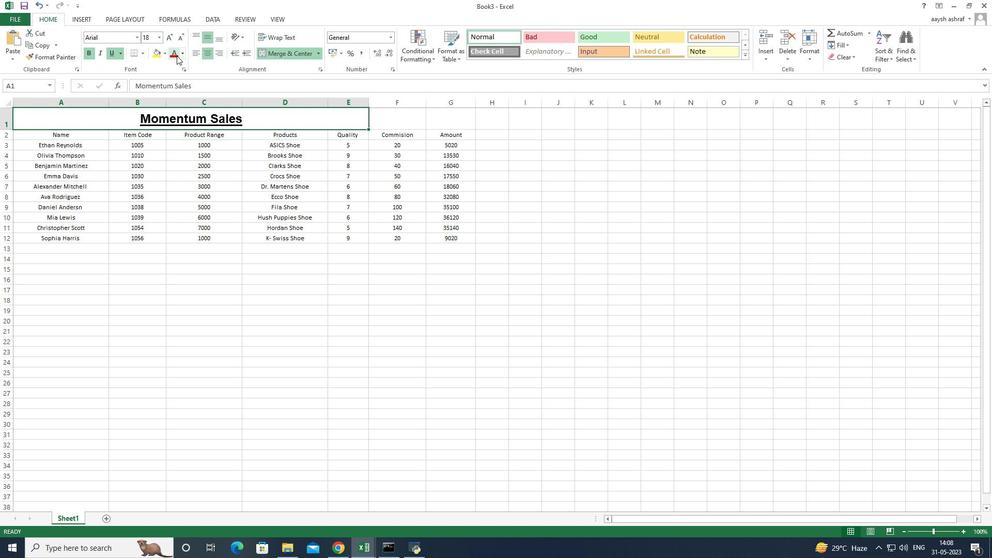 
Action: Mouse moved to (36, 138)
Screenshot: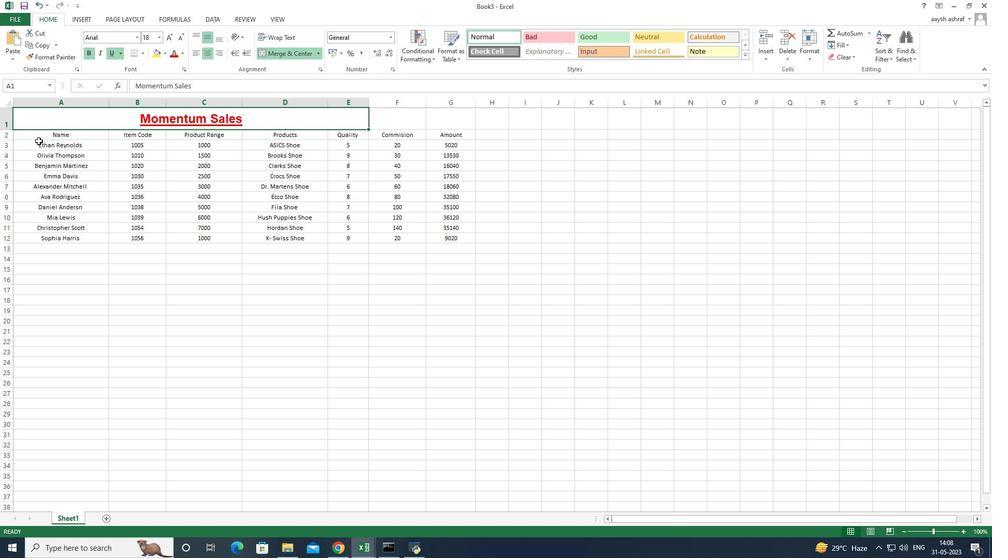 
Action: Mouse pressed left at (36, 138)
Screenshot: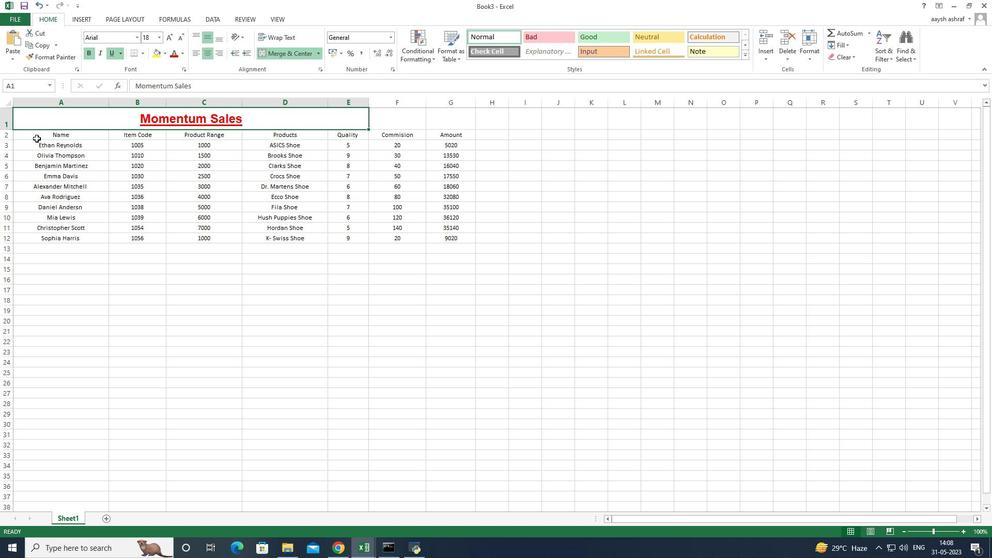 
Action: Mouse moved to (14, 131)
Screenshot: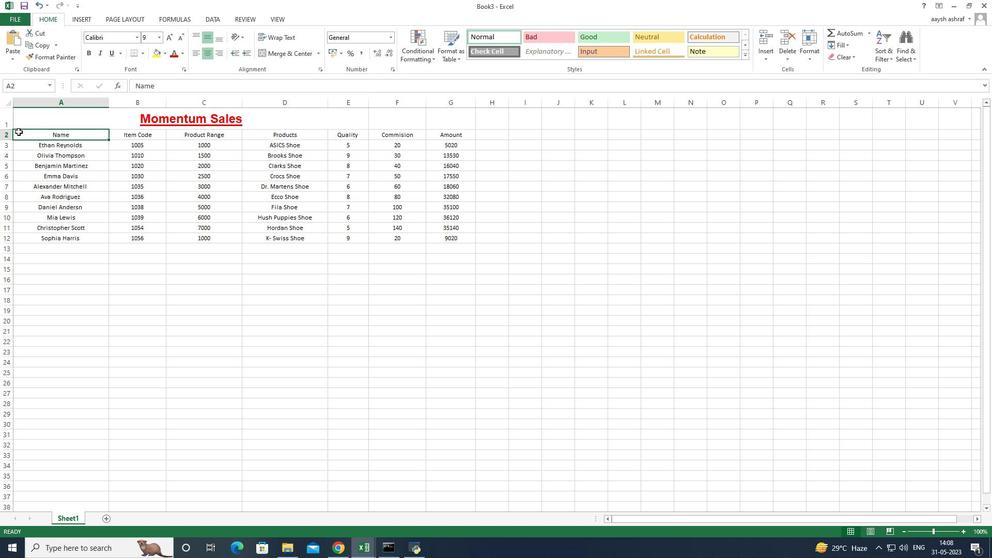
Action: Mouse pressed left at (14, 131)
Screenshot: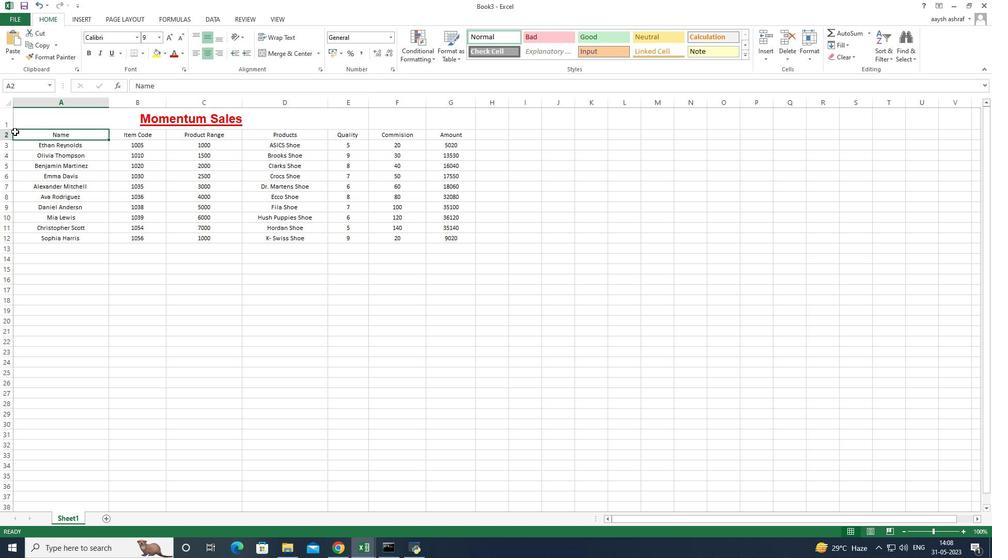 
Action: Mouse moved to (178, 54)
Screenshot: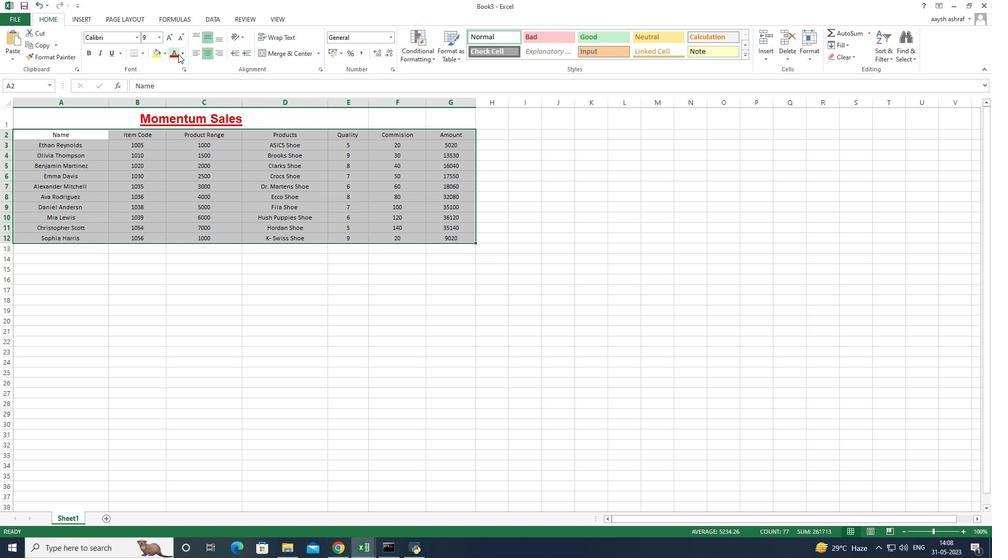 
Action: Mouse pressed left at (178, 54)
Screenshot: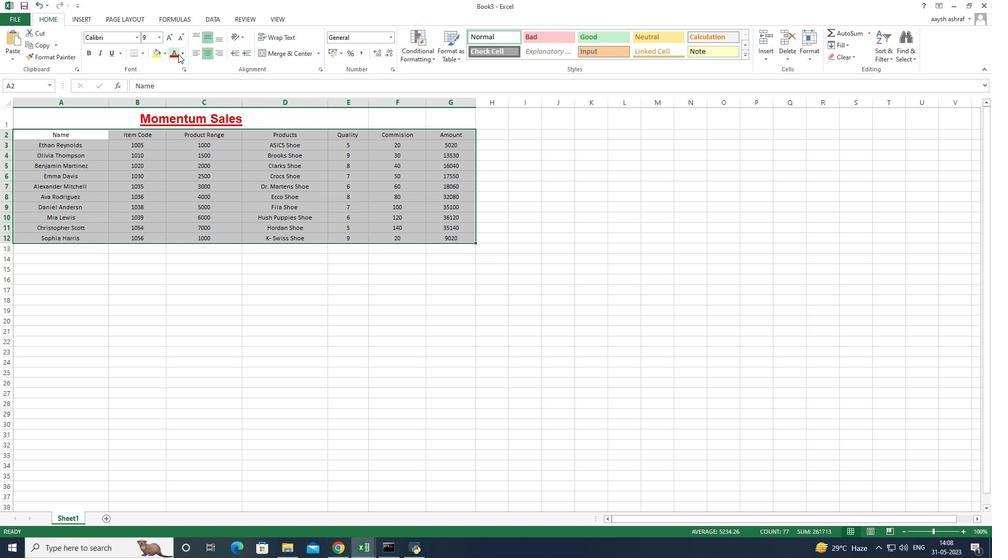 
Action: Mouse moved to (180, 54)
Screenshot: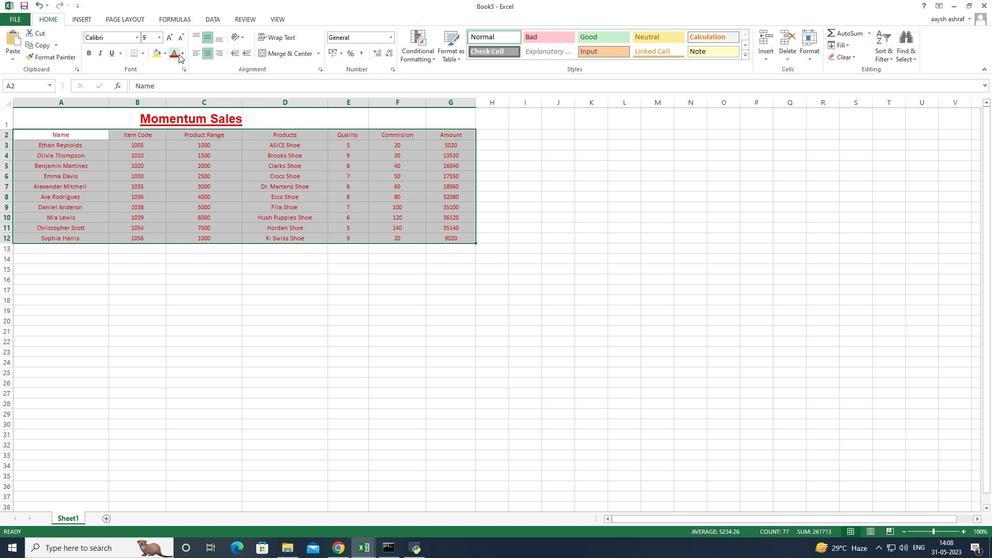 
Action: Mouse pressed left at (180, 54)
Screenshot: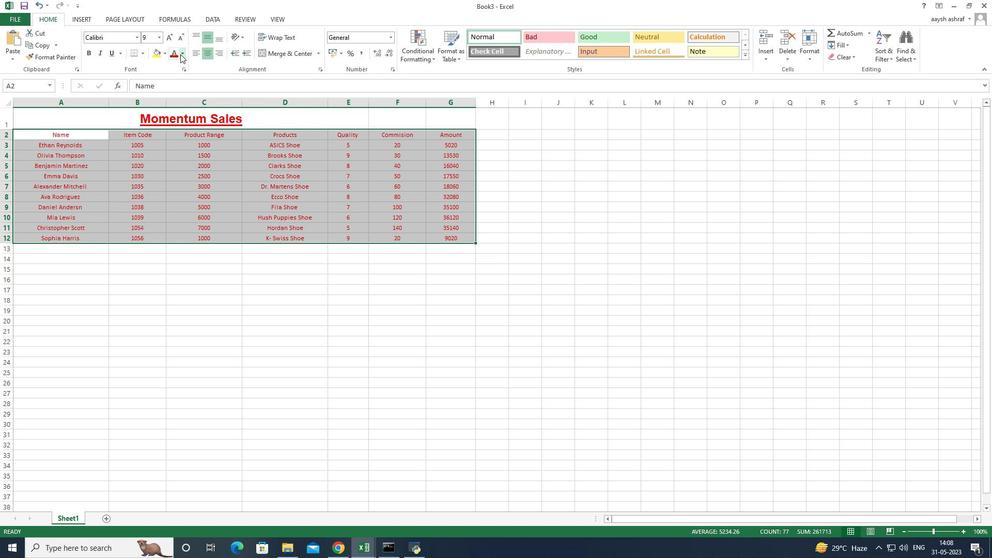 
Action: Mouse moved to (183, 85)
Screenshot: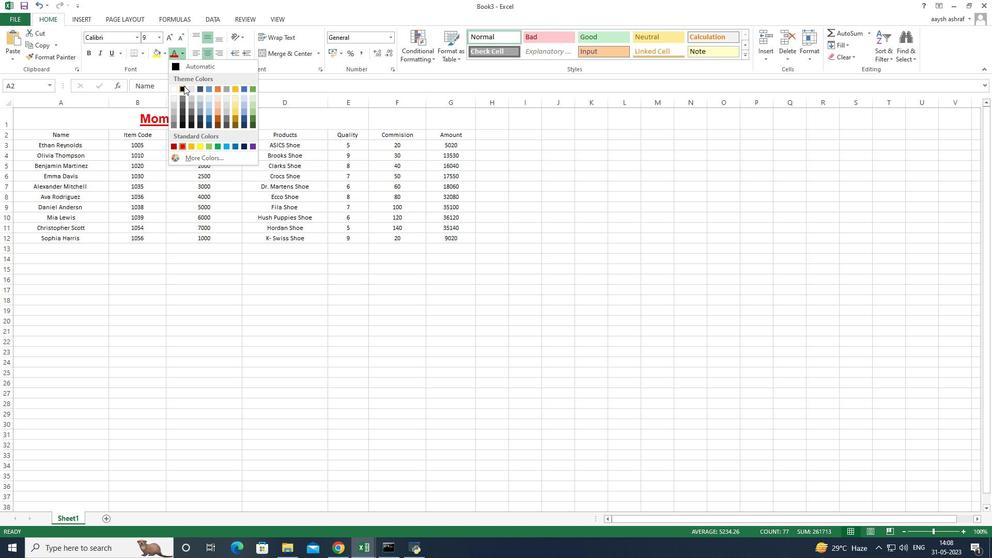 
Action: Mouse pressed left at (183, 85)
Screenshot: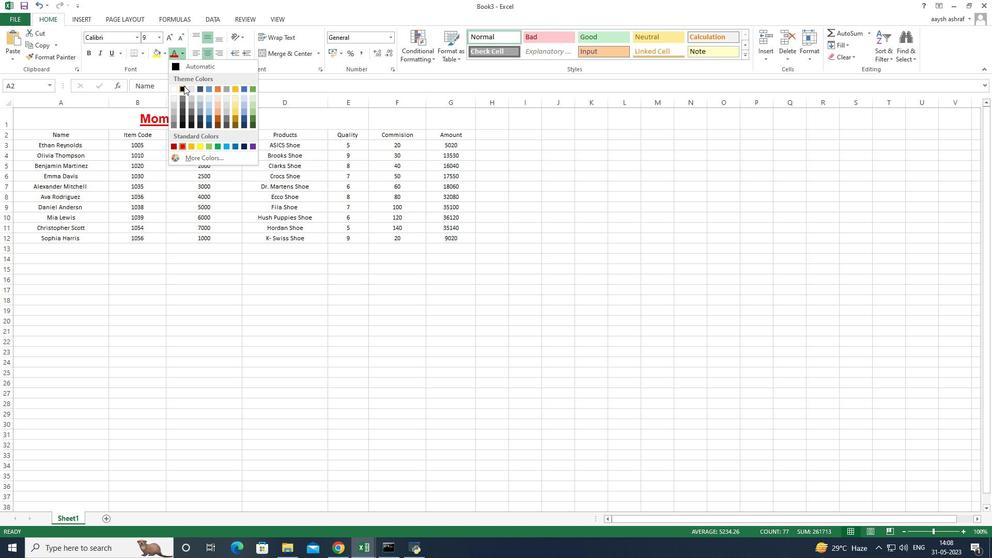 
Action: Mouse moved to (133, 276)
Screenshot: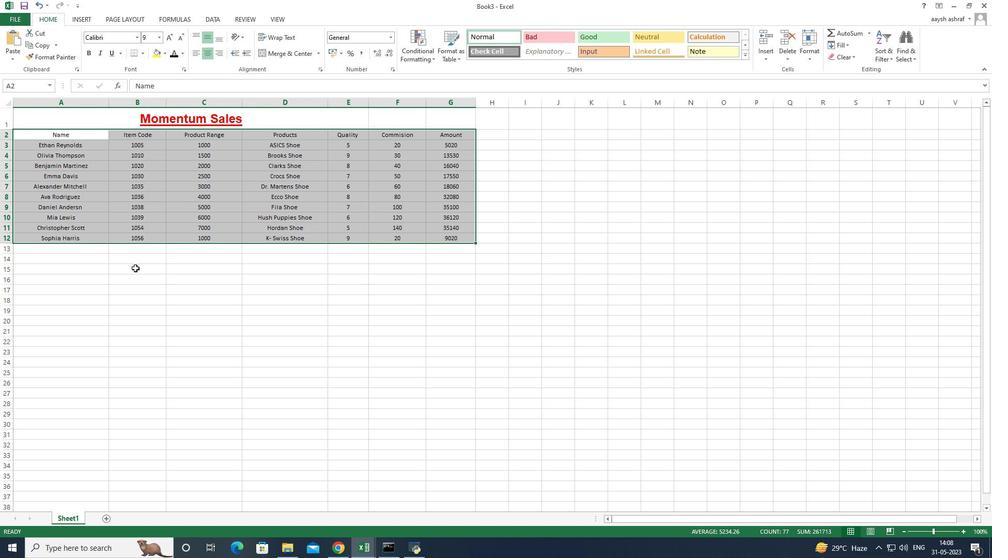 
Action: Mouse pressed left at (133, 276)
Screenshot: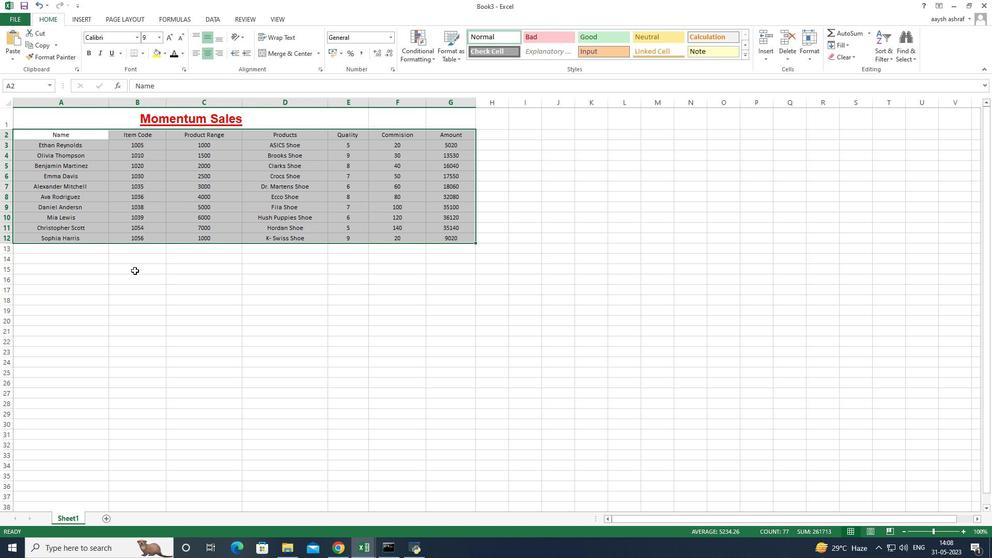 
Action: Mouse moved to (26, 134)
Screenshot: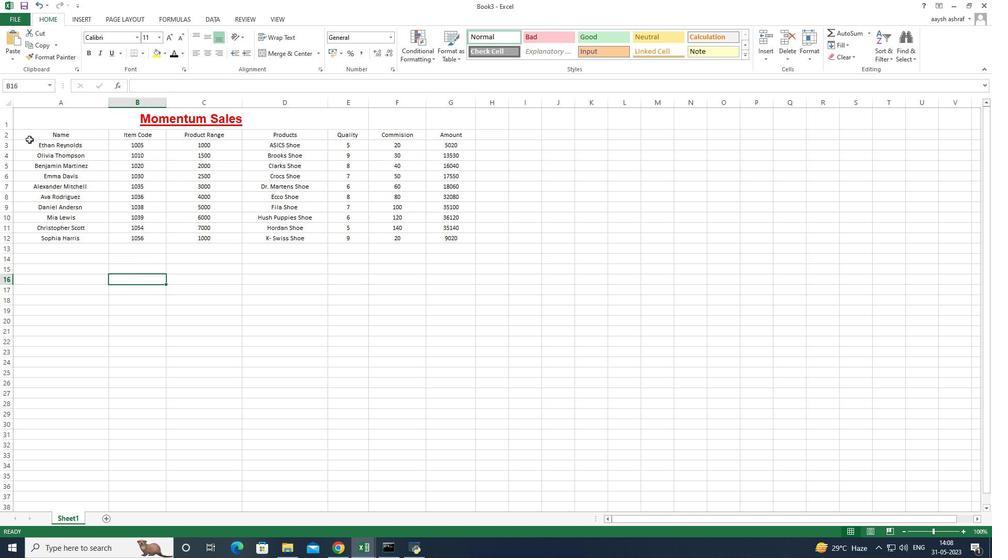 
Action: Mouse pressed left at (26, 134)
Screenshot: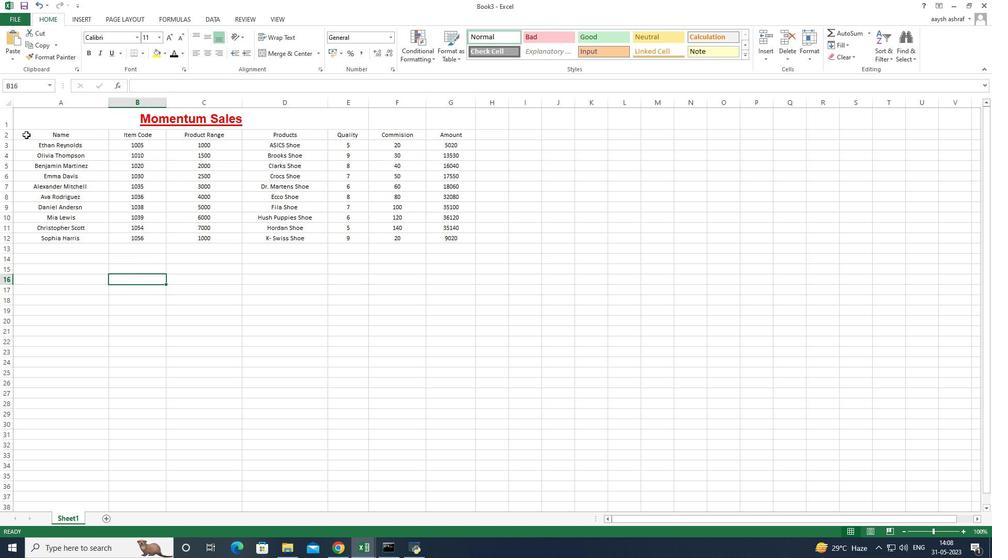 
Action: Mouse moved to (137, 57)
Screenshot: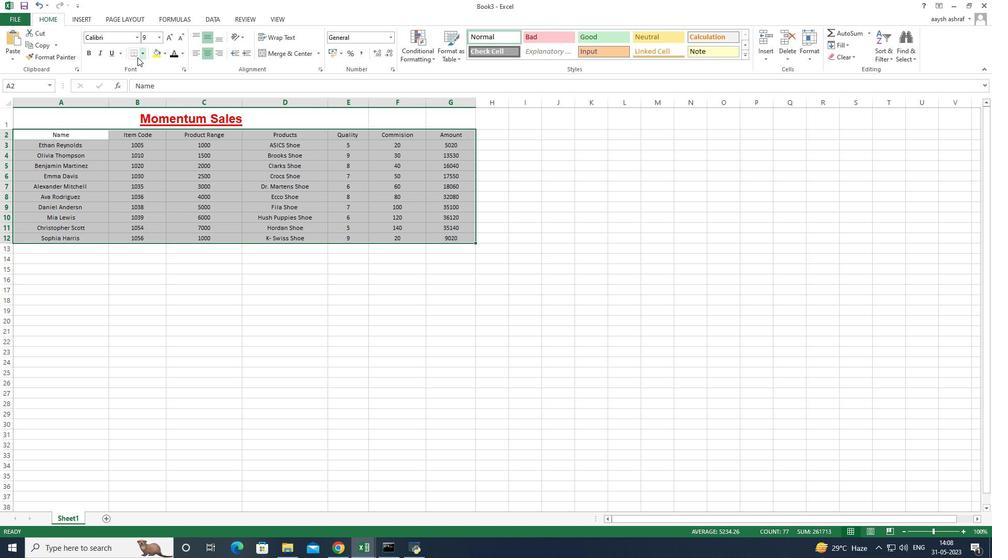 
Action: Mouse pressed left at (137, 57)
Screenshot: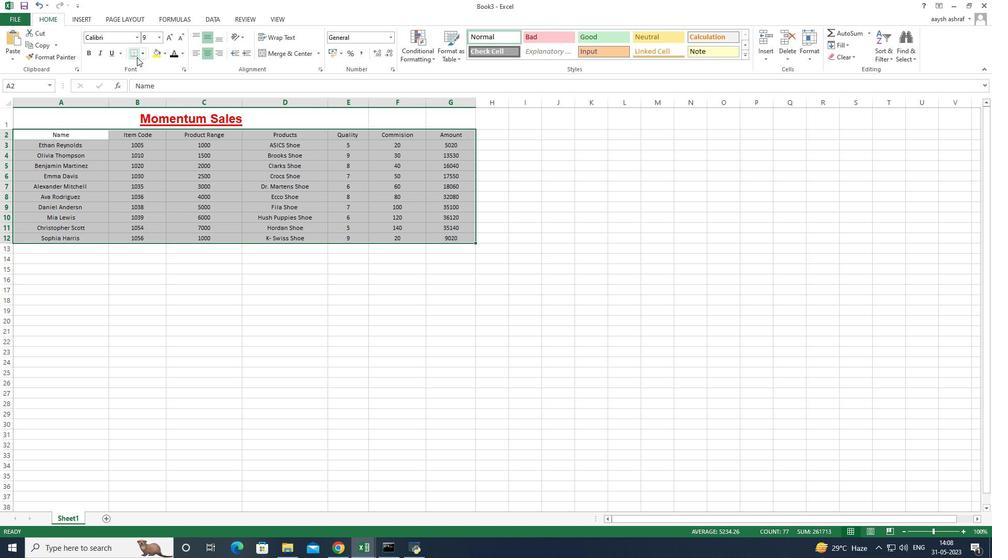 
Action: Mouse moved to (143, 54)
Screenshot: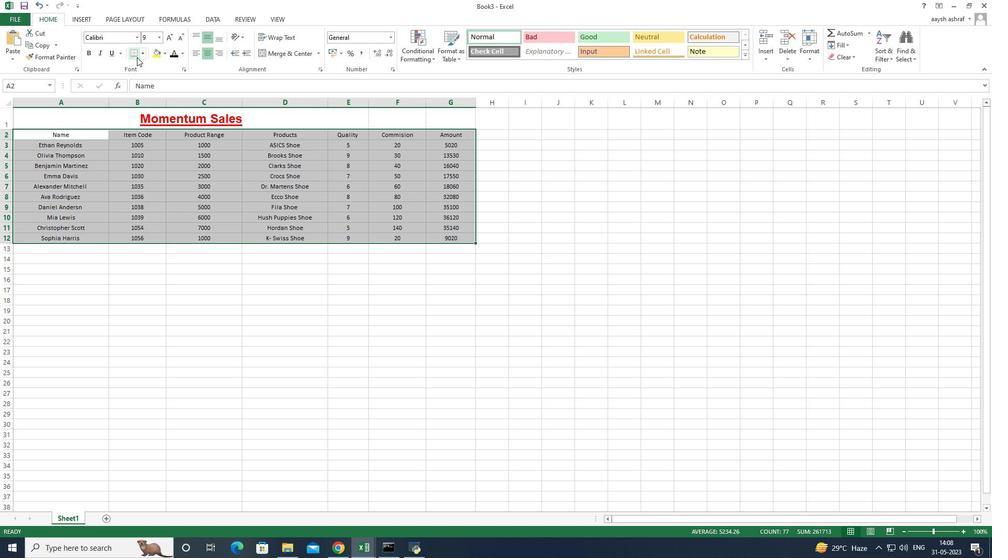 
Action: Mouse pressed left at (143, 54)
Screenshot: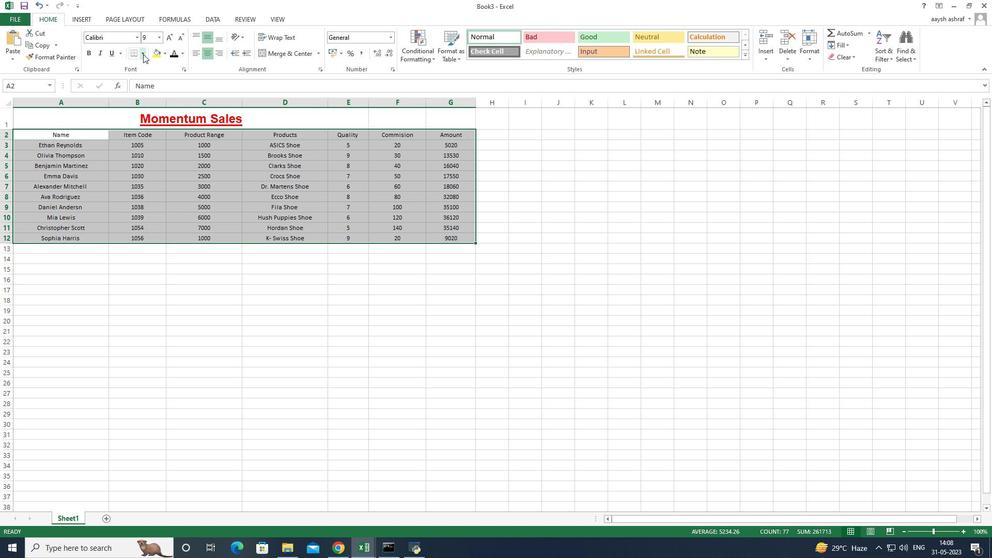 
Action: Mouse moved to (173, 133)
Screenshot: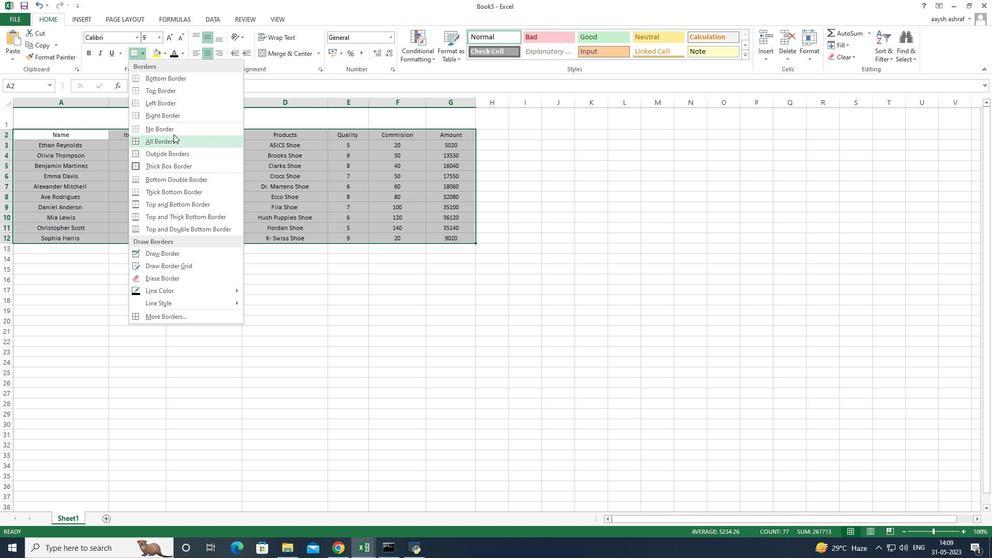 
Action: Mouse pressed left at (173, 133)
Screenshot: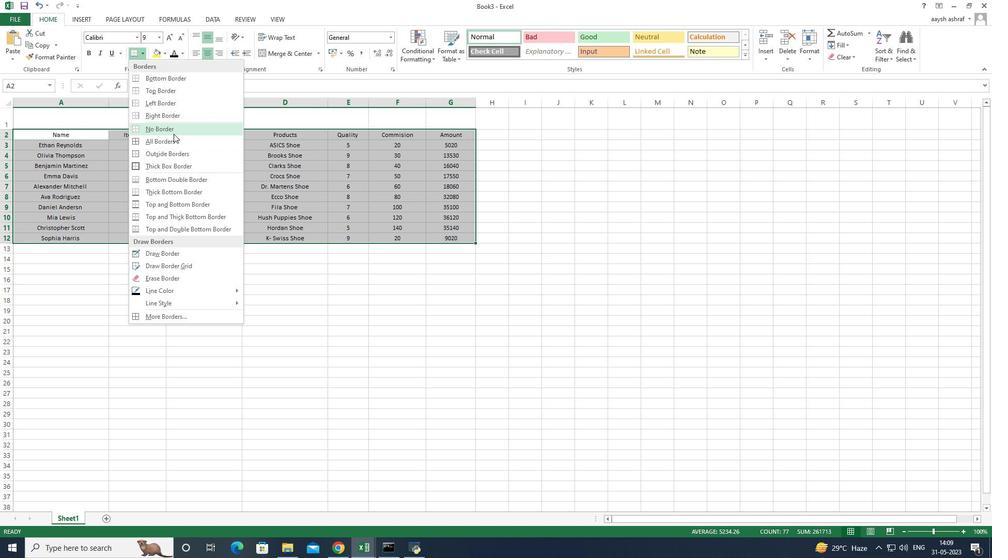 
Action: Mouse moved to (162, 307)
Screenshot: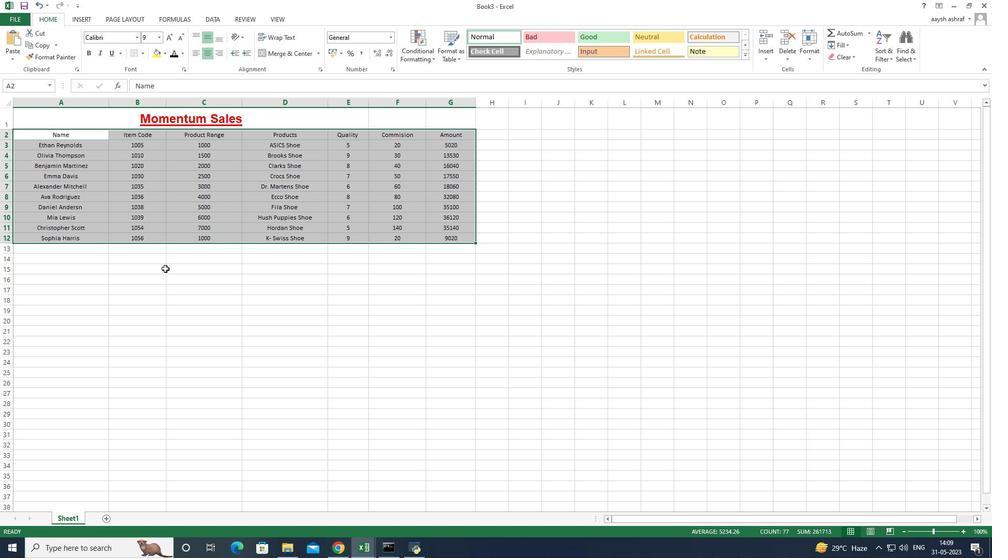 
Action: Mouse pressed left at (162, 307)
Screenshot: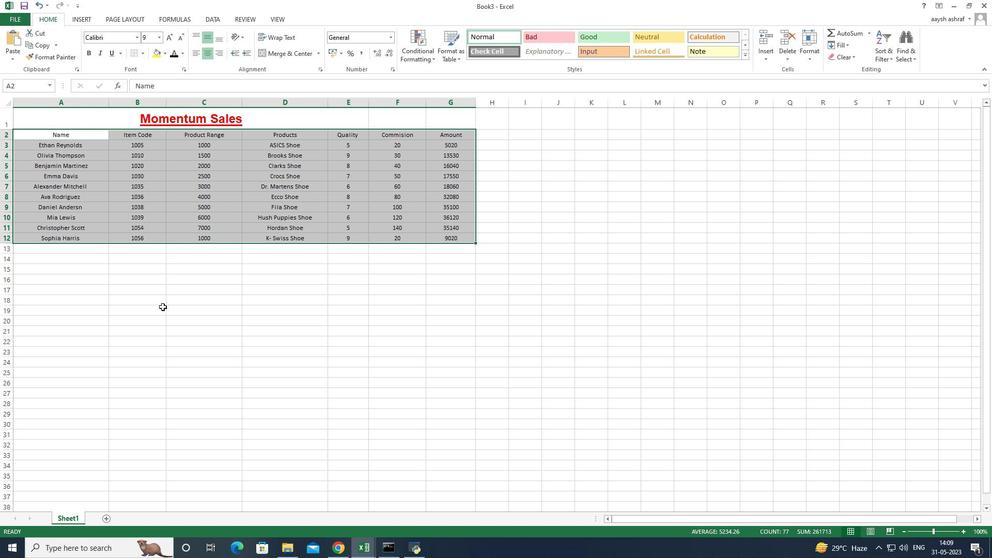 
Action: Mouse moved to (162, 299)
Screenshot: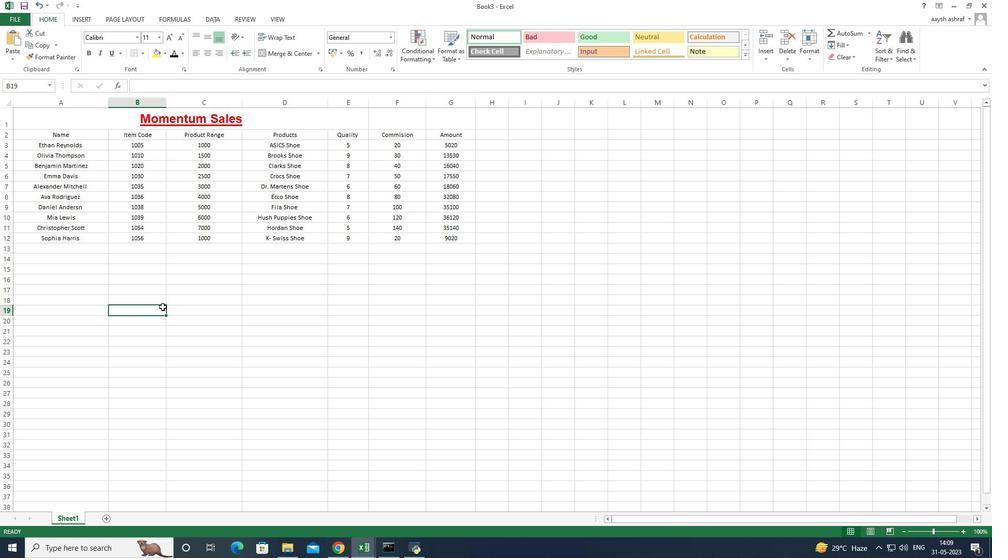 
